 Task: Look for space in Dêqên, China from 15th June, 2023 to 21st June, 2023 for 5 adults in price range Rs.14000 to Rs.25000. Place can be entire place with 3 bedrooms having 3 beds and 3 bathrooms. Property type can be house, flat, guest house. Amenities needed are: washing machine. Booking option can be shelf check-in. Required host language is Chinese (Simplified).
Action: Mouse moved to (289, 161)
Screenshot: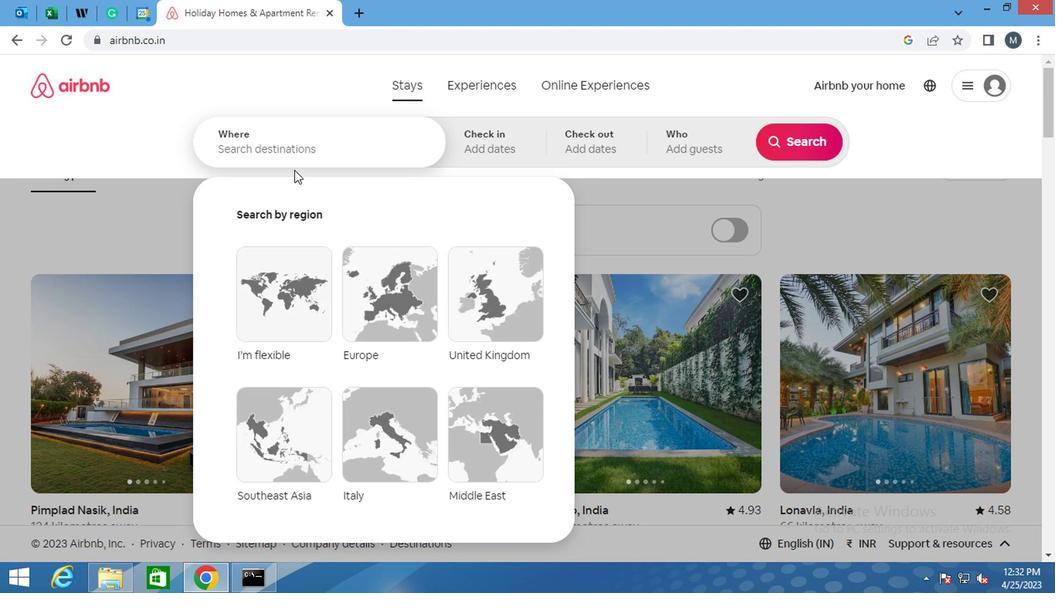 
Action: Mouse pressed left at (289, 161)
Screenshot: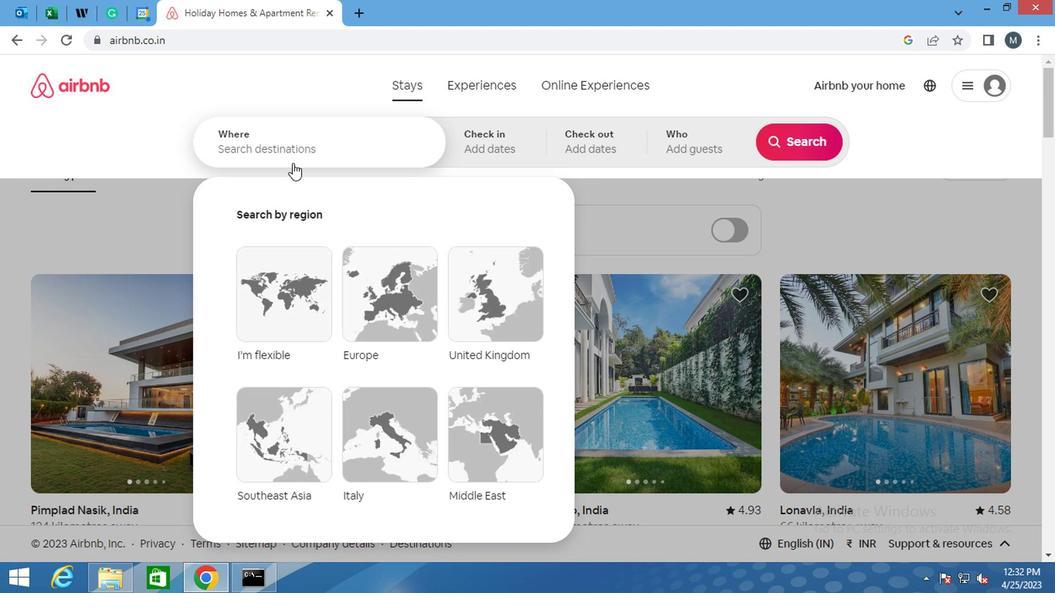 
Action: Mouse moved to (289, 164)
Screenshot: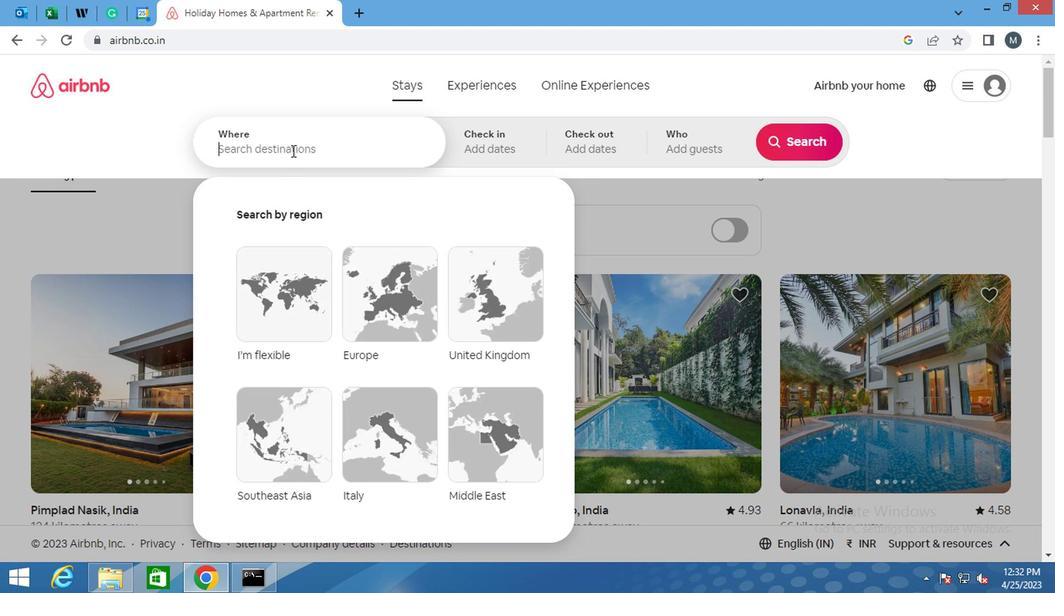 
Action: Key pressed <Key.shift>DEQEN,<Key.shift>CHIUN<Key.backspace><Key.backspace>N
Screenshot: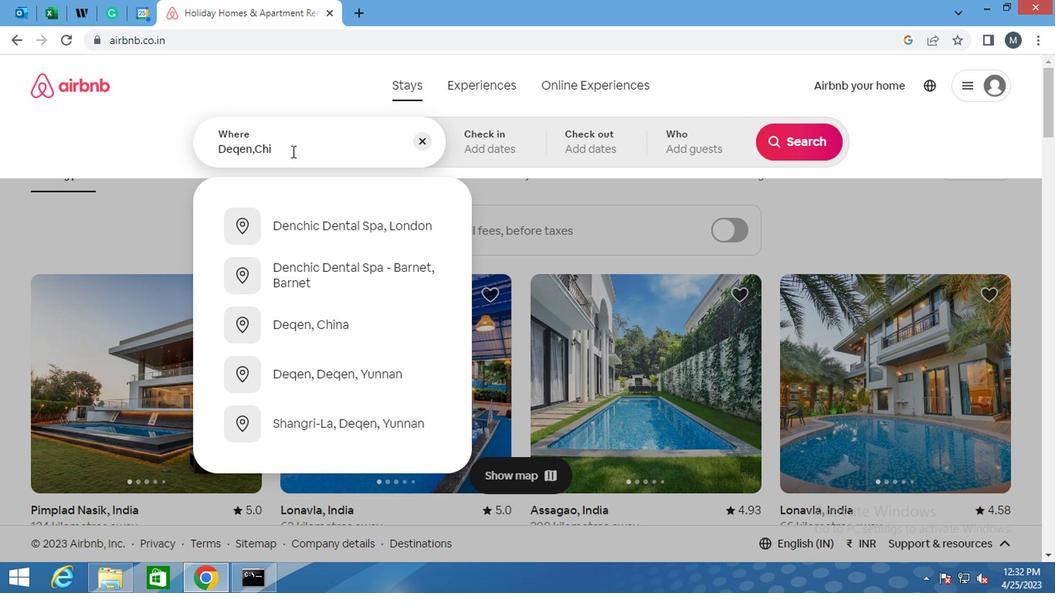 
Action: Mouse moved to (317, 230)
Screenshot: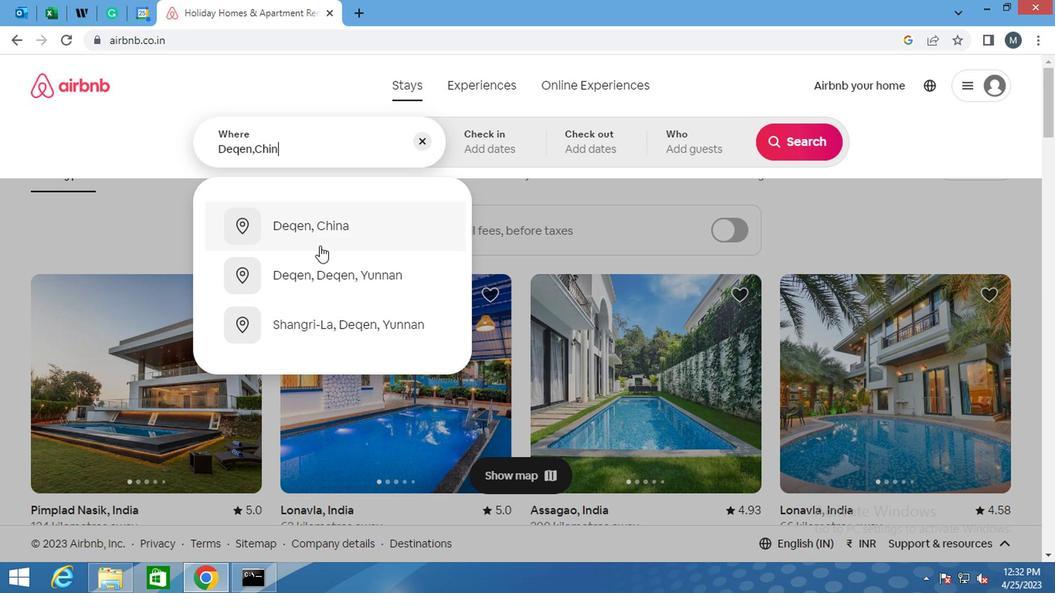 
Action: Mouse pressed left at (317, 230)
Screenshot: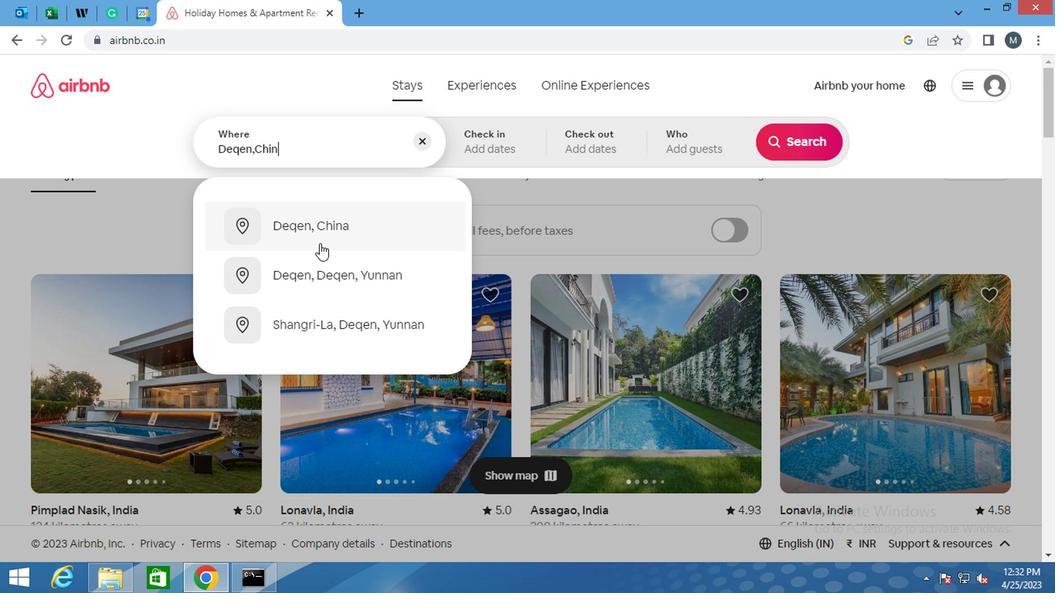 
Action: Mouse moved to (477, 152)
Screenshot: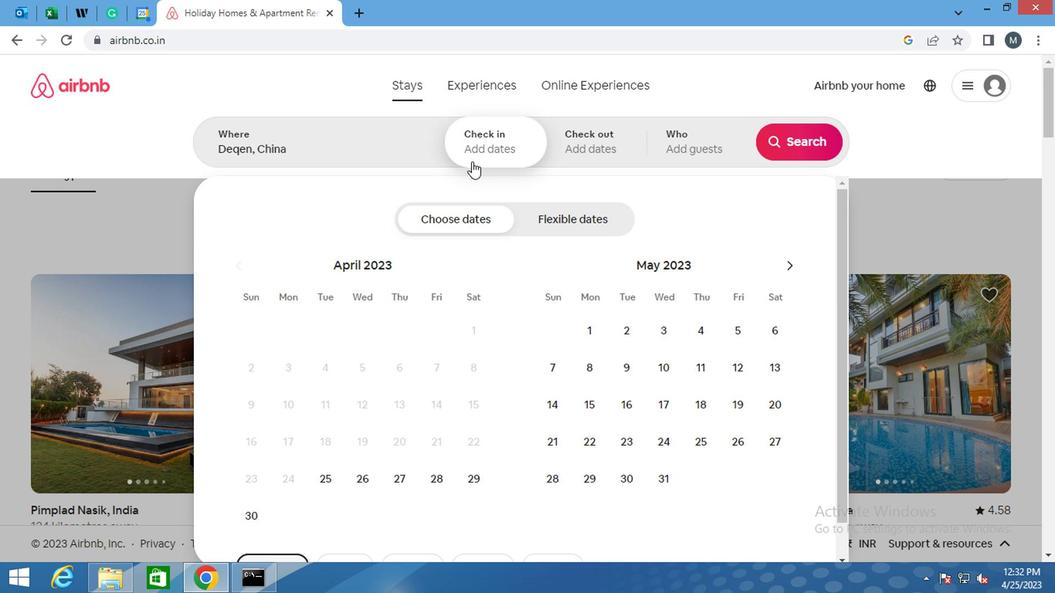 
Action: Mouse pressed left at (477, 152)
Screenshot: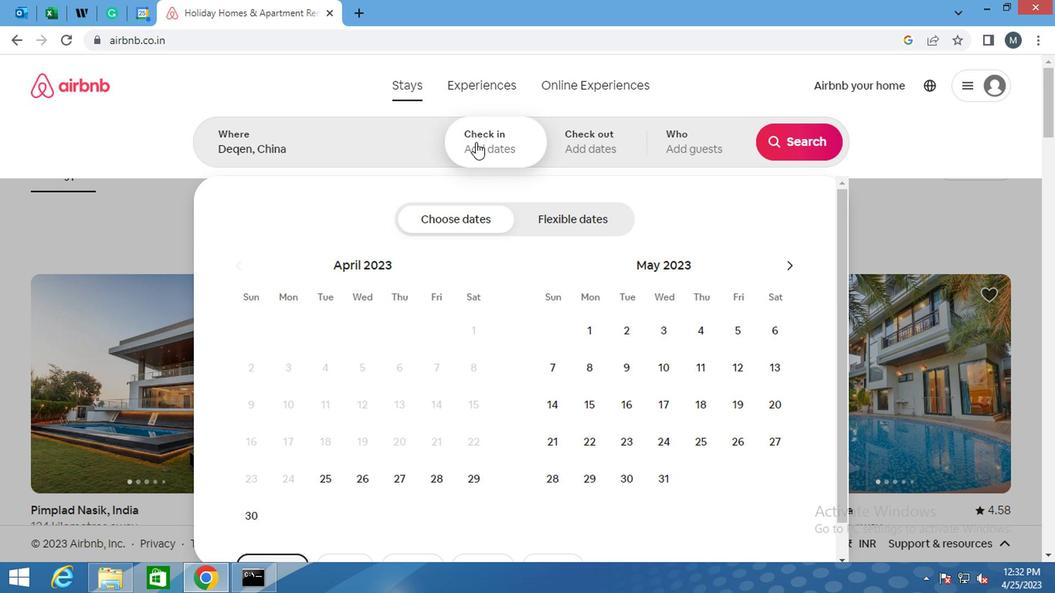 
Action: Mouse moved to (494, 163)
Screenshot: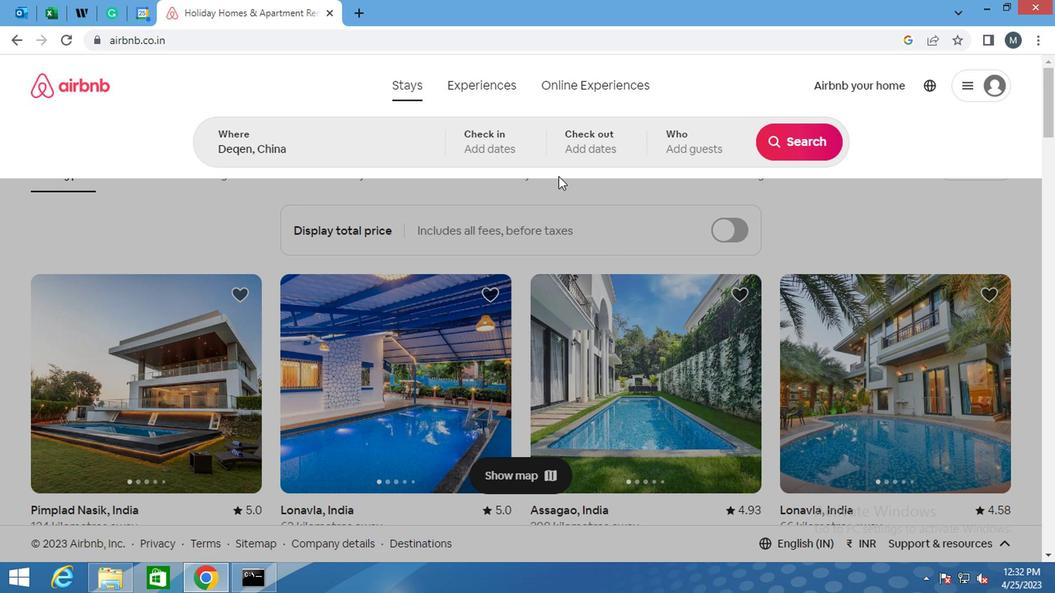
Action: Mouse pressed left at (494, 163)
Screenshot: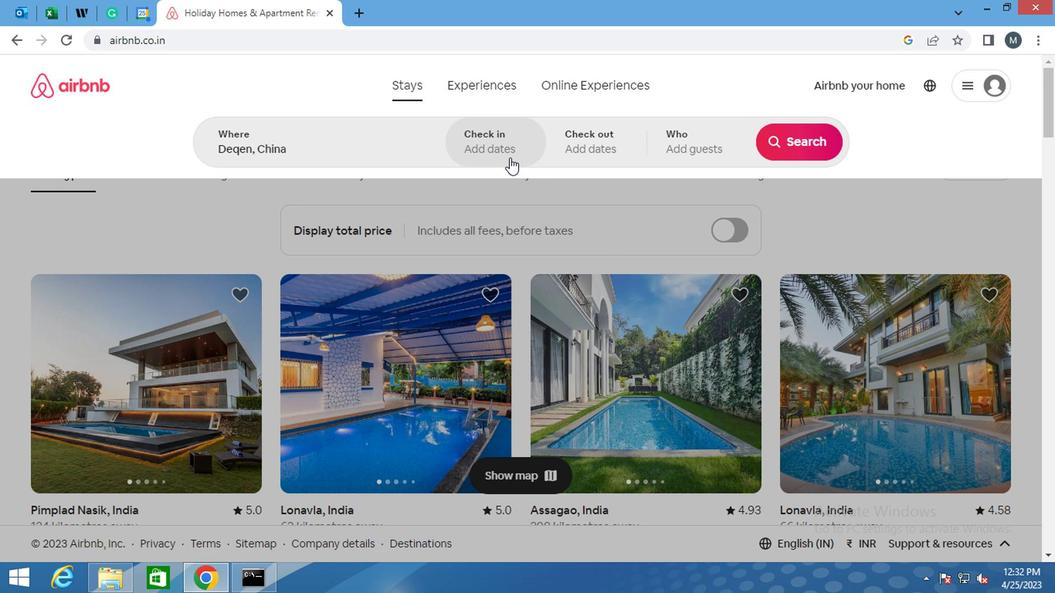 
Action: Mouse moved to (778, 257)
Screenshot: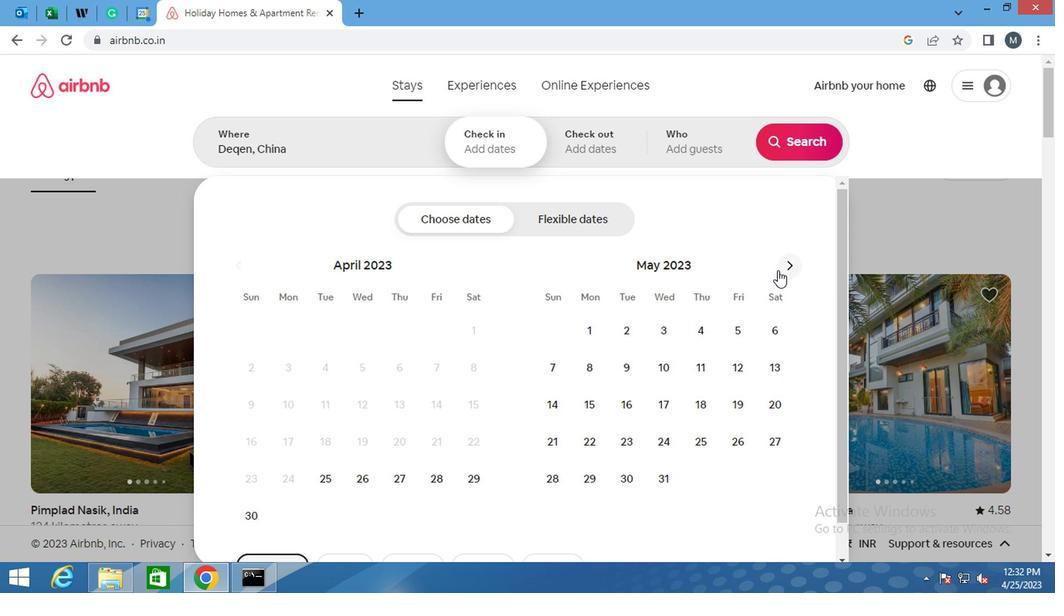 
Action: Mouse pressed left at (778, 257)
Screenshot: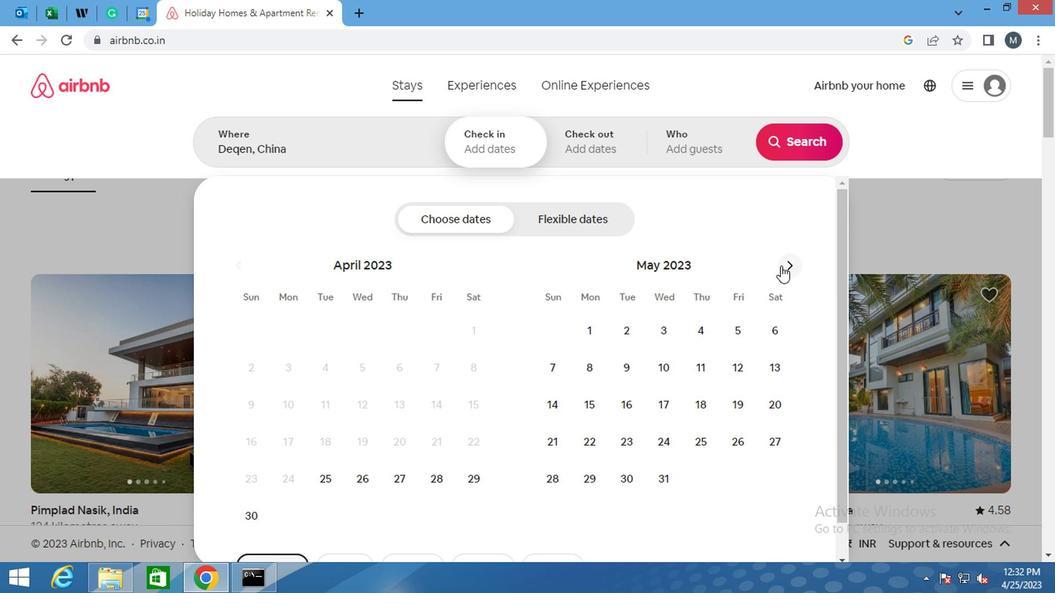 
Action: Mouse moved to (781, 256)
Screenshot: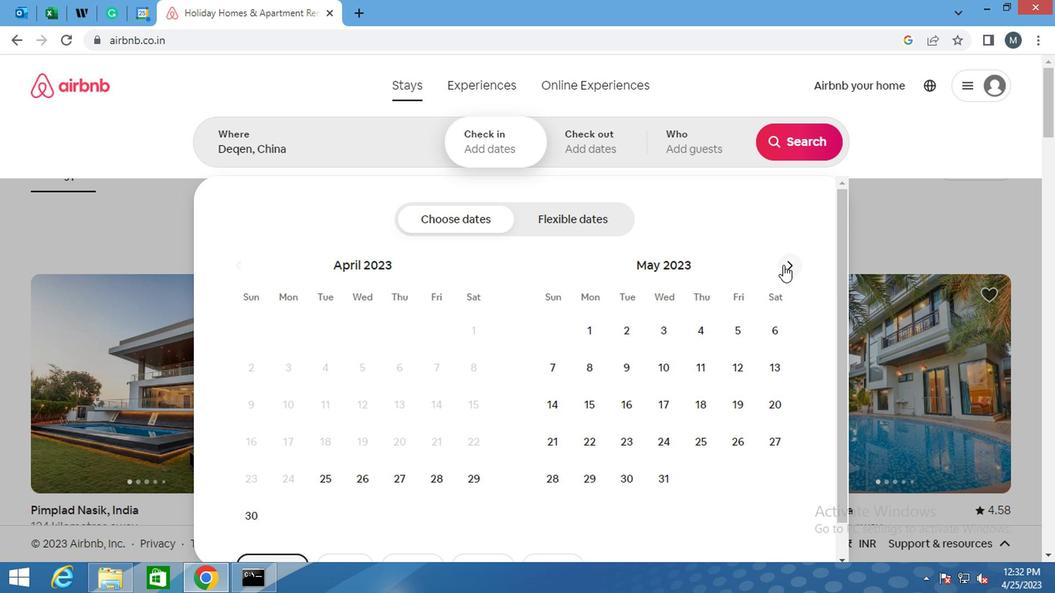 
Action: Mouse pressed left at (781, 256)
Screenshot: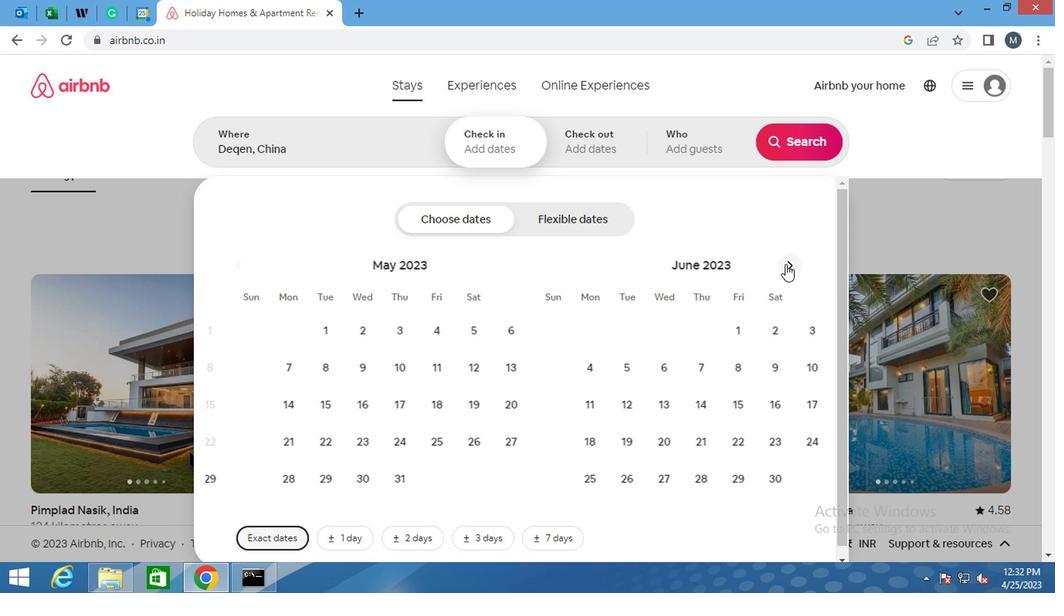 
Action: Mouse moved to (388, 367)
Screenshot: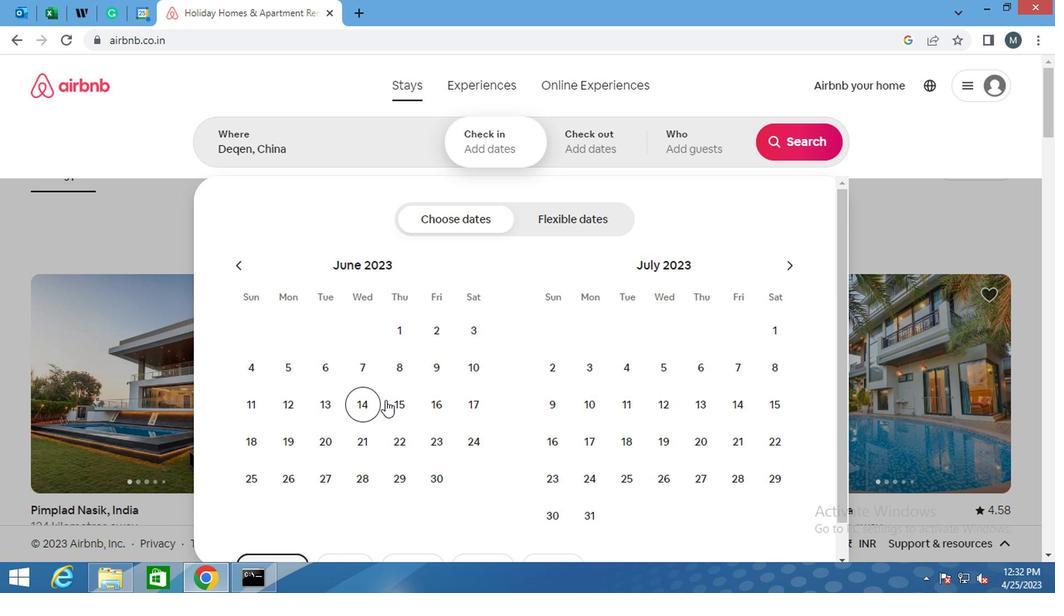 
Action: Mouse pressed left at (388, 367)
Screenshot: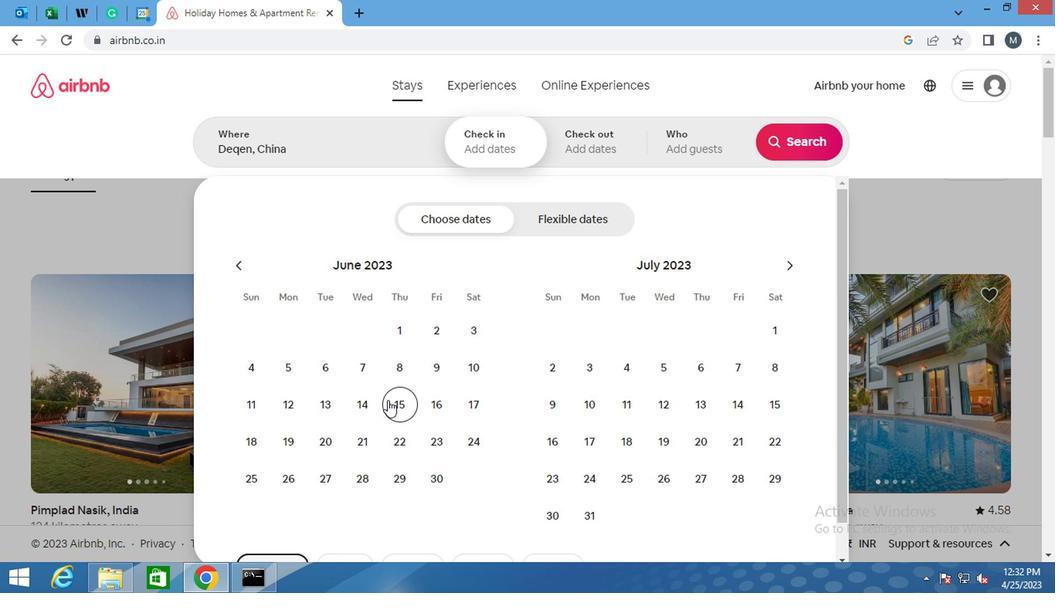 
Action: Mouse moved to (353, 400)
Screenshot: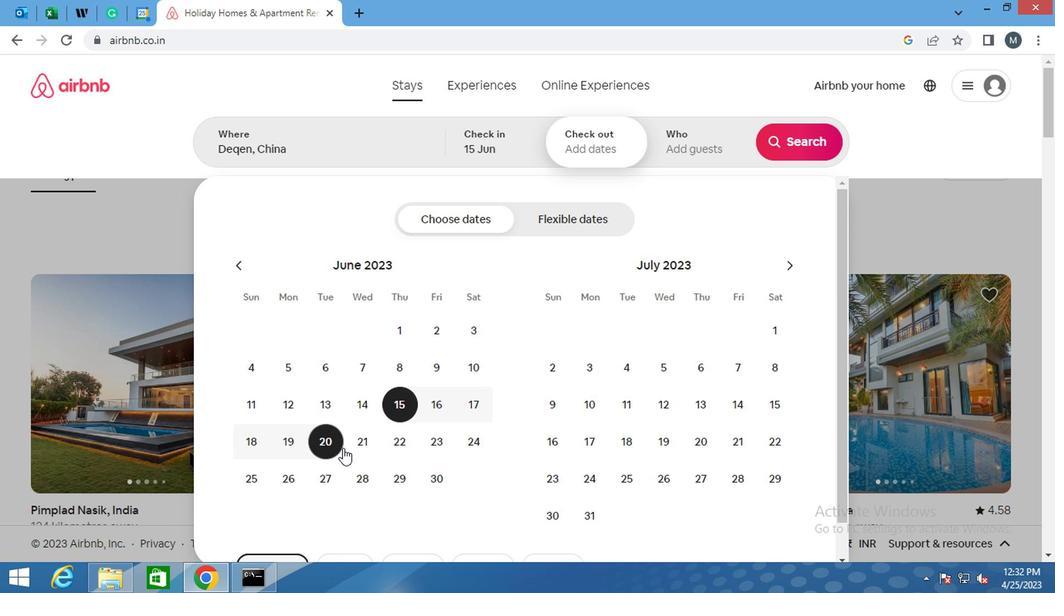 
Action: Mouse pressed left at (353, 400)
Screenshot: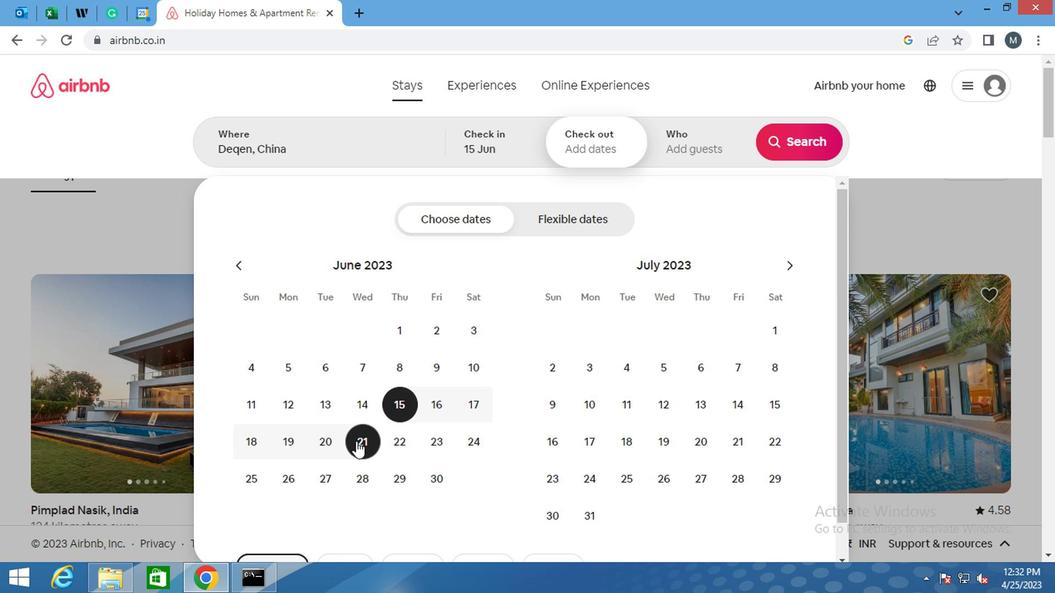 
Action: Mouse moved to (679, 155)
Screenshot: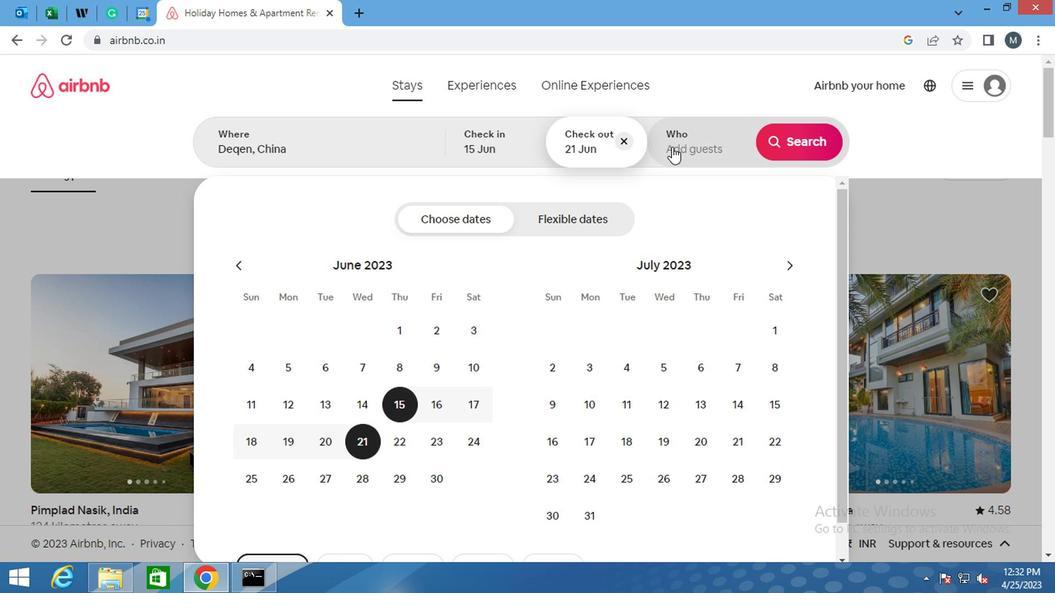 
Action: Mouse pressed left at (679, 155)
Screenshot: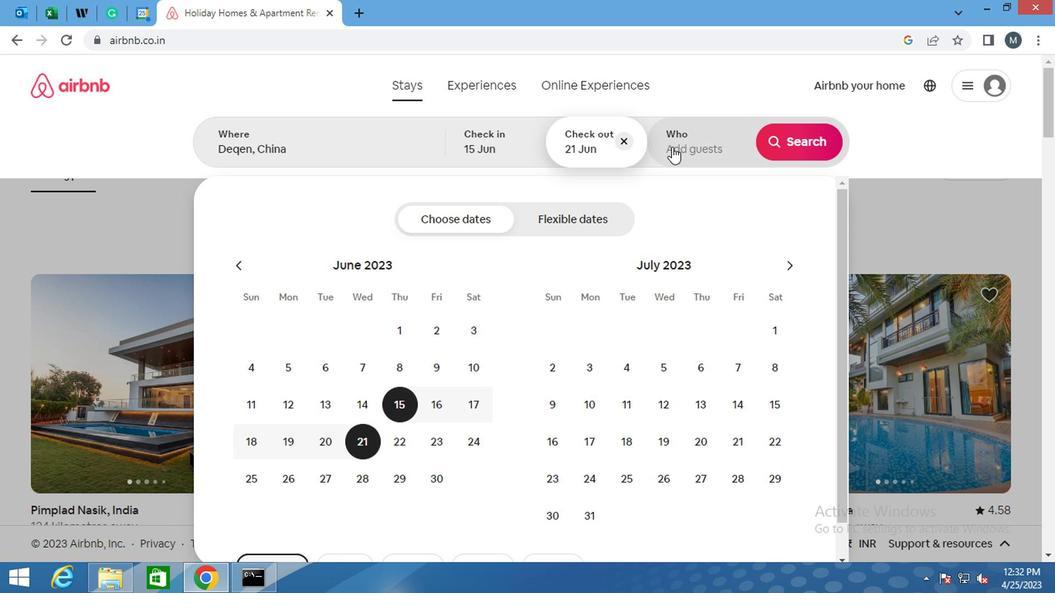 
Action: Mouse moved to (795, 219)
Screenshot: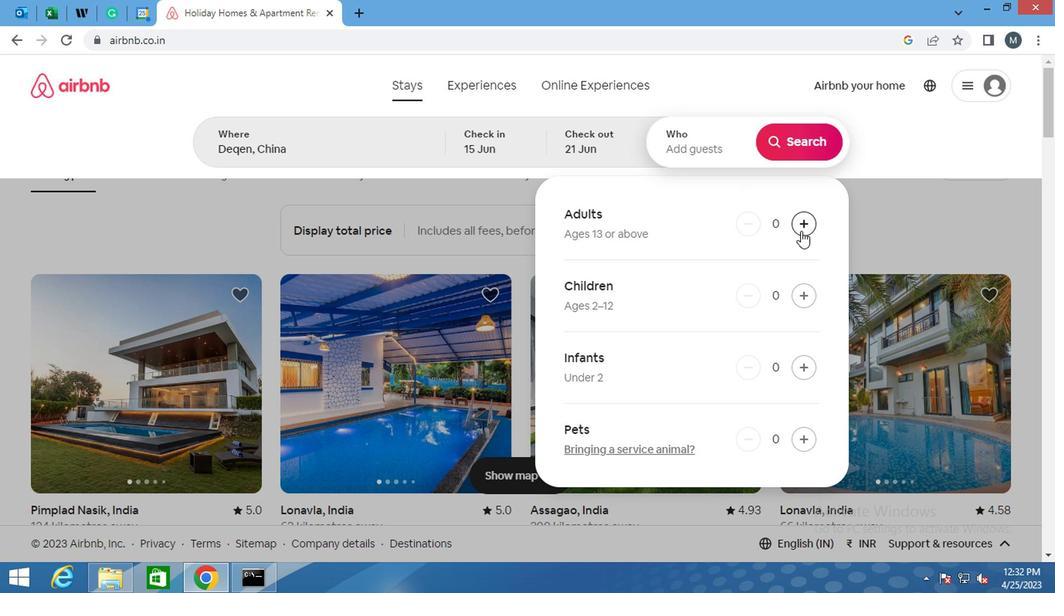 
Action: Mouse pressed left at (795, 219)
Screenshot: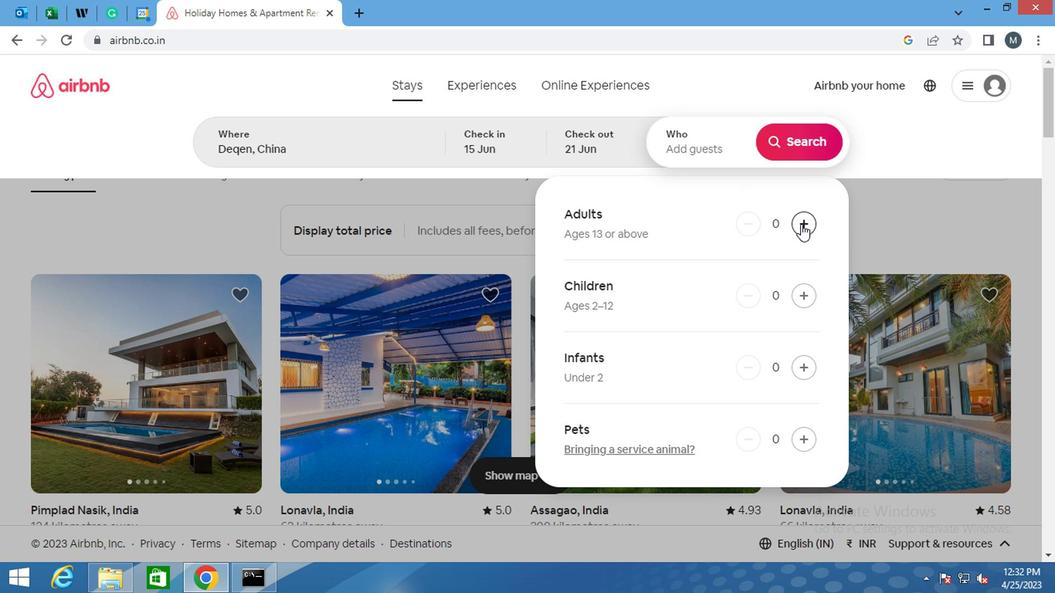 
Action: Mouse moved to (795, 219)
Screenshot: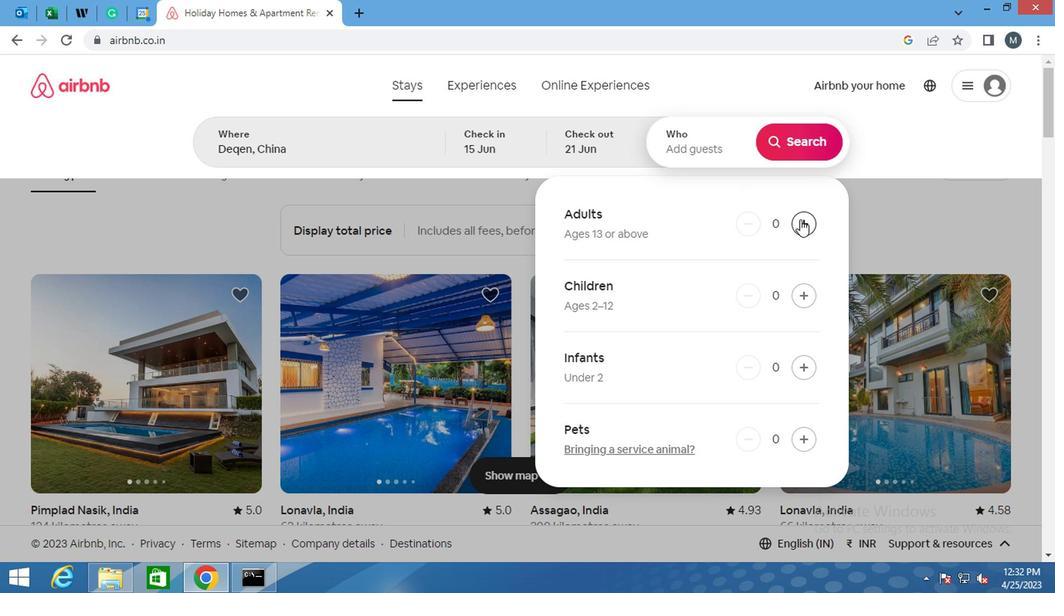 
Action: Mouse pressed left at (795, 219)
Screenshot: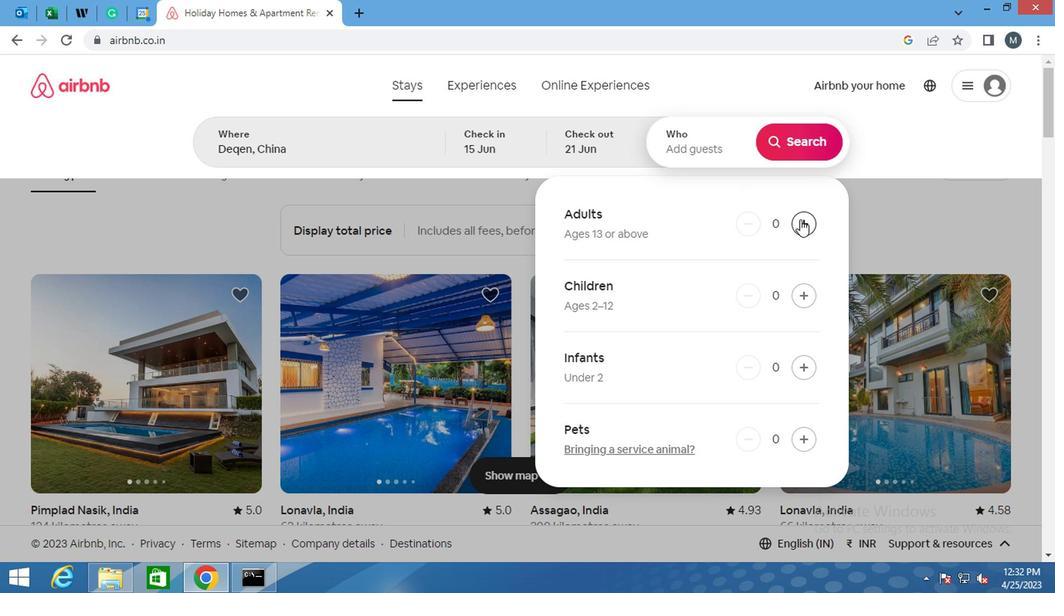 
Action: Mouse moved to (800, 219)
Screenshot: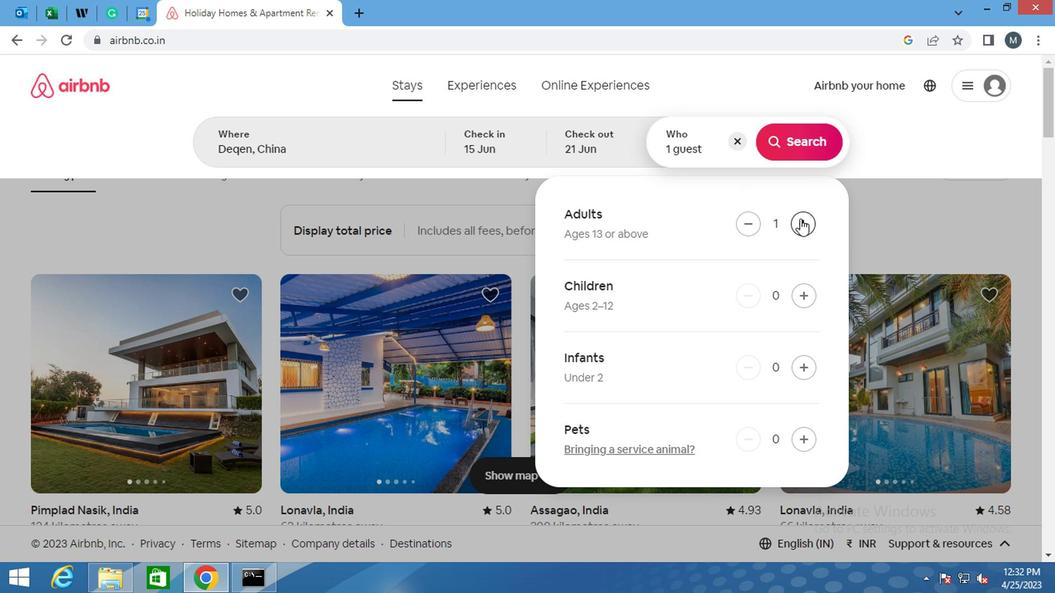 
Action: Mouse pressed left at (800, 219)
Screenshot: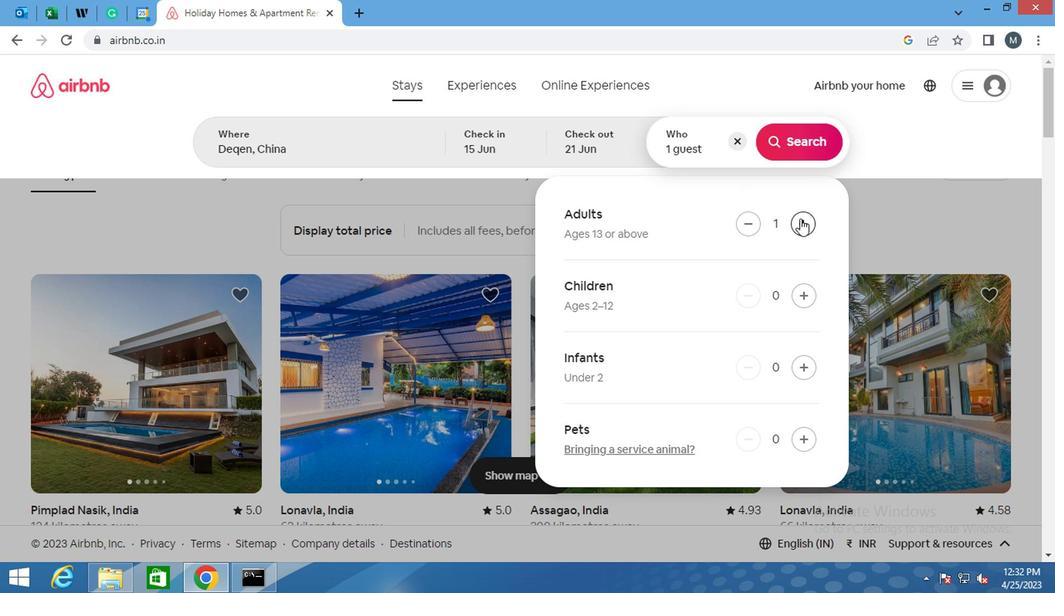 
Action: Mouse moved to (801, 219)
Screenshot: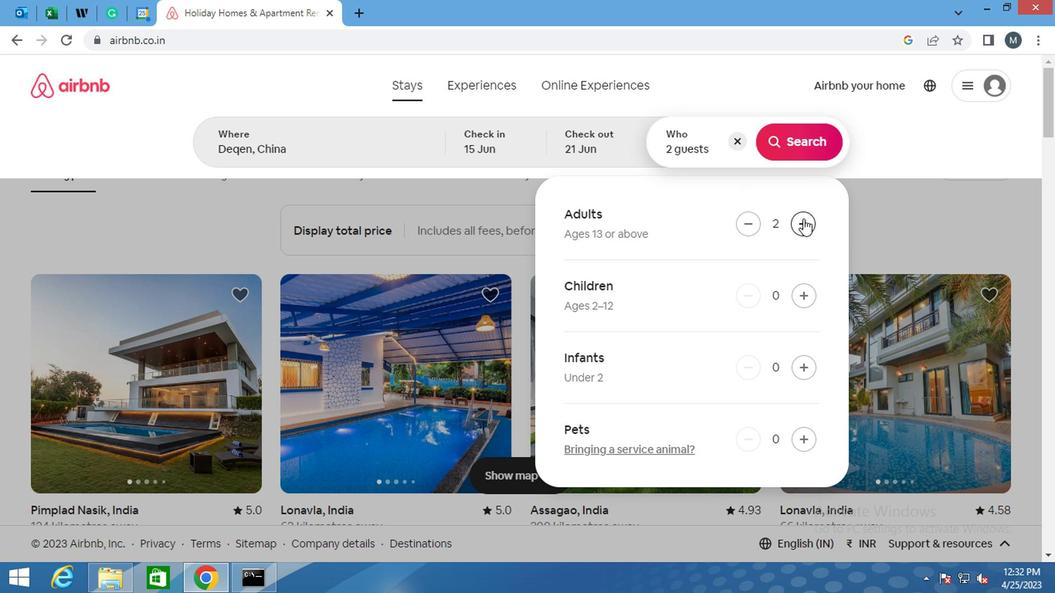 
Action: Mouse pressed left at (801, 219)
Screenshot: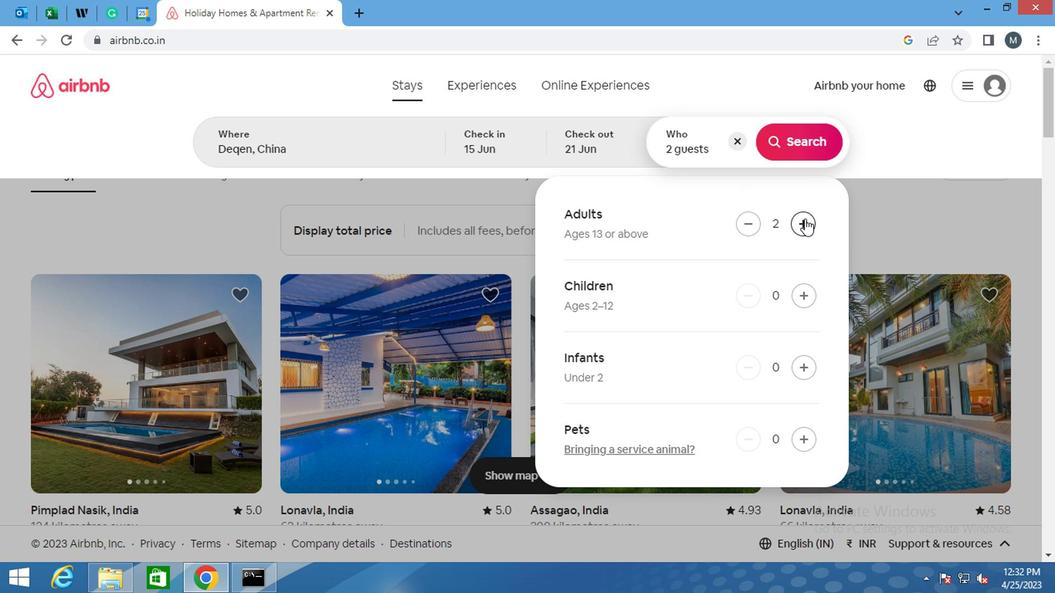 
Action: Mouse moved to (801, 219)
Screenshot: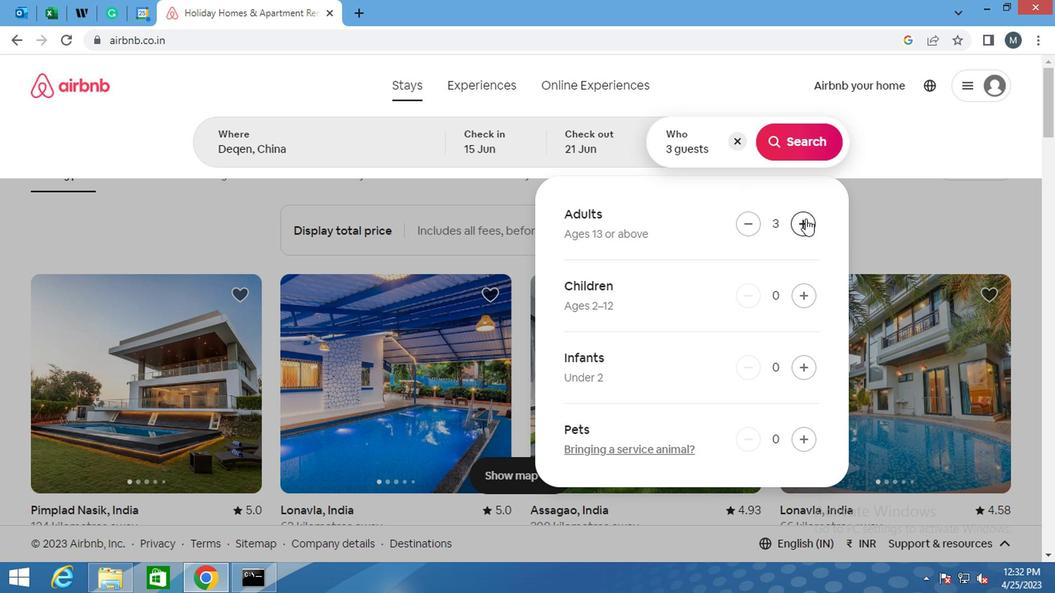 
Action: Mouse pressed left at (801, 219)
Screenshot: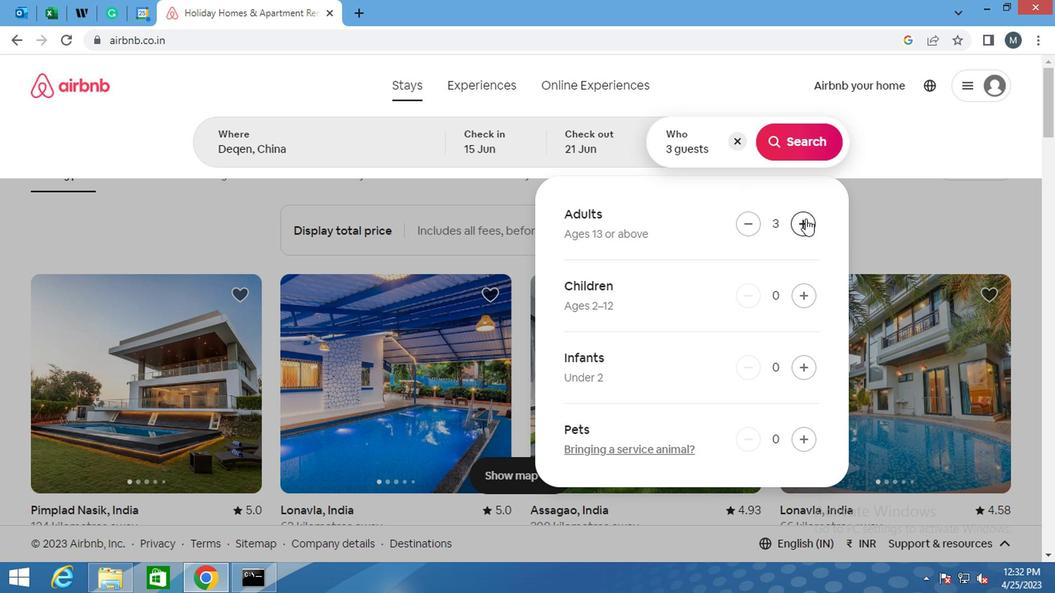 
Action: Mouse moved to (787, 157)
Screenshot: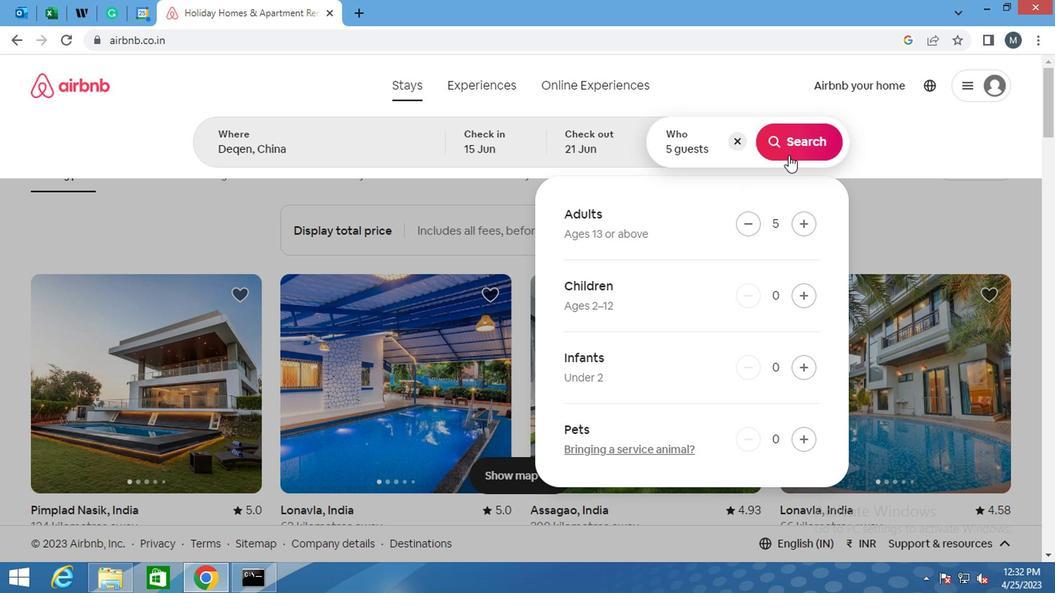 
Action: Mouse pressed left at (787, 157)
Screenshot: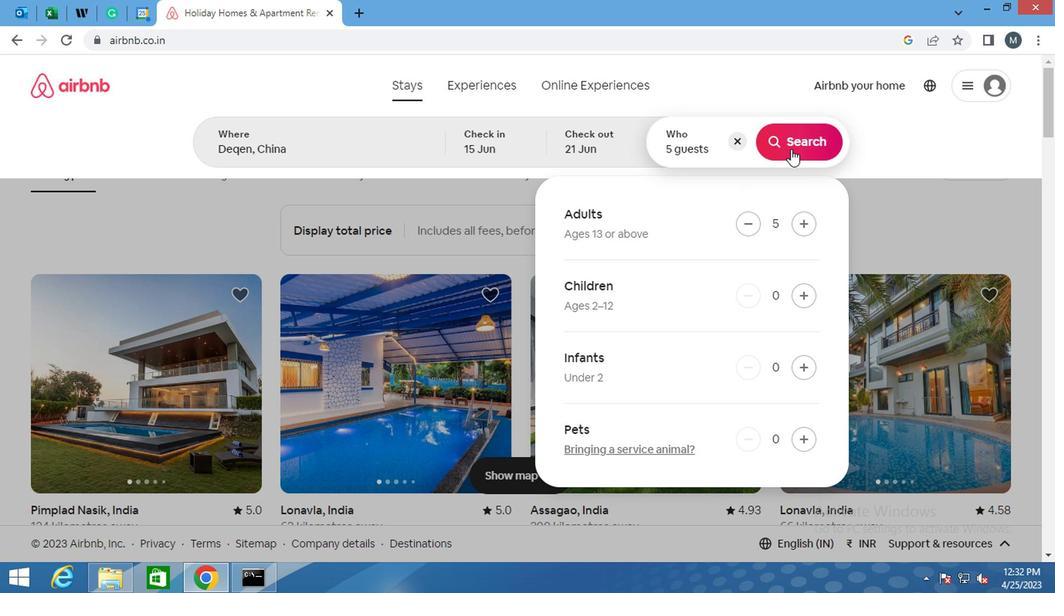 
Action: Mouse moved to (990, 168)
Screenshot: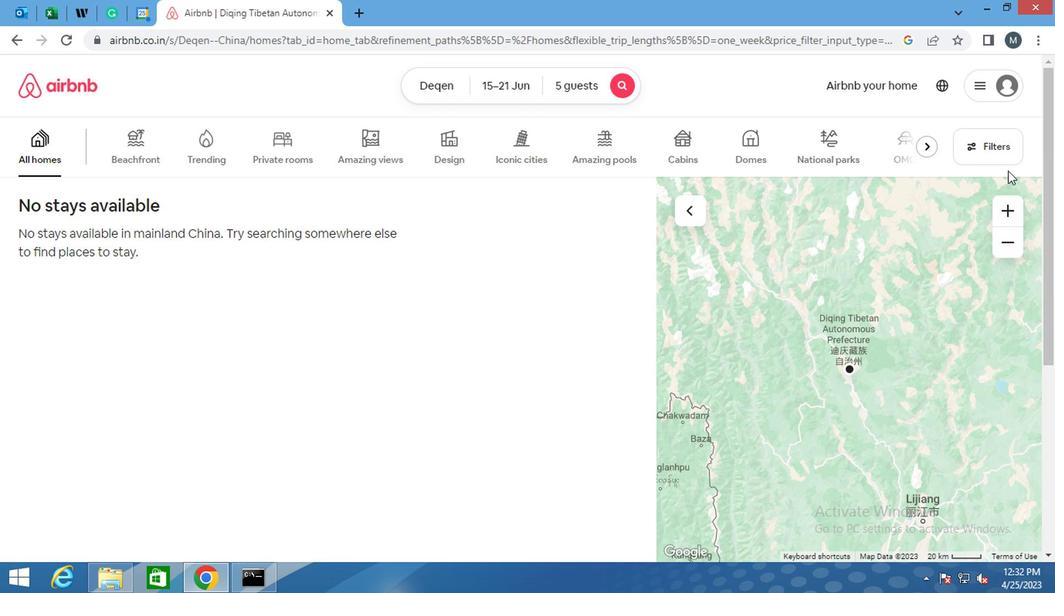 
Action: Mouse pressed left at (990, 168)
Screenshot: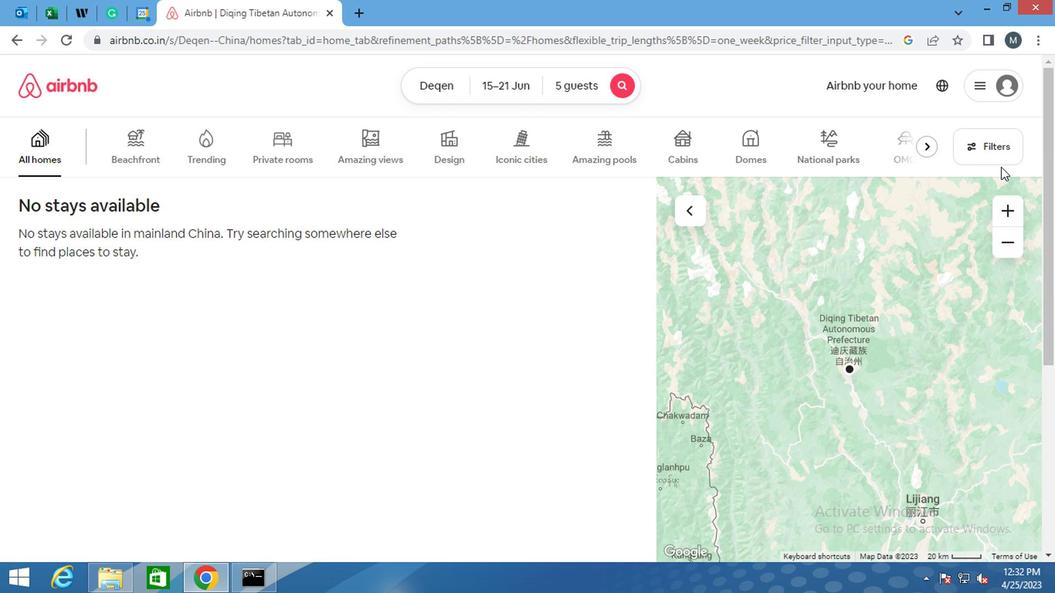 
Action: Mouse moved to (357, 245)
Screenshot: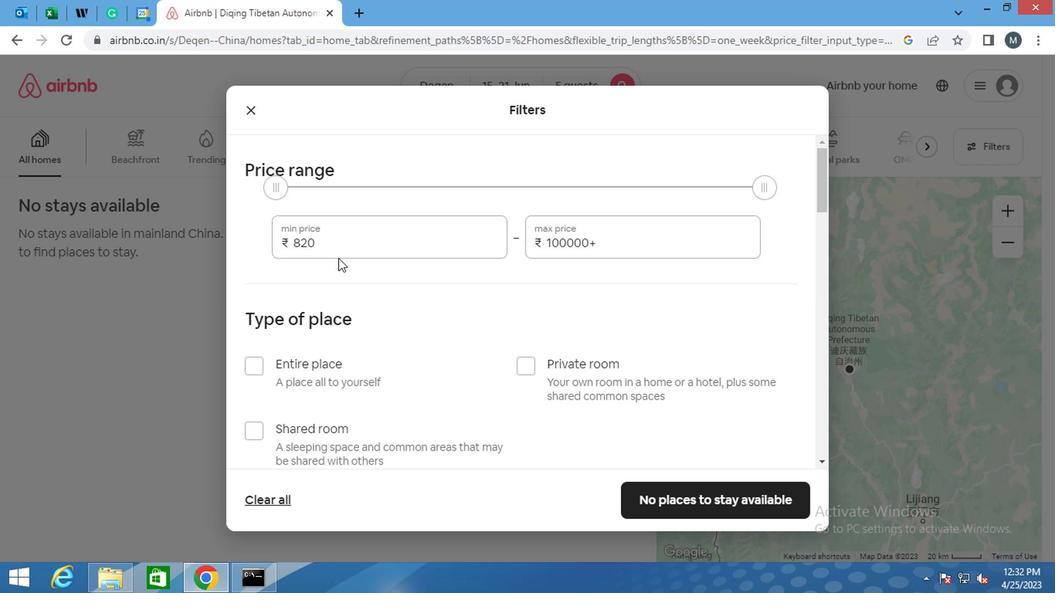 
Action: Mouse pressed left at (357, 245)
Screenshot: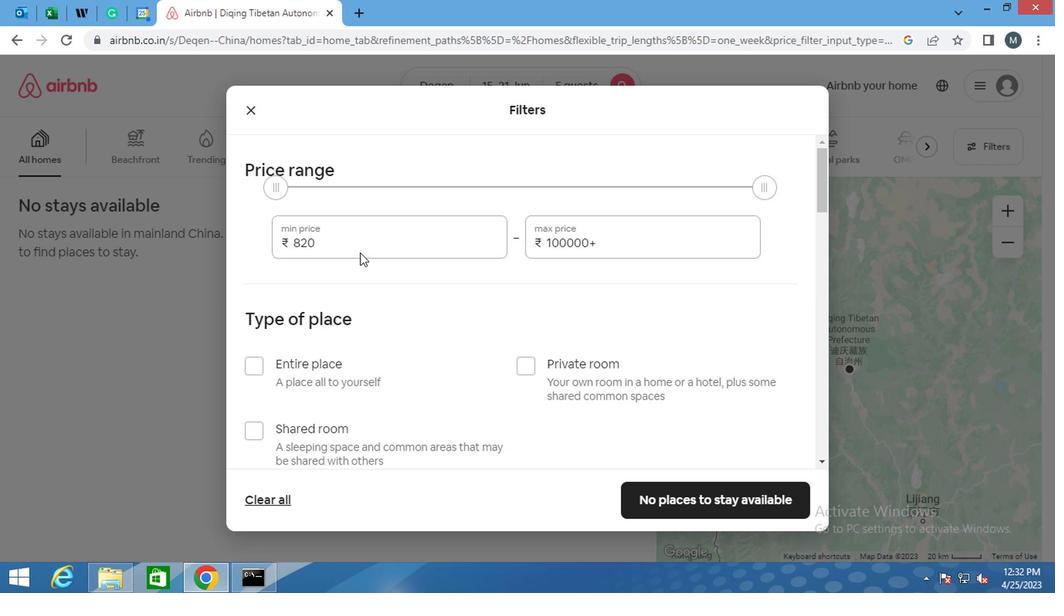 
Action: Mouse pressed left at (357, 245)
Screenshot: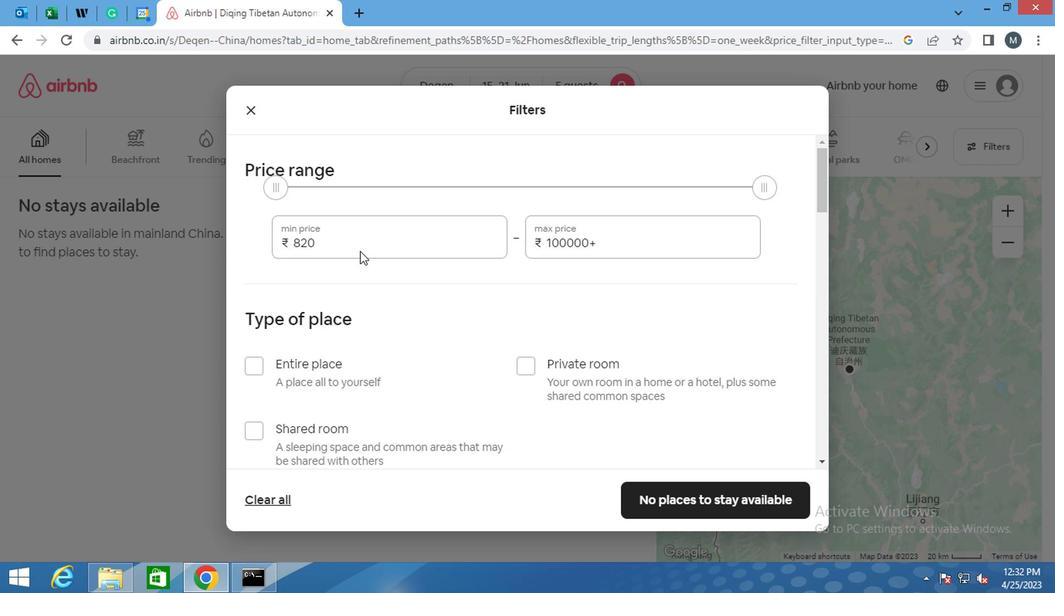 
Action: Mouse pressed left at (357, 245)
Screenshot: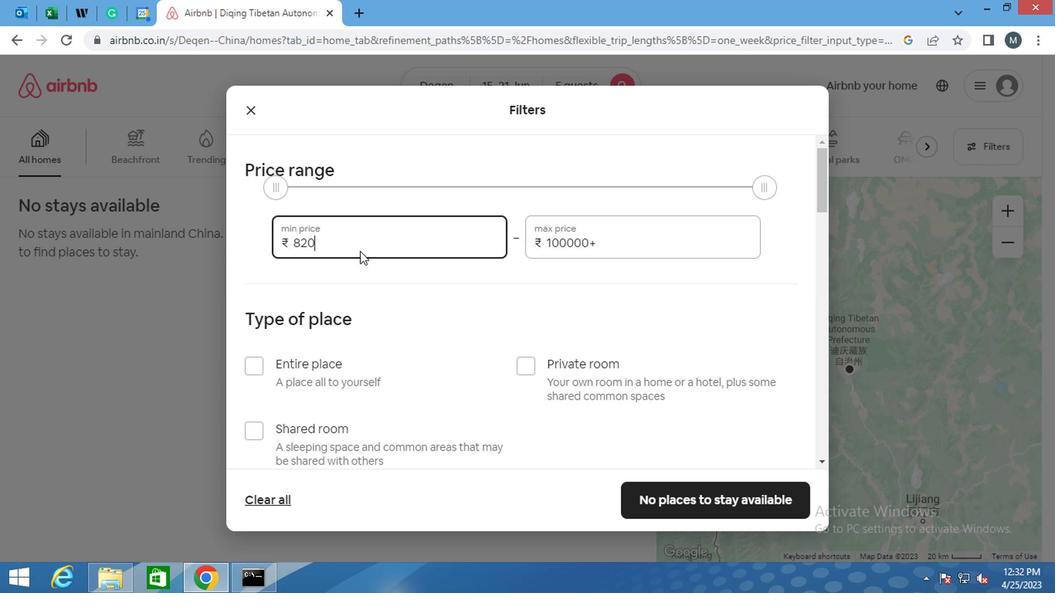 
Action: Mouse moved to (349, 236)
Screenshot: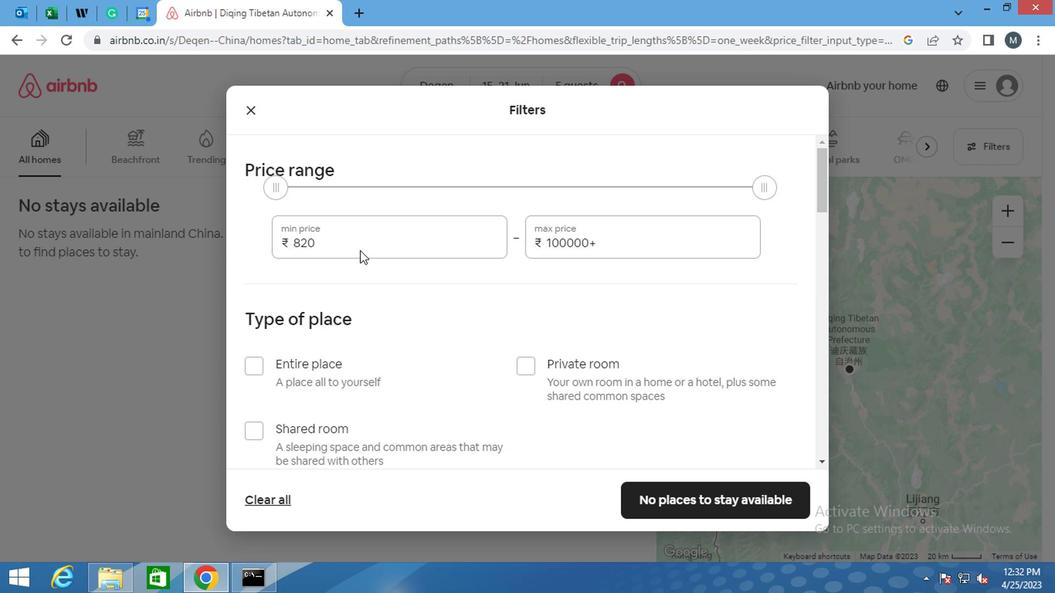 
Action: Mouse pressed left at (349, 236)
Screenshot: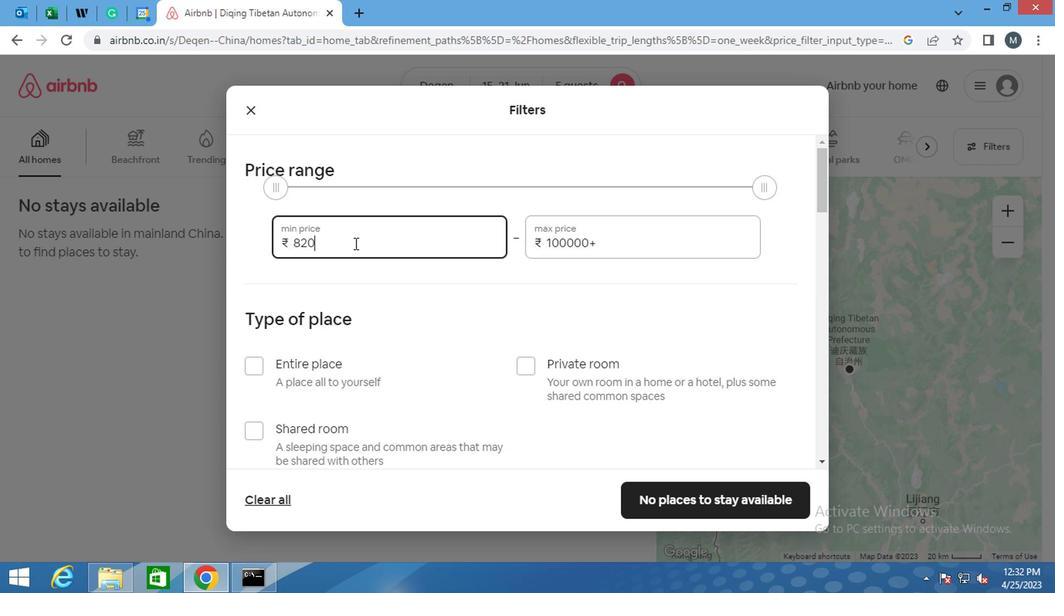 
Action: Mouse pressed left at (349, 236)
Screenshot: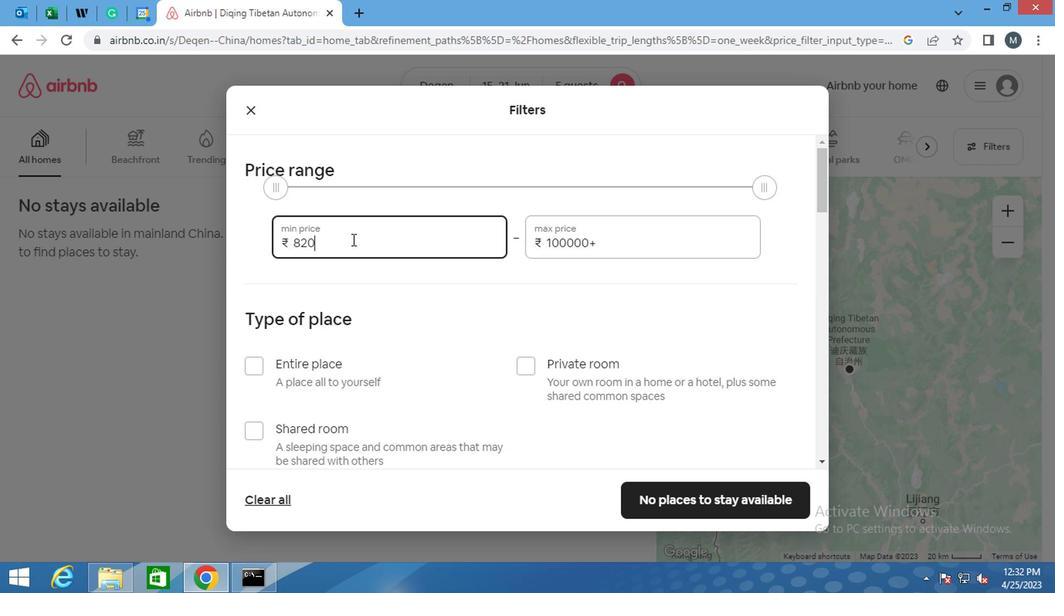 
Action: Mouse pressed left at (349, 236)
Screenshot: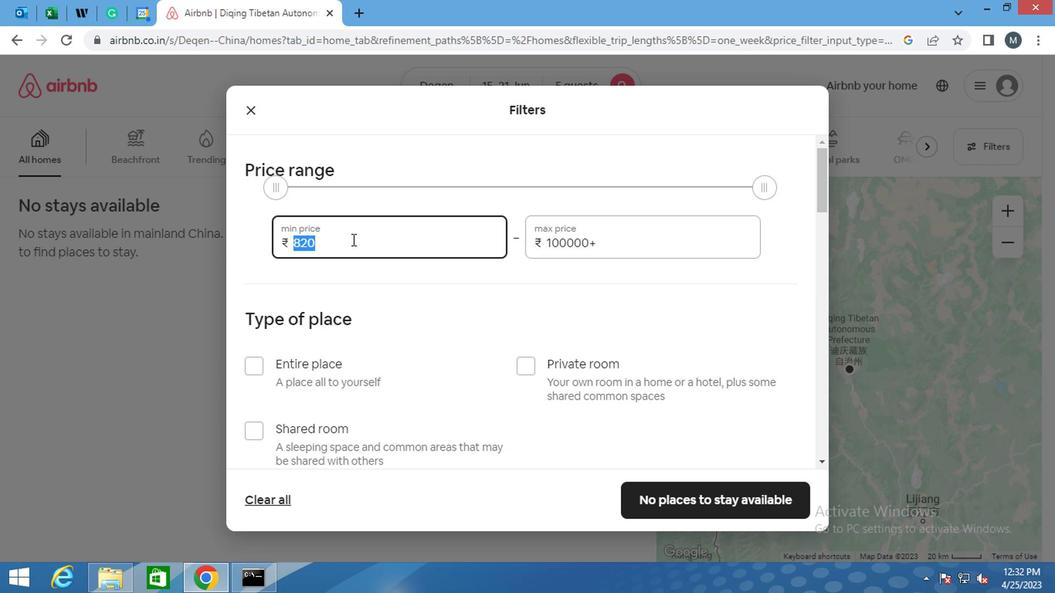 
Action: Mouse moved to (340, 240)
Screenshot: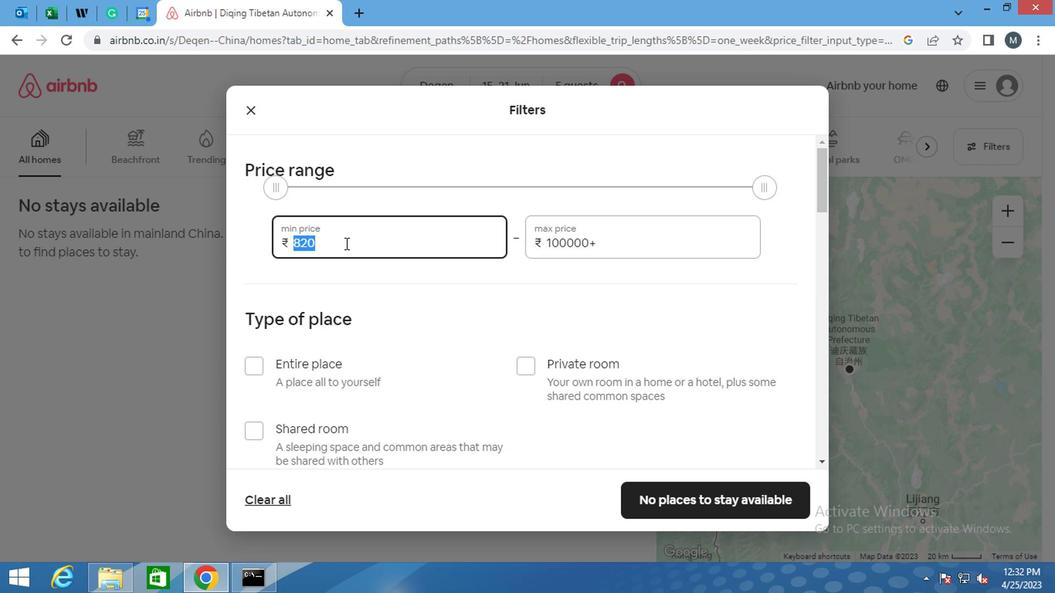 
Action: Key pressed 1
Screenshot: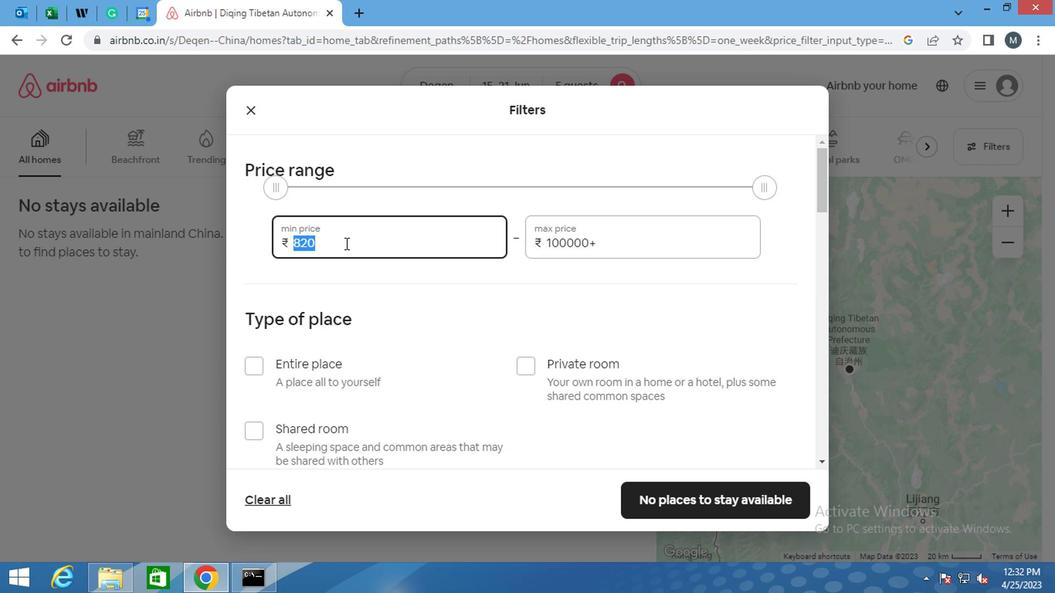 
Action: Mouse moved to (340, 240)
Screenshot: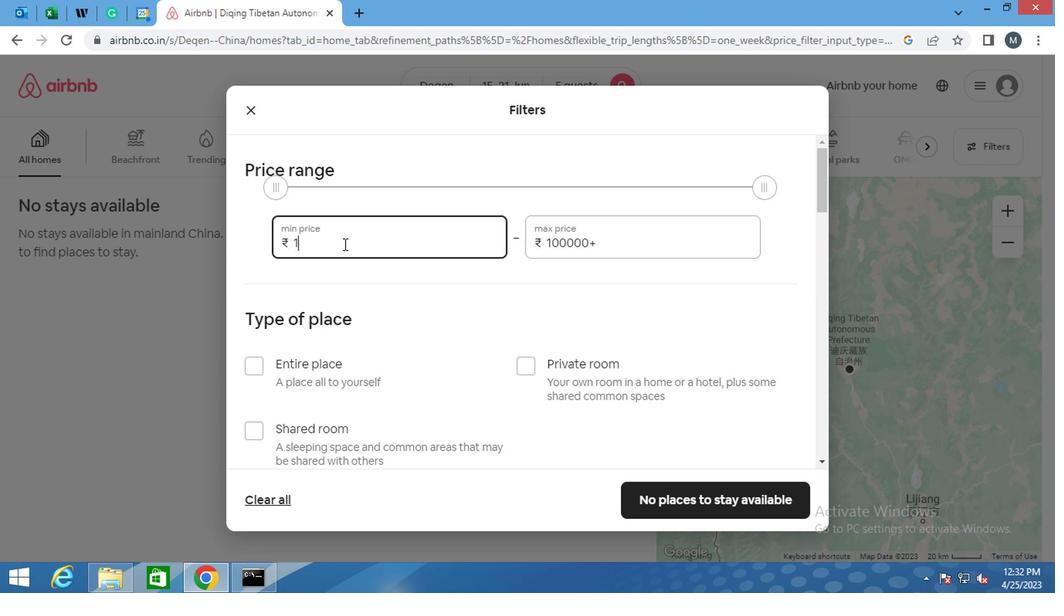 
Action: Key pressed 4
Screenshot: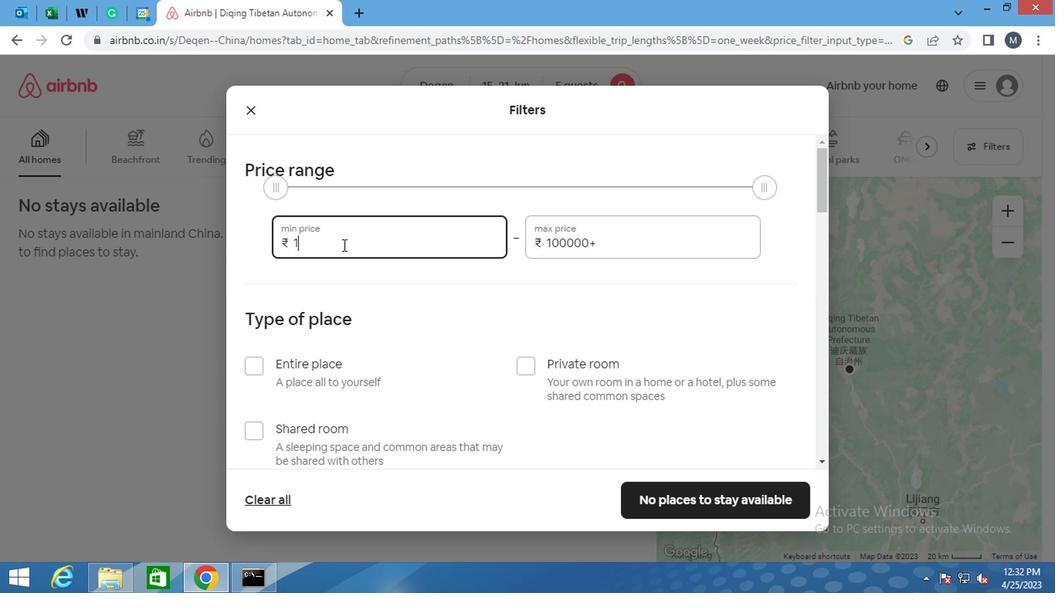 
Action: Mouse moved to (339, 242)
Screenshot: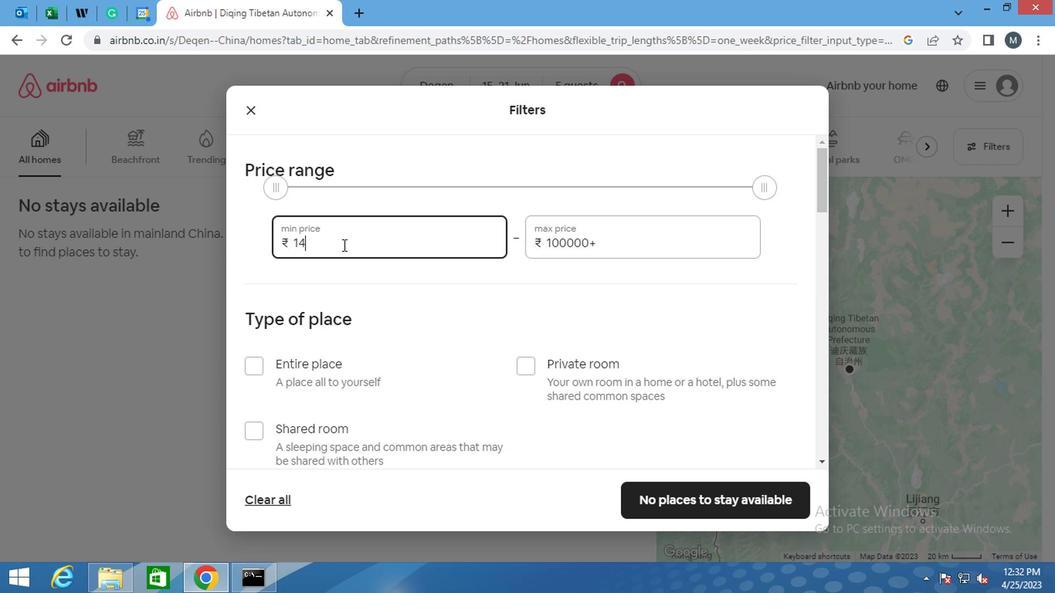 
Action: Key pressed 000
Screenshot: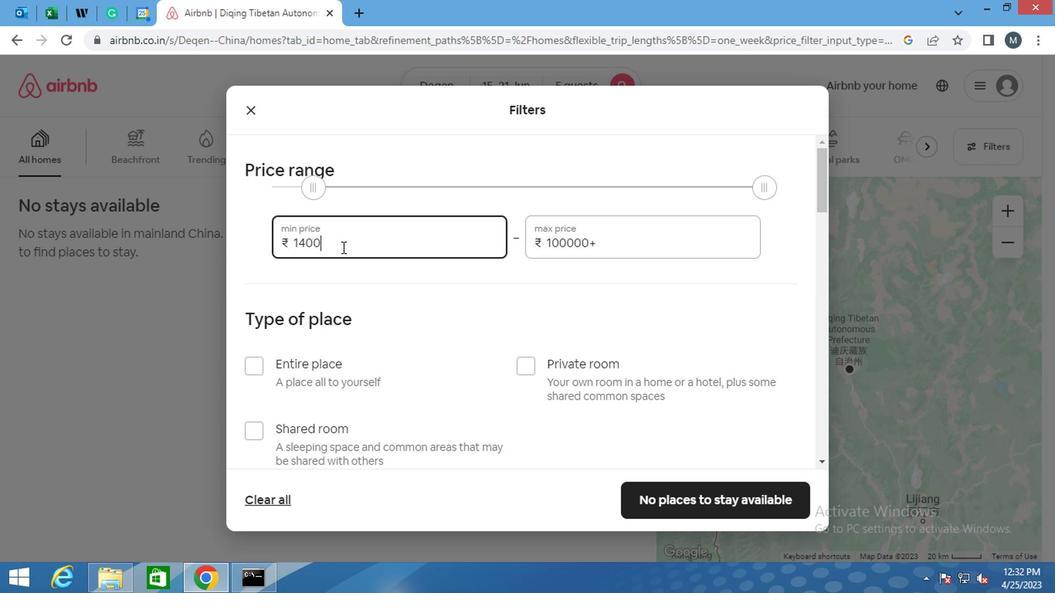 
Action: Mouse moved to (564, 240)
Screenshot: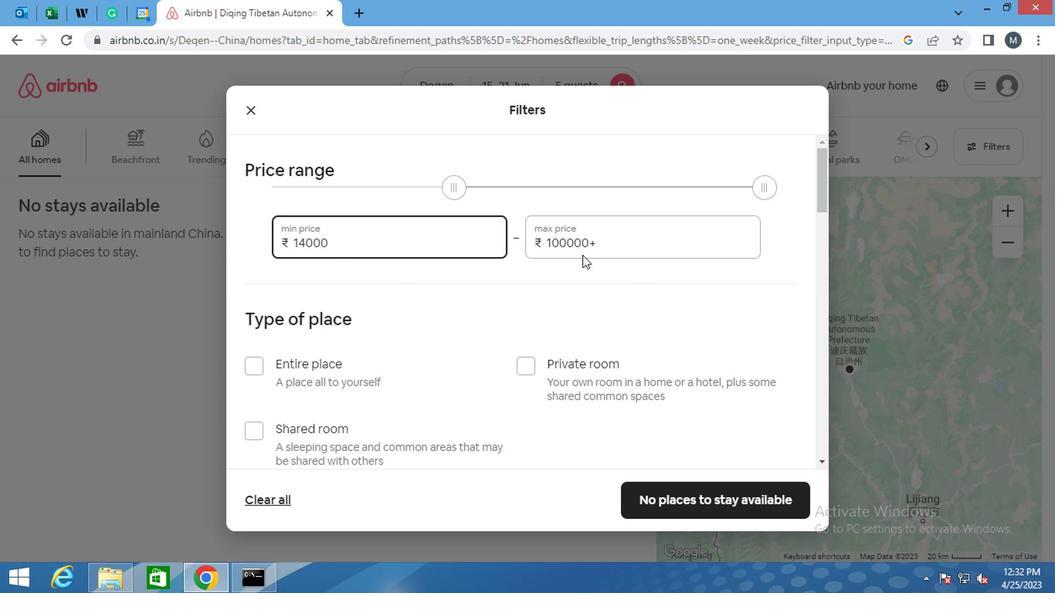 
Action: Mouse pressed left at (564, 240)
Screenshot: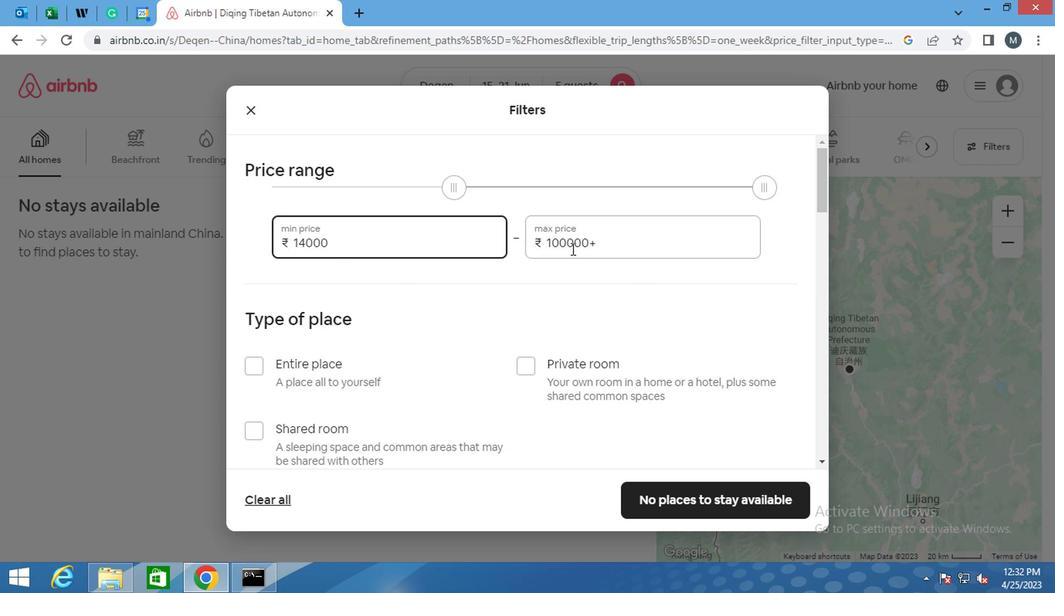
Action: Mouse pressed left at (564, 240)
Screenshot: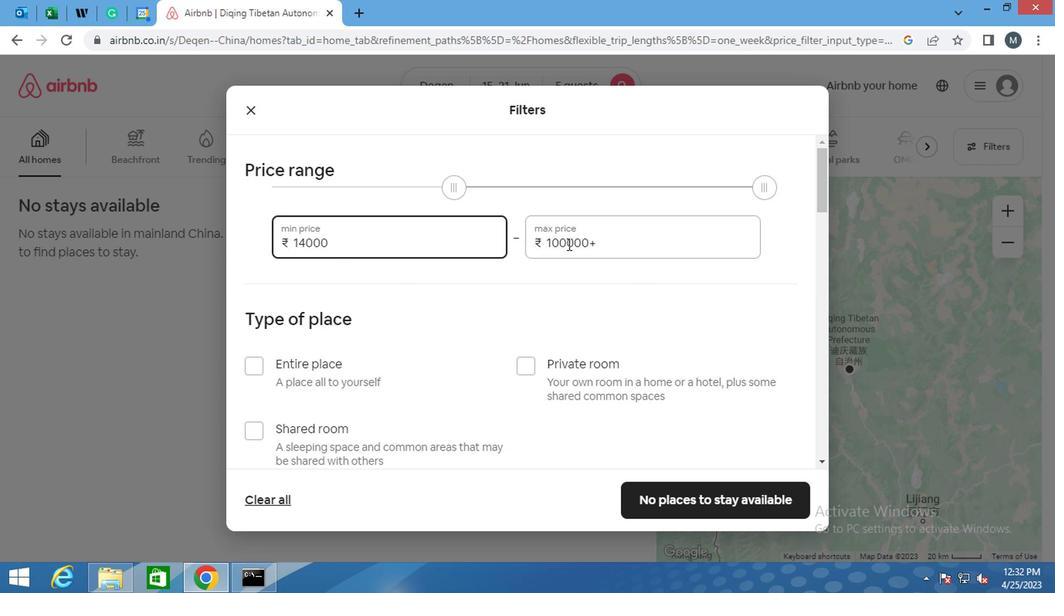 
Action: Mouse moved to (556, 243)
Screenshot: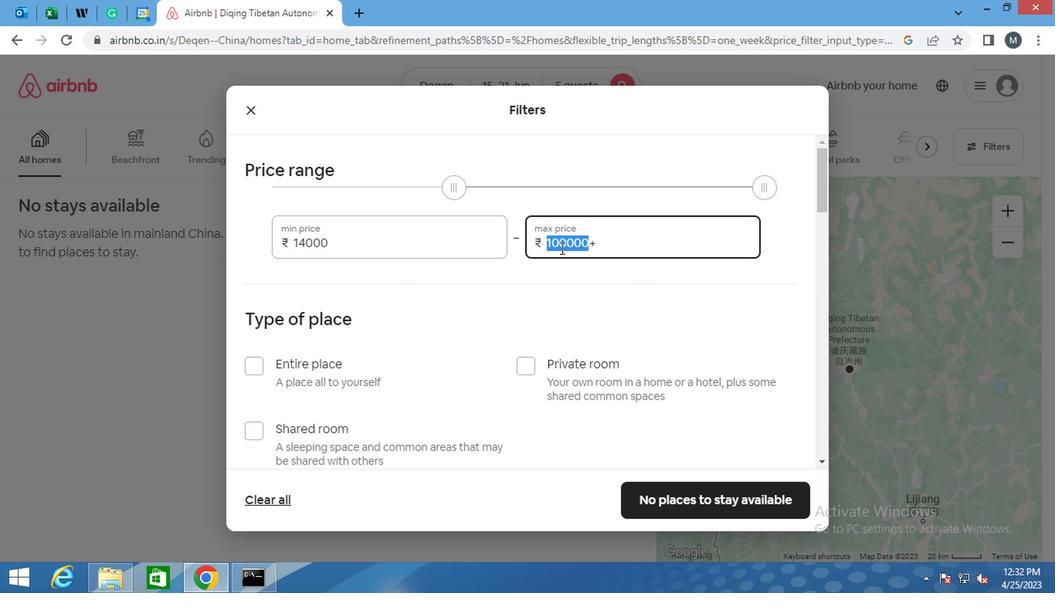 
Action: Key pressed <Key.delete>
Screenshot: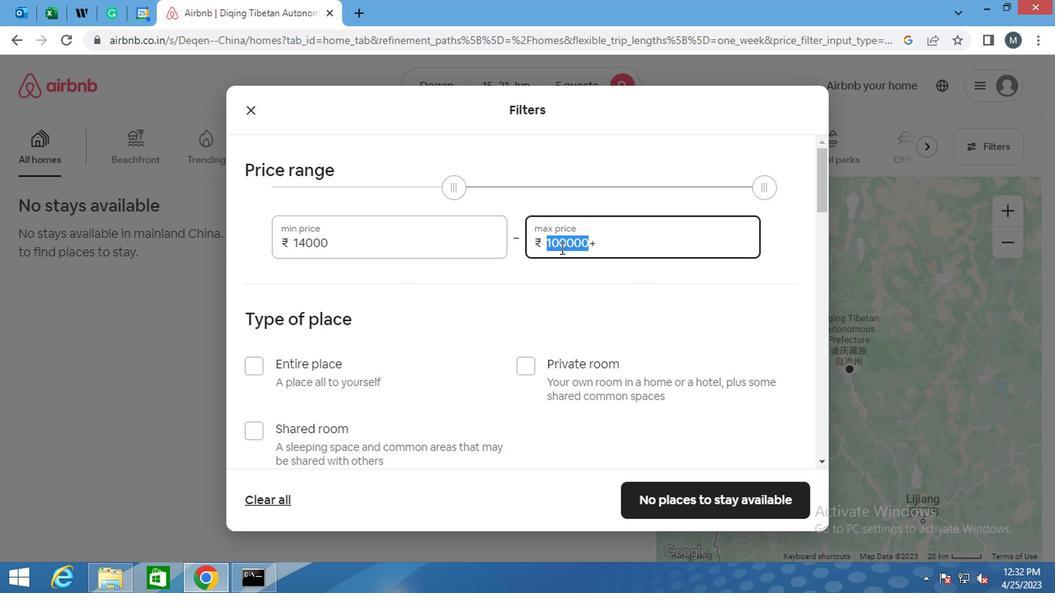 
Action: Mouse moved to (606, 241)
Screenshot: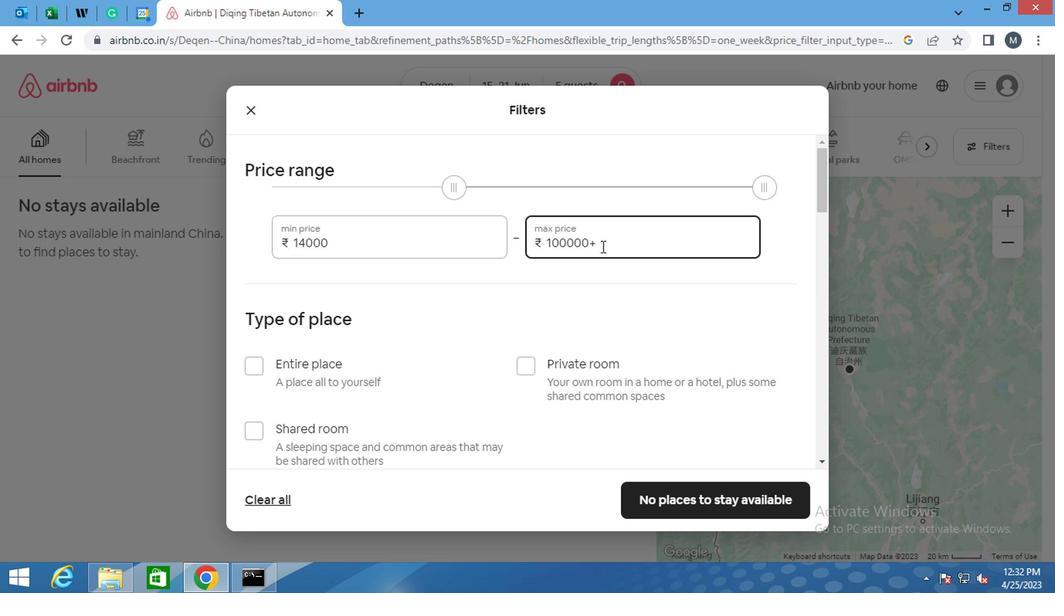 
Action: Mouse pressed left at (606, 241)
Screenshot: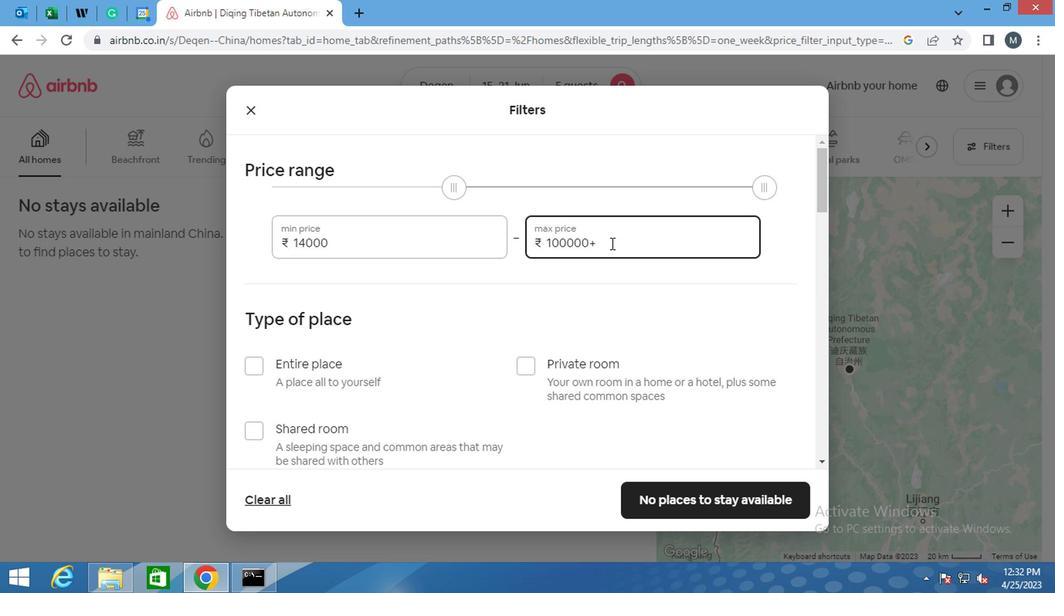 
Action: Mouse moved to (516, 241)
Screenshot: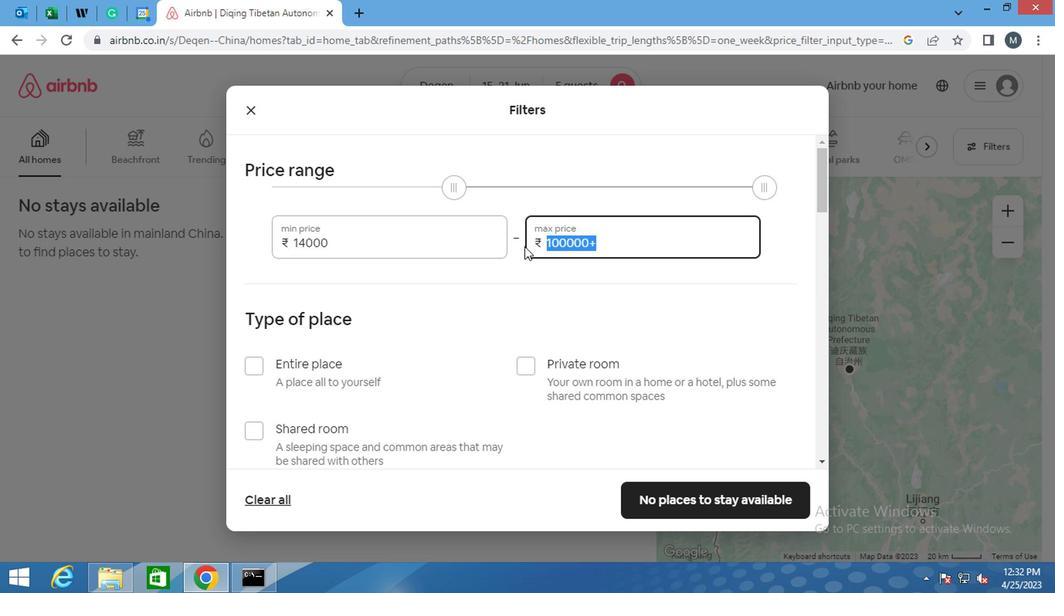 
Action: Key pressed <Key.delete>
Screenshot: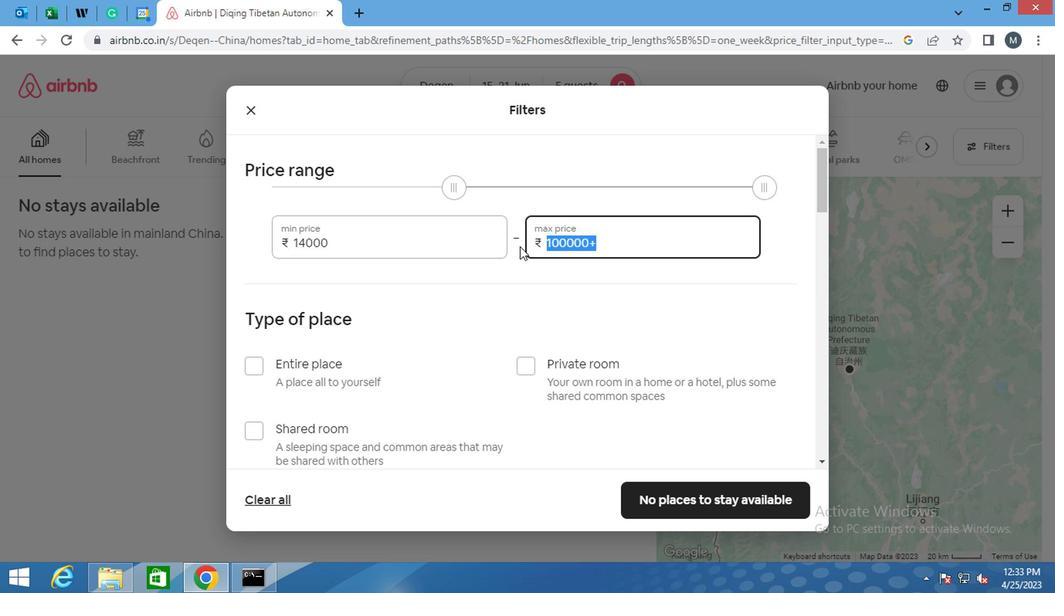 
Action: Mouse moved to (510, 242)
Screenshot: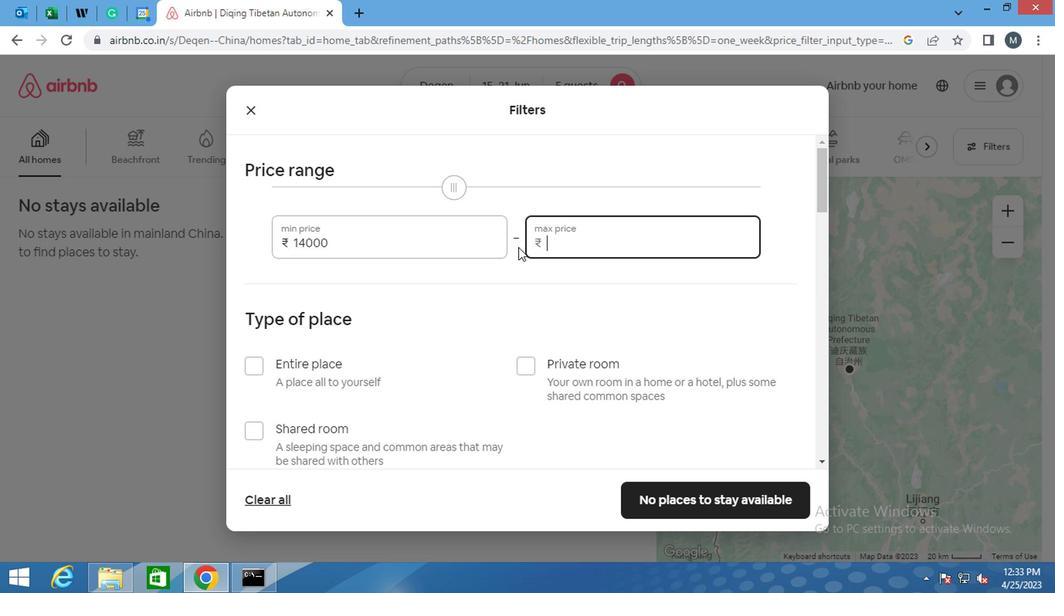 
Action: Key pressed 2
Screenshot: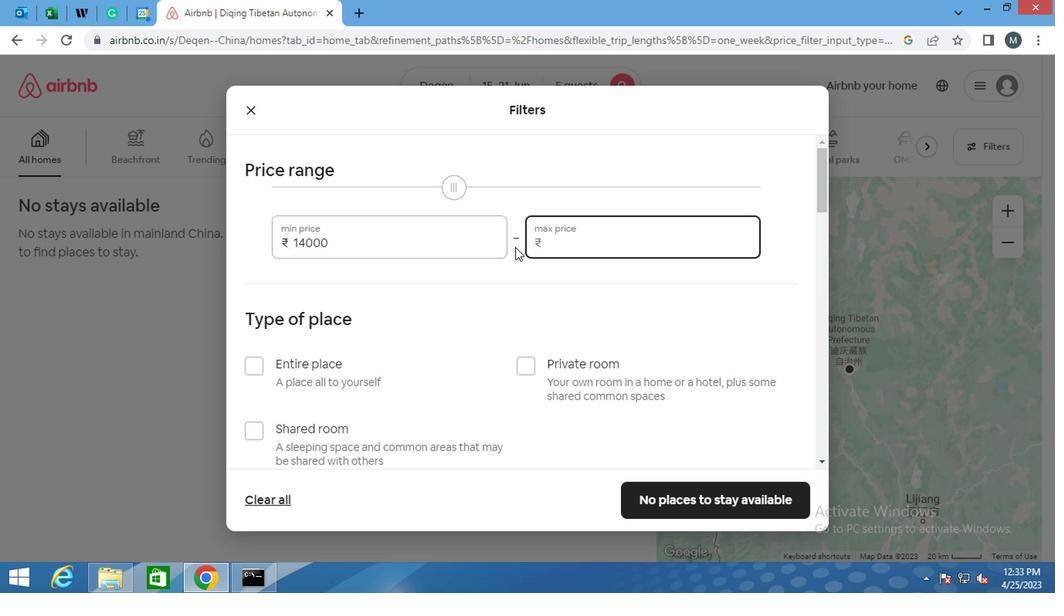 
Action: Mouse moved to (509, 242)
Screenshot: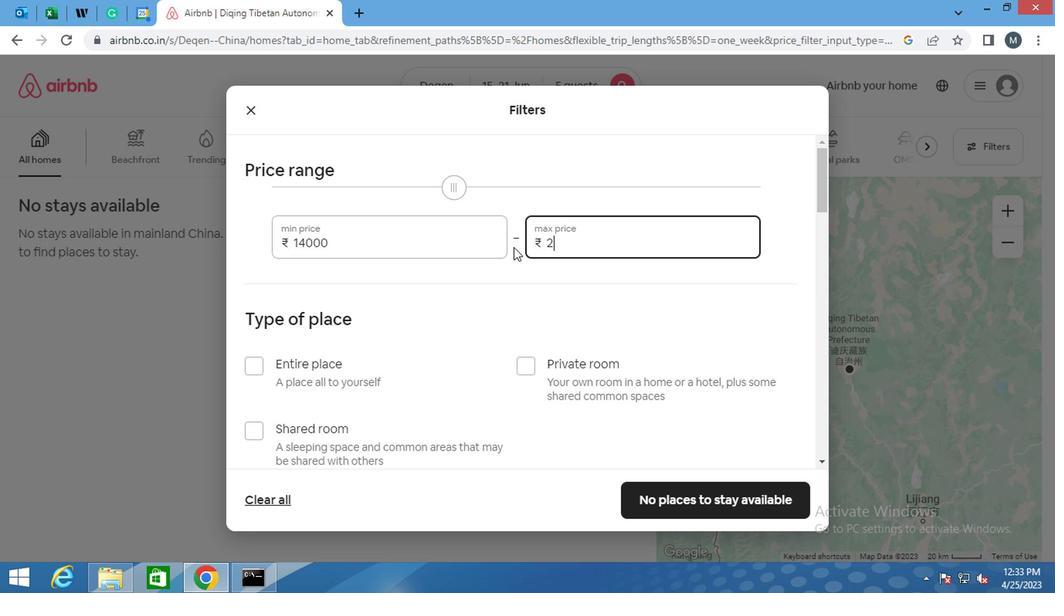 
Action: Key pressed 50
Screenshot: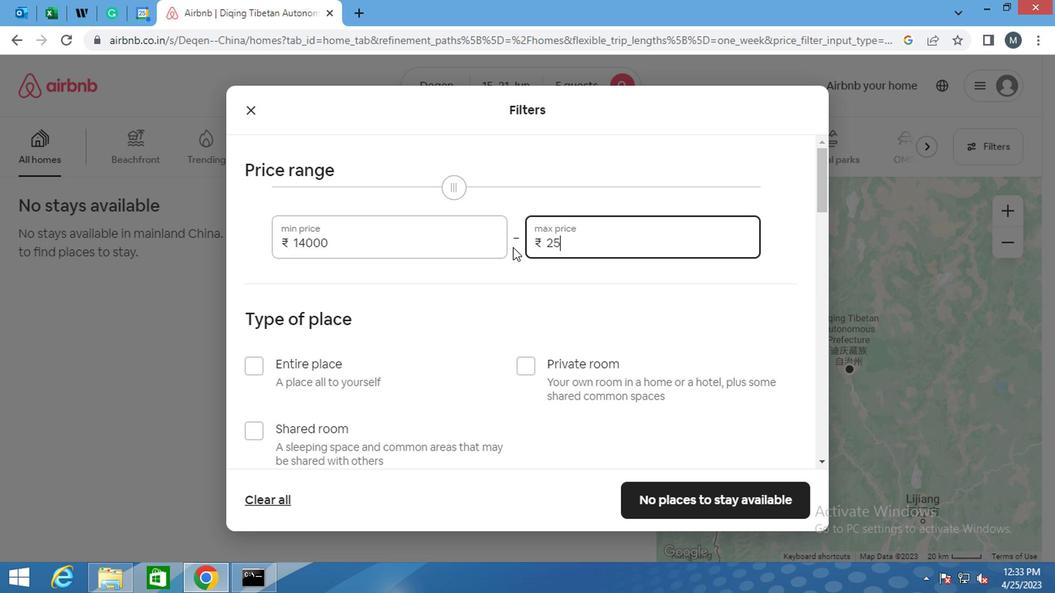 
Action: Mouse moved to (508, 242)
Screenshot: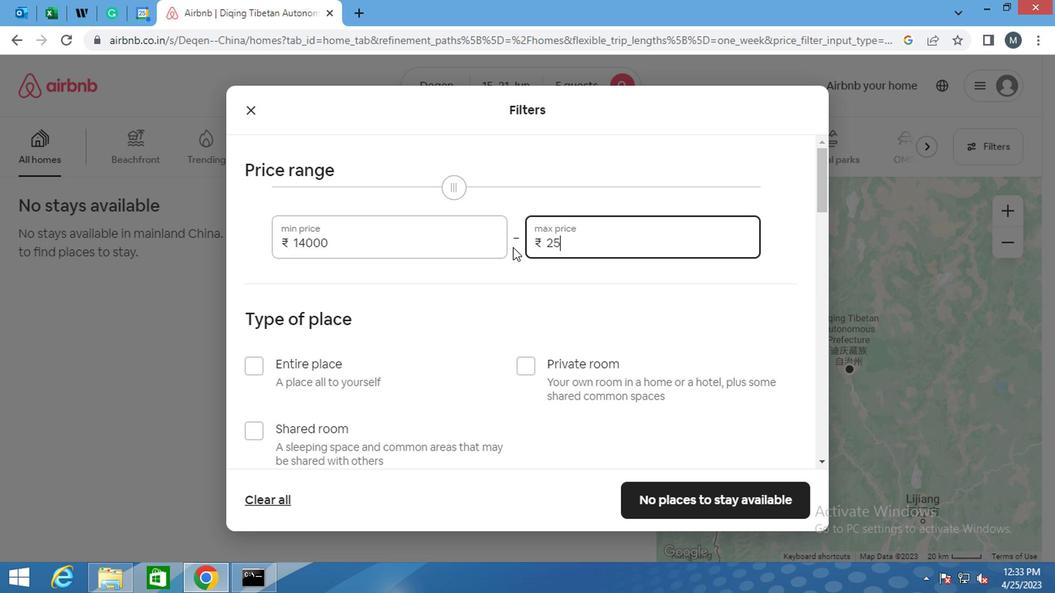 
Action: Key pressed 0
Screenshot: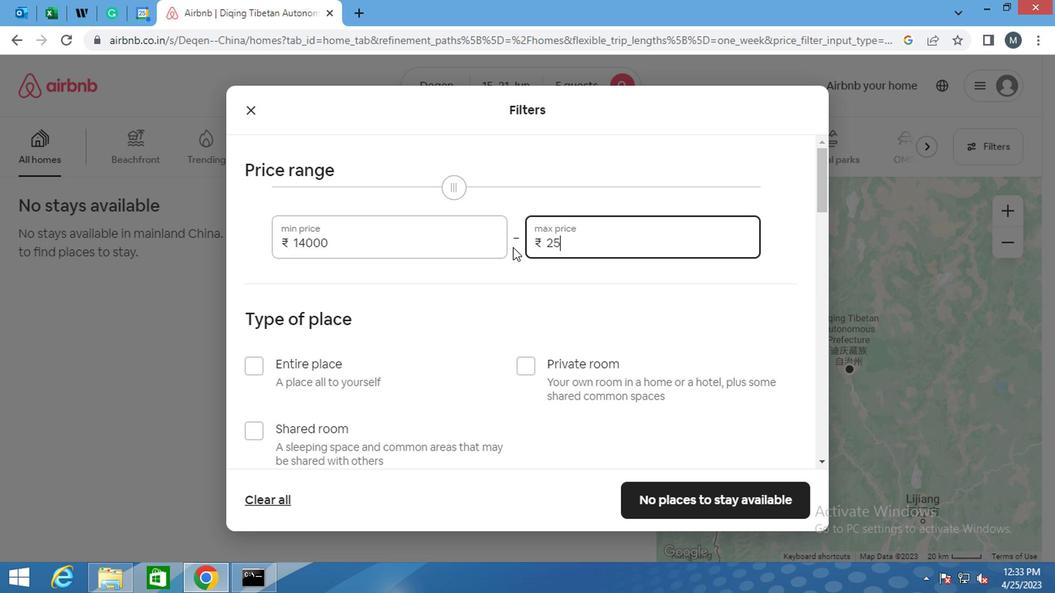
Action: Mouse moved to (508, 243)
Screenshot: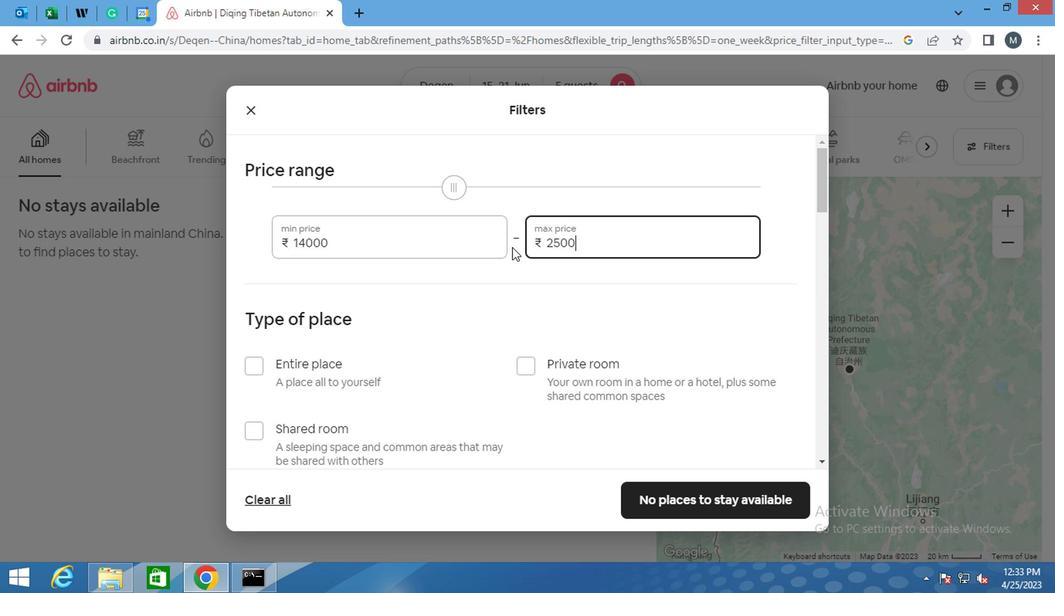 
Action: Key pressed 0
Screenshot: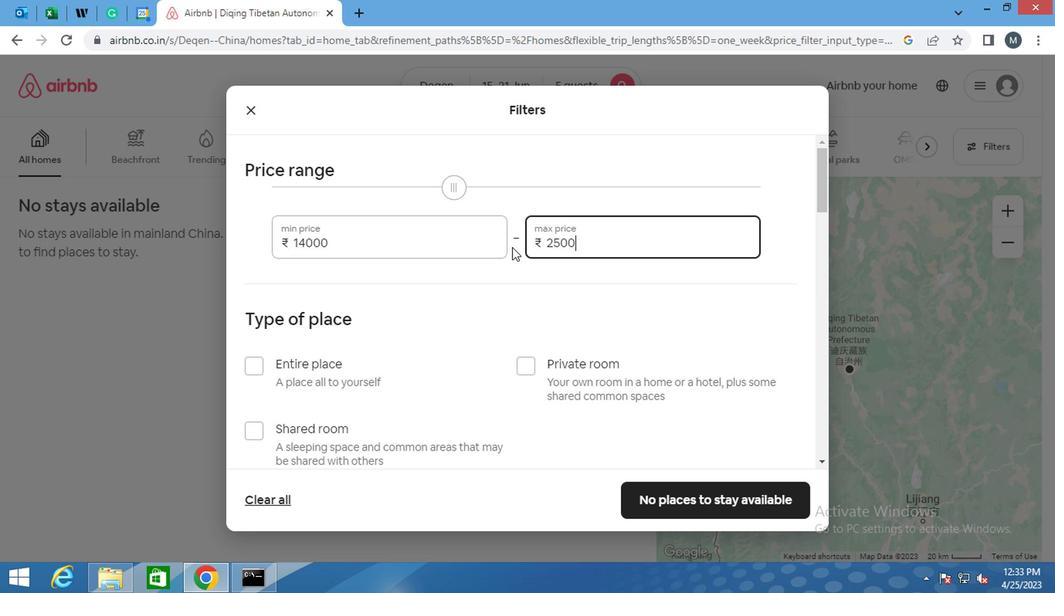 
Action: Mouse moved to (519, 250)
Screenshot: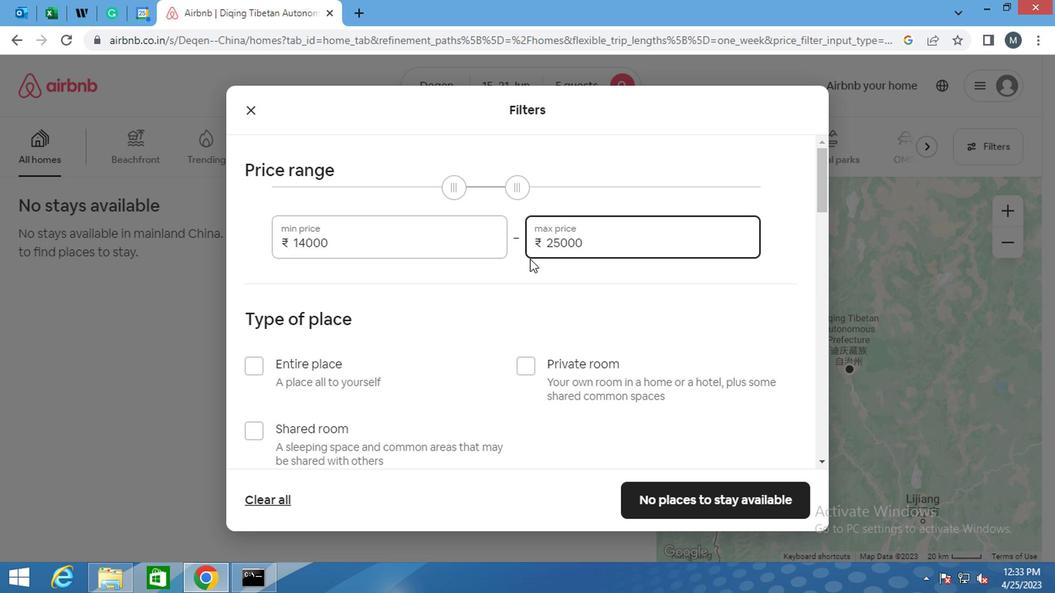 
Action: Mouse scrolled (519, 250) with delta (0, 0)
Screenshot: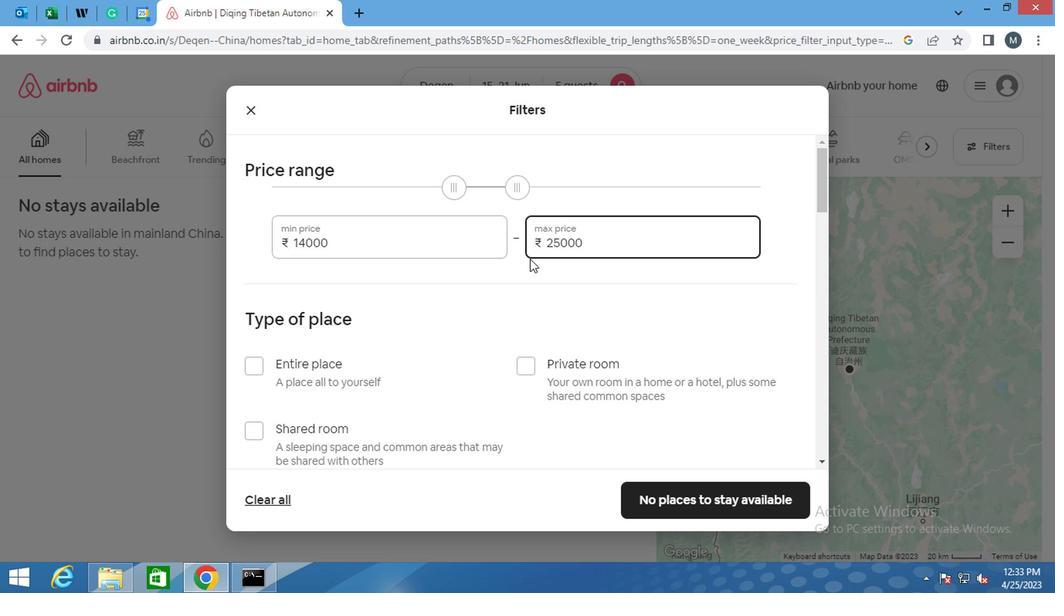 
Action: Mouse scrolled (519, 250) with delta (0, 0)
Screenshot: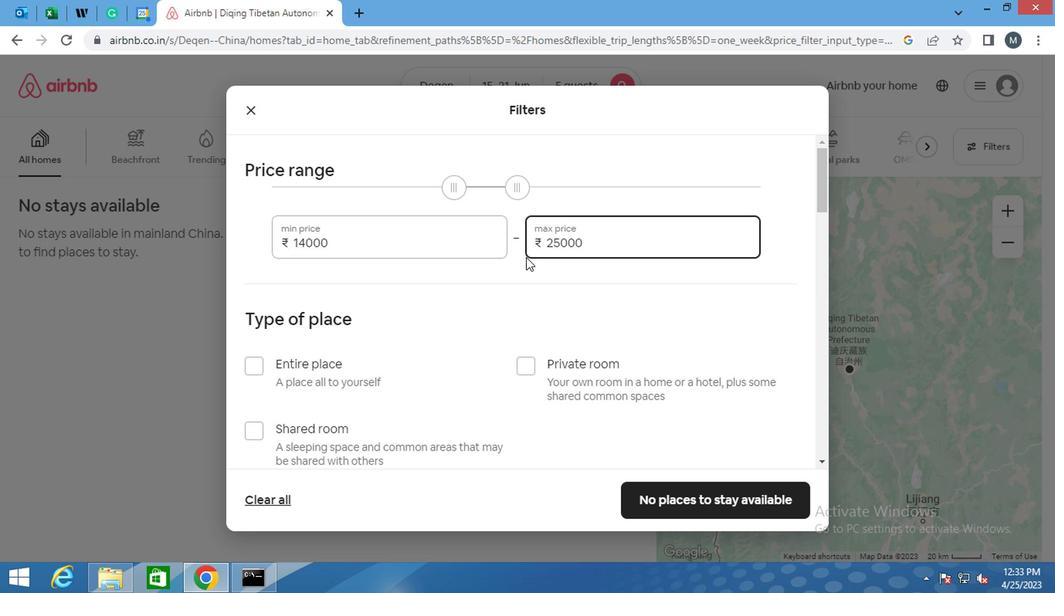 
Action: Mouse moved to (261, 212)
Screenshot: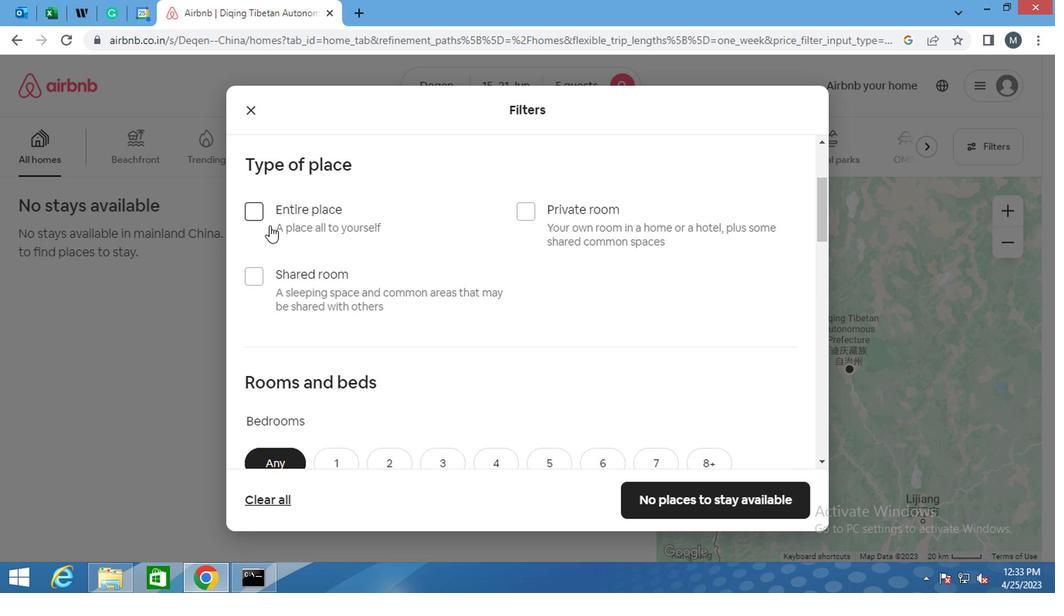 
Action: Mouse pressed left at (261, 212)
Screenshot: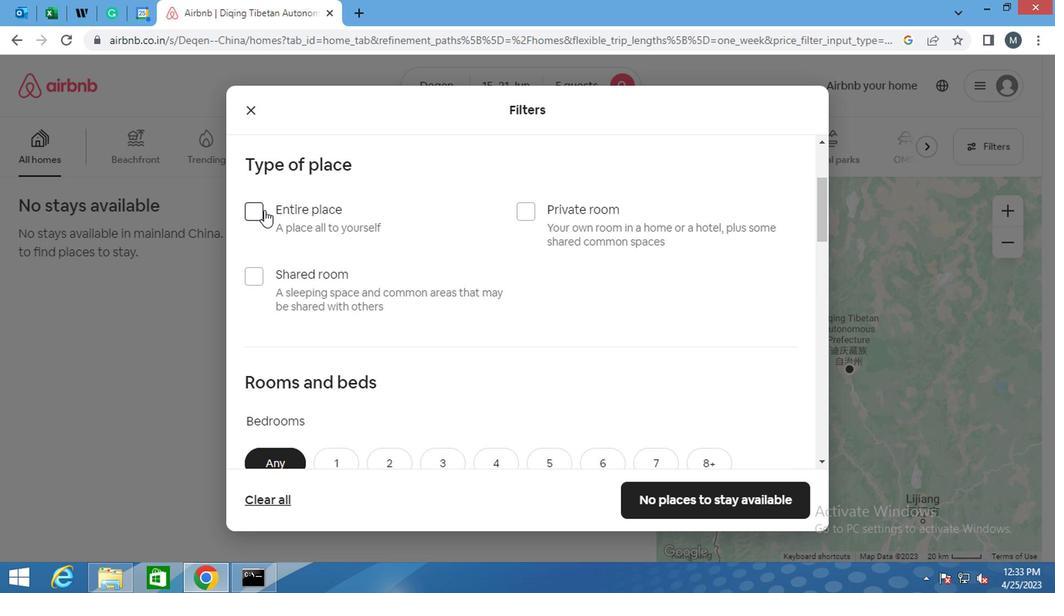
Action: Mouse moved to (388, 251)
Screenshot: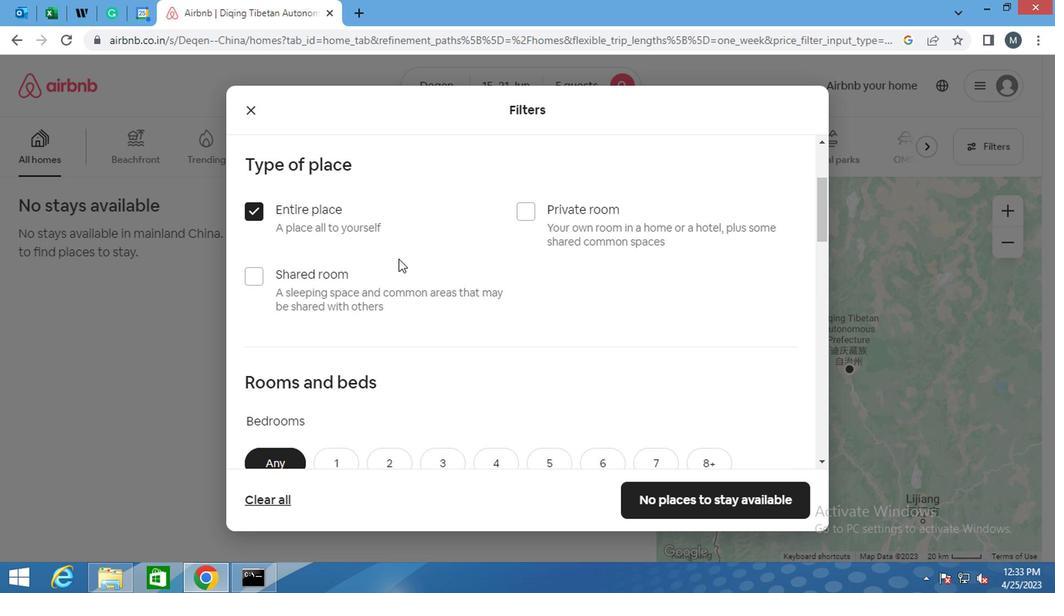 
Action: Mouse scrolled (388, 251) with delta (0, 0)
Screenshot: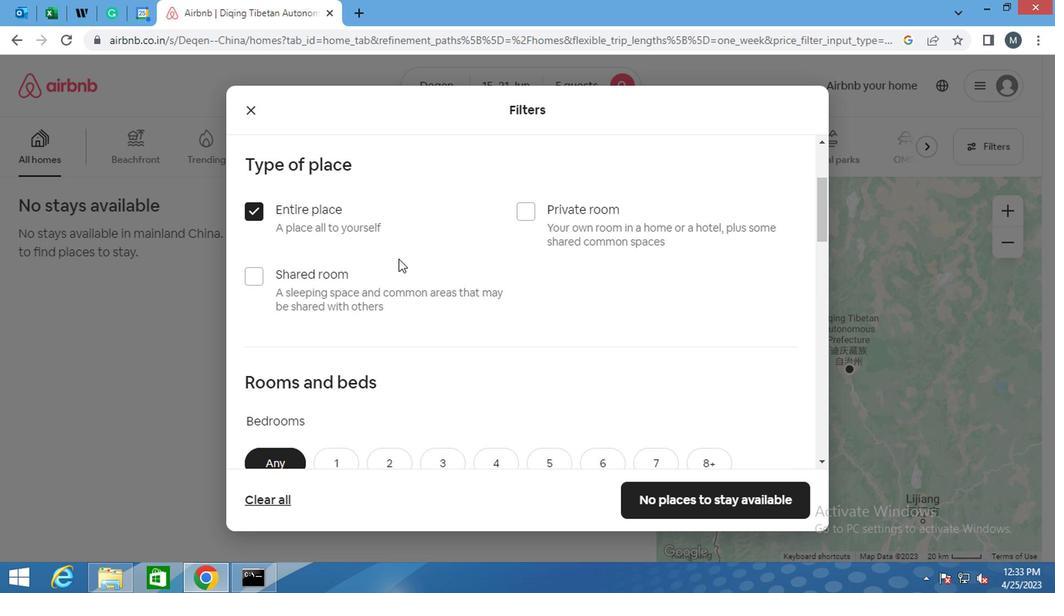 
Action: Mouse moved to (375, 255)
Screenshot: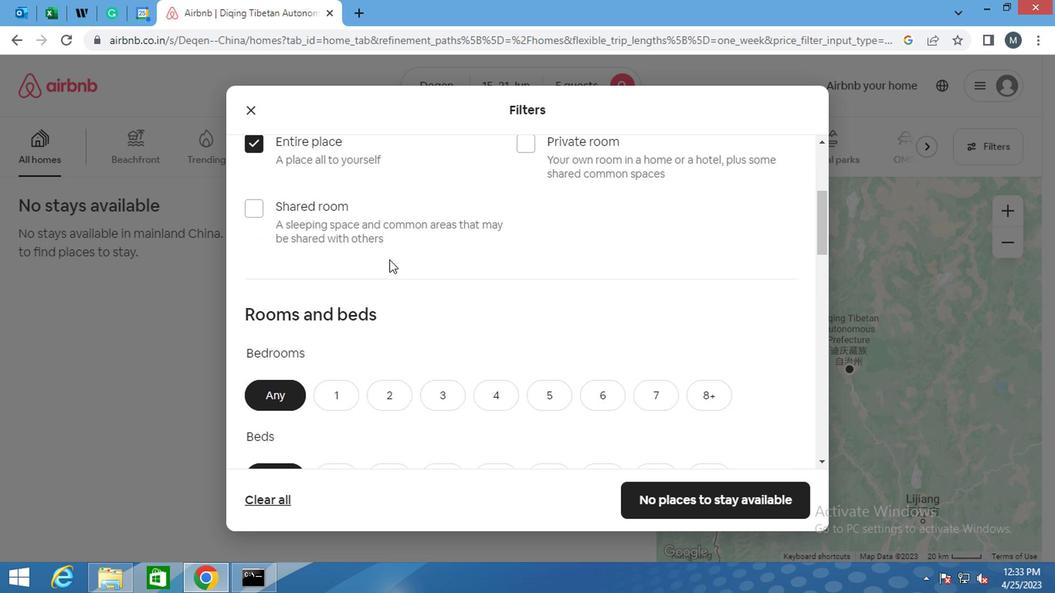 
Action: Mouse scrolled (375, 254) with delta (0, 0)
Screenshot: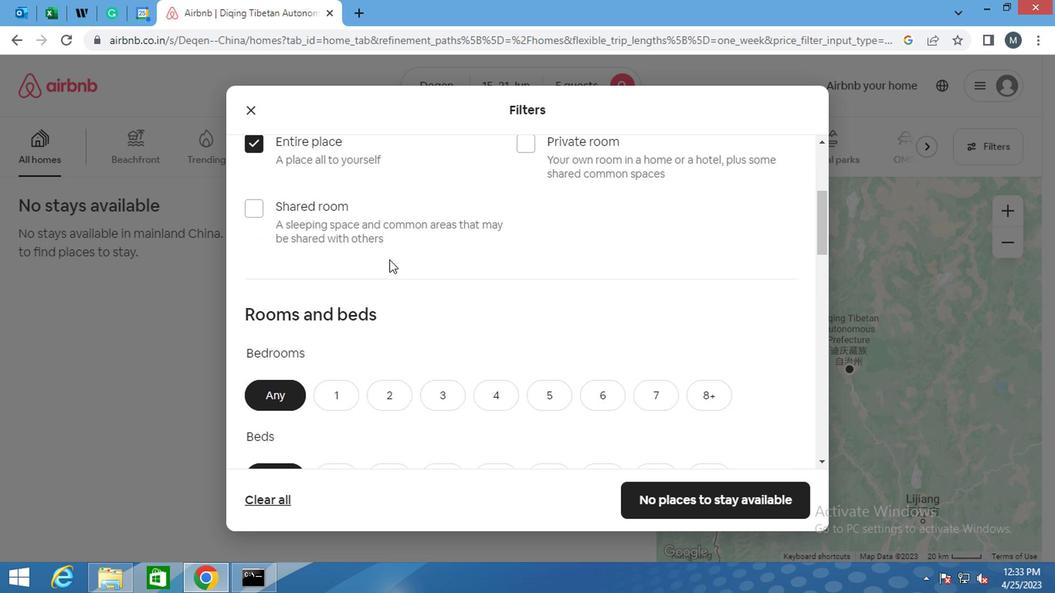 
Action: Mouse moved to (431, 298)
Screenshot: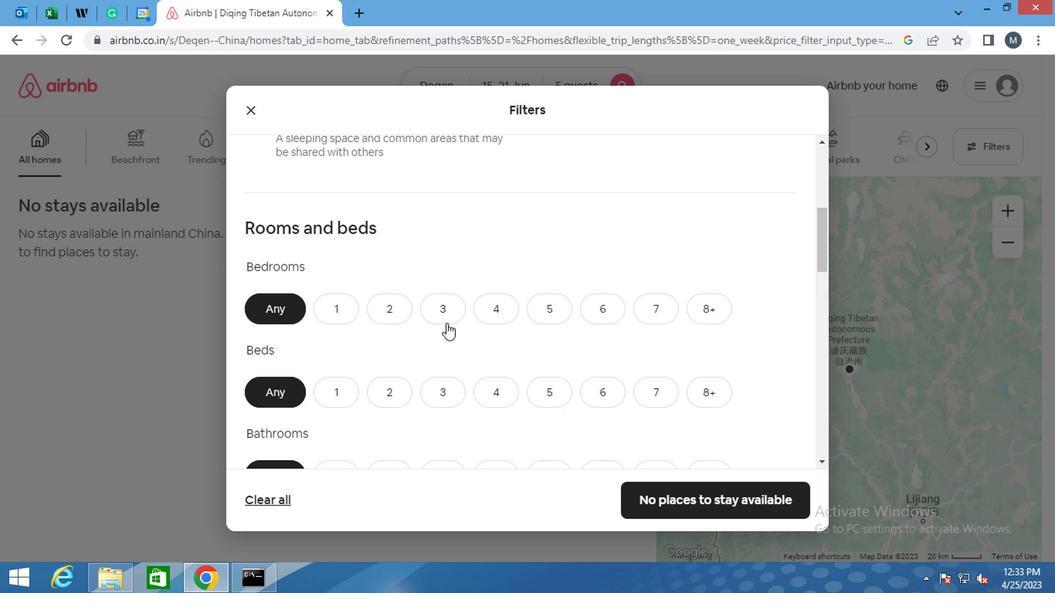 
Action: Mouse pressed left at (431, 298)
Screenshot: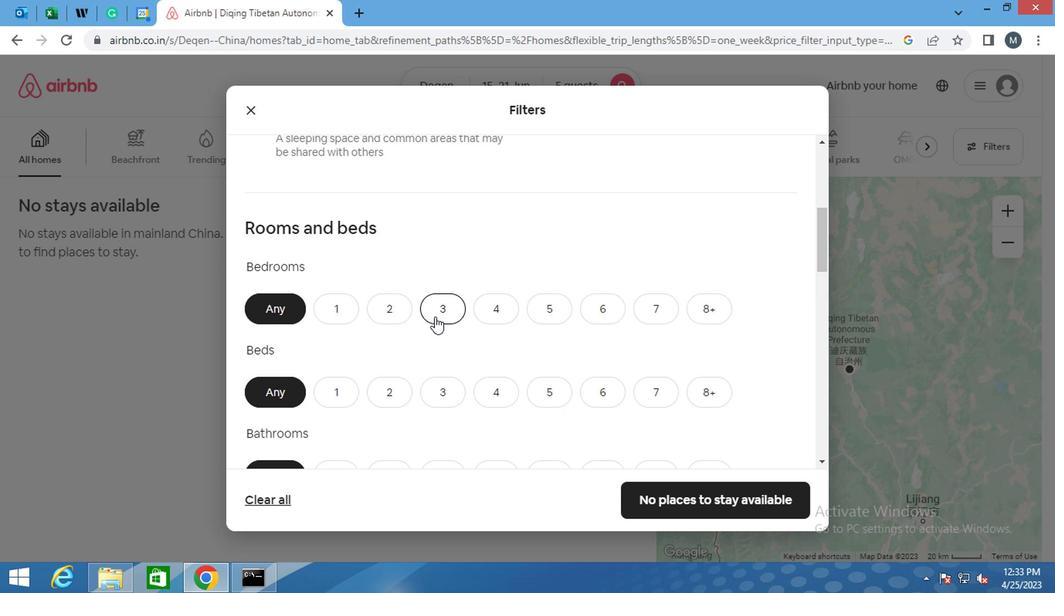 
Action: Mouse moved to (433, 357)
Screenshot: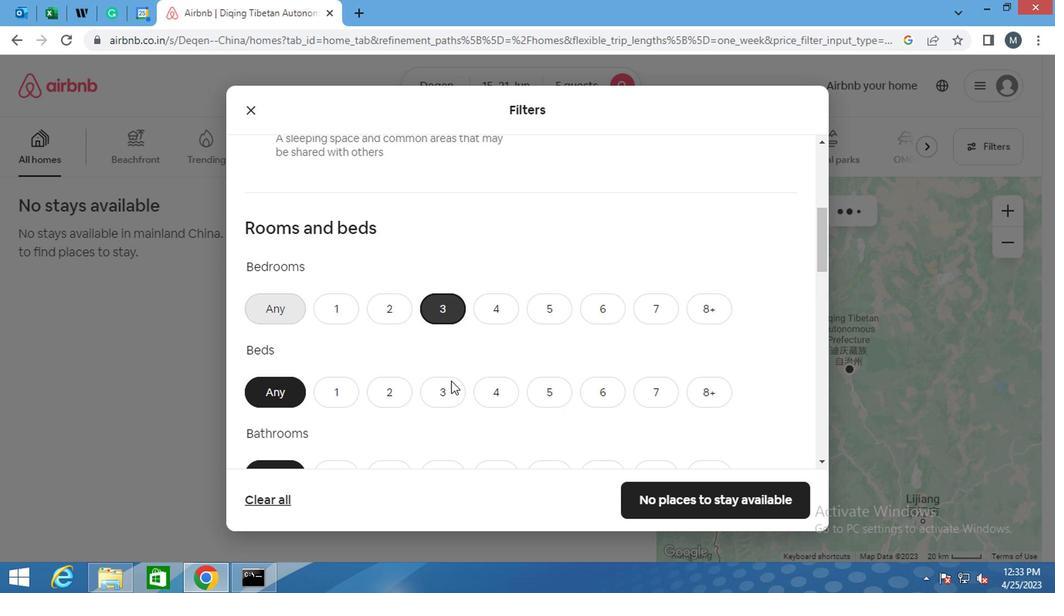 
Action: Mouse pressed left at (433, 357)
Screenshot: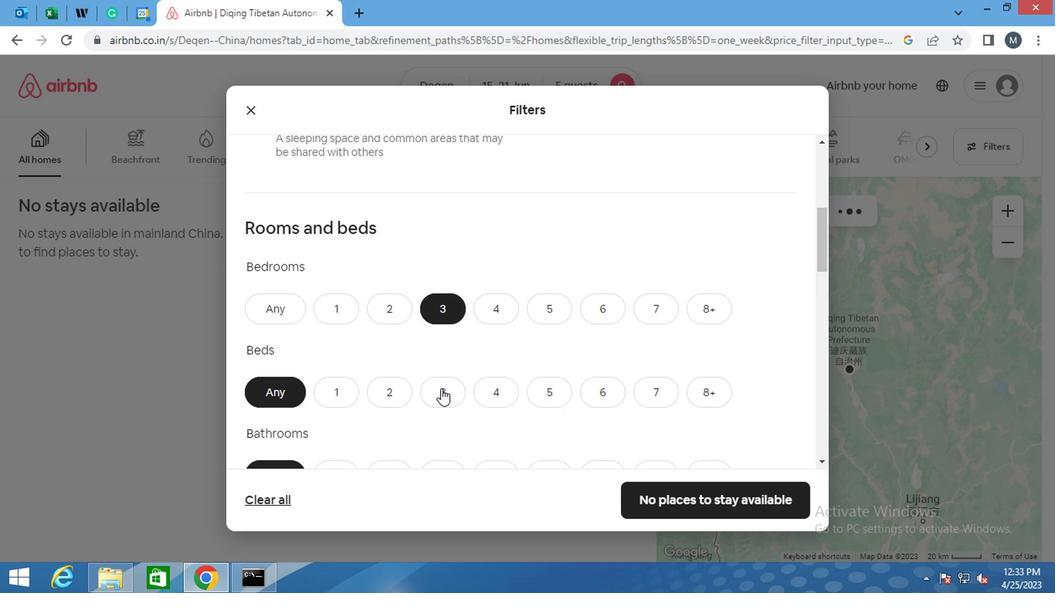 
Action: Mouse moved to (440, 330)
Screenshot: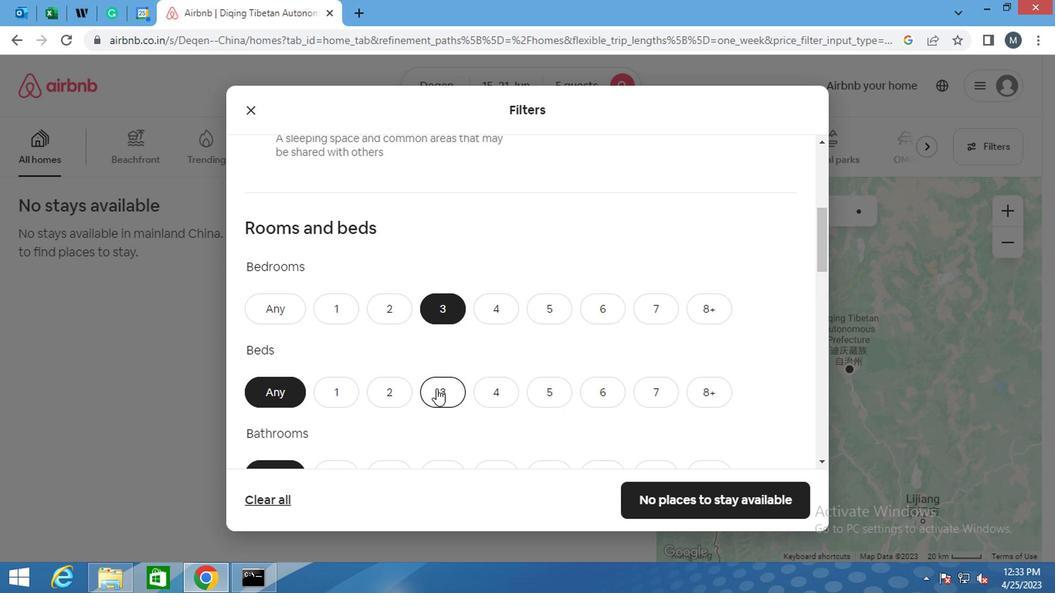 
Action: Mouse scrolled (440, 329) with delta (0, 0)
Screenshot: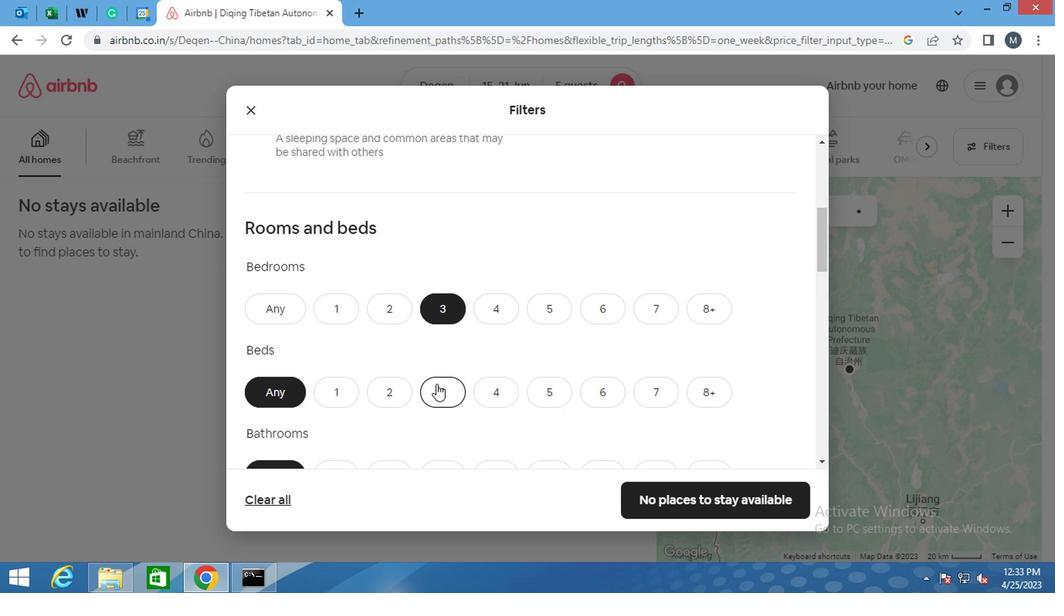 
Action: Mouse scrolled (440, 329) with delta (0, 0)
Screenshot: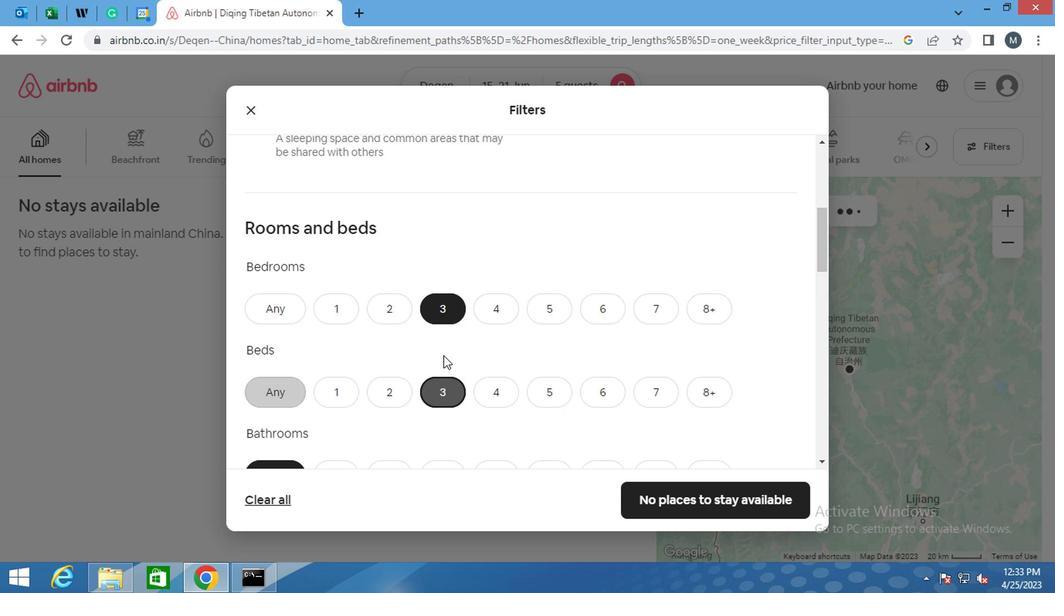 
Action: Mouse moved to (437, 297)
Screenshot: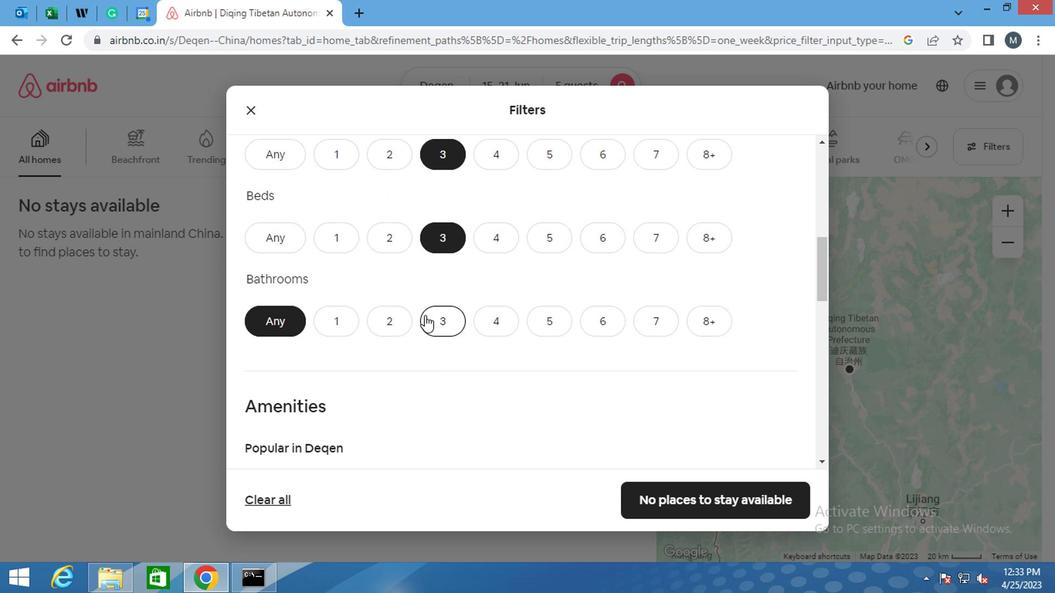 
Action: Mouse pressed left at (437, 297)
Screenshot: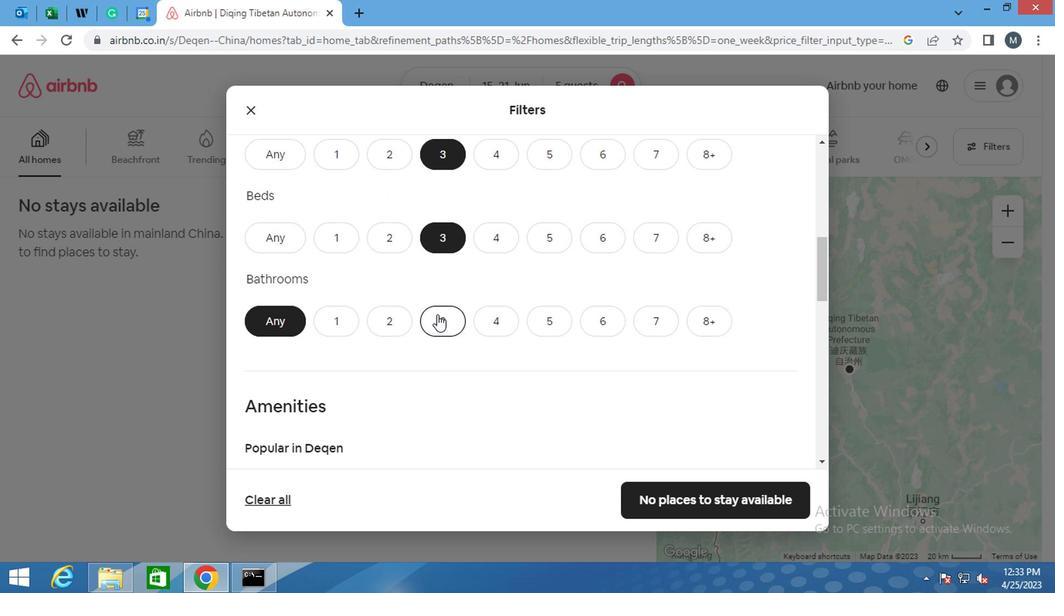 
Action: Mouse moved to (429, 298)
Screenshot: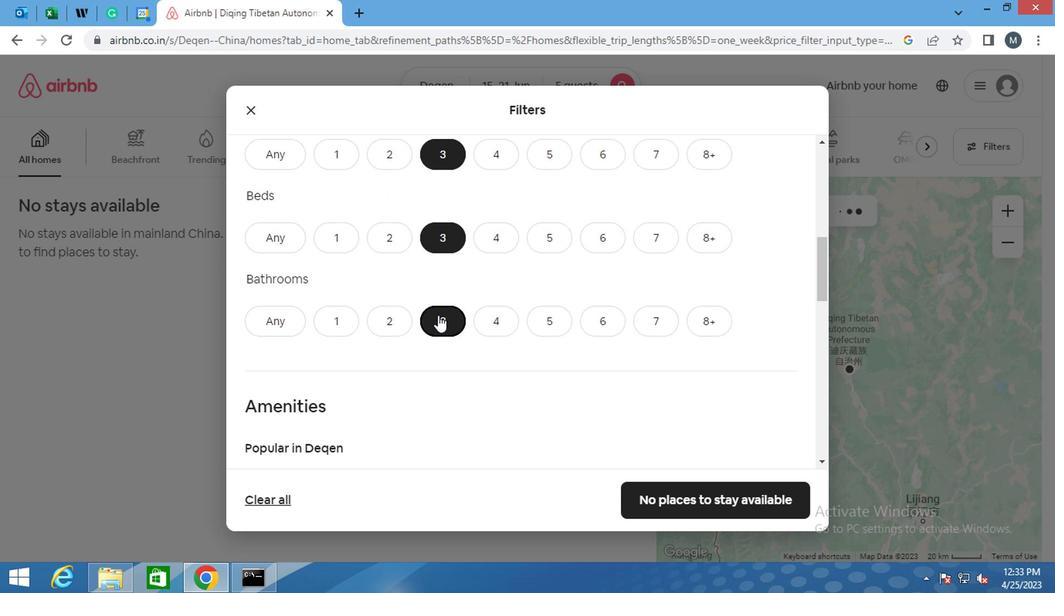 
Action: Mouse scrolled (429, 297) with delta (0, 0)
Screenshot: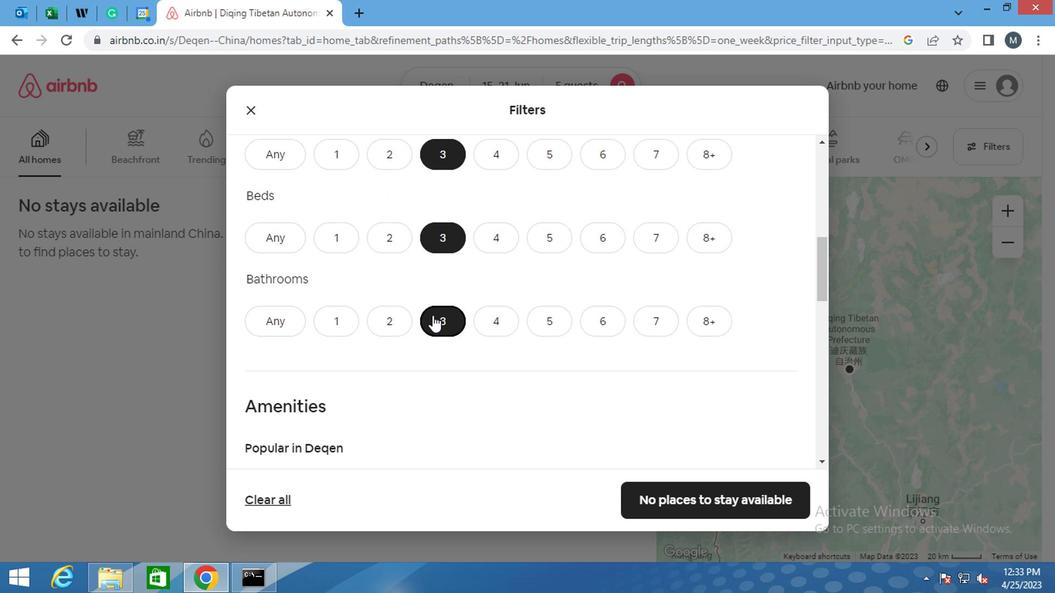 
Action: Mouse moved to (424, 298)
Screenshot: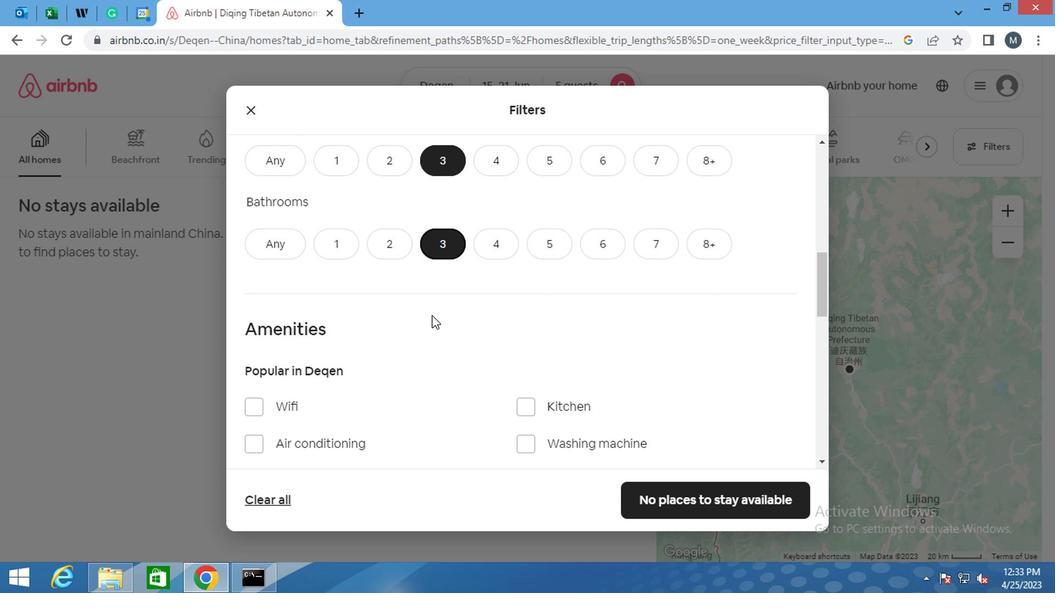 
Action: Mouse scrolled (424, 297) with delta (0, 0)
Screenshot: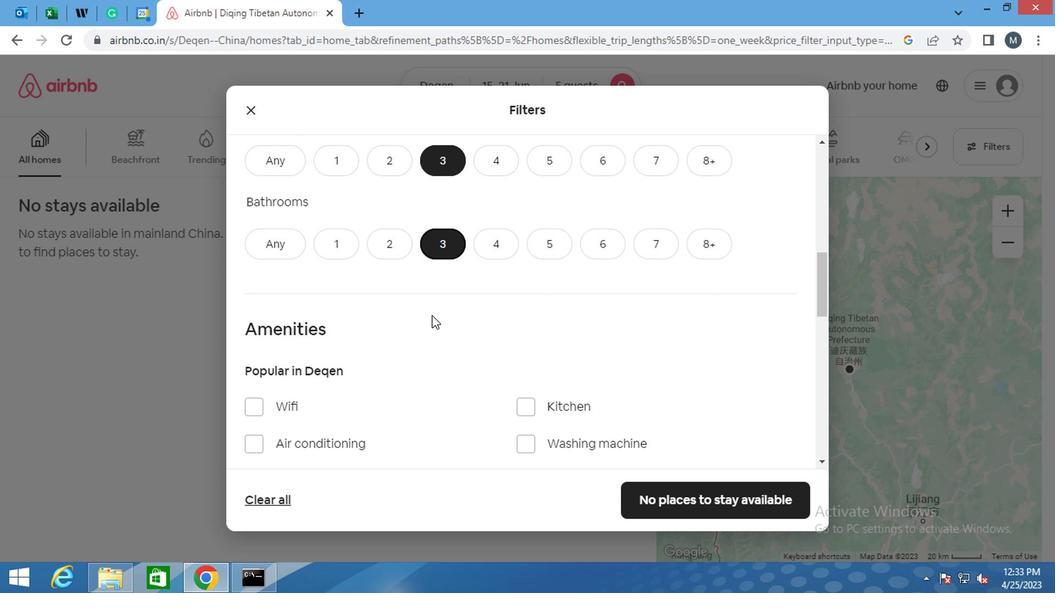 
Action: Mouse moved to (344, 296)
Screenshot: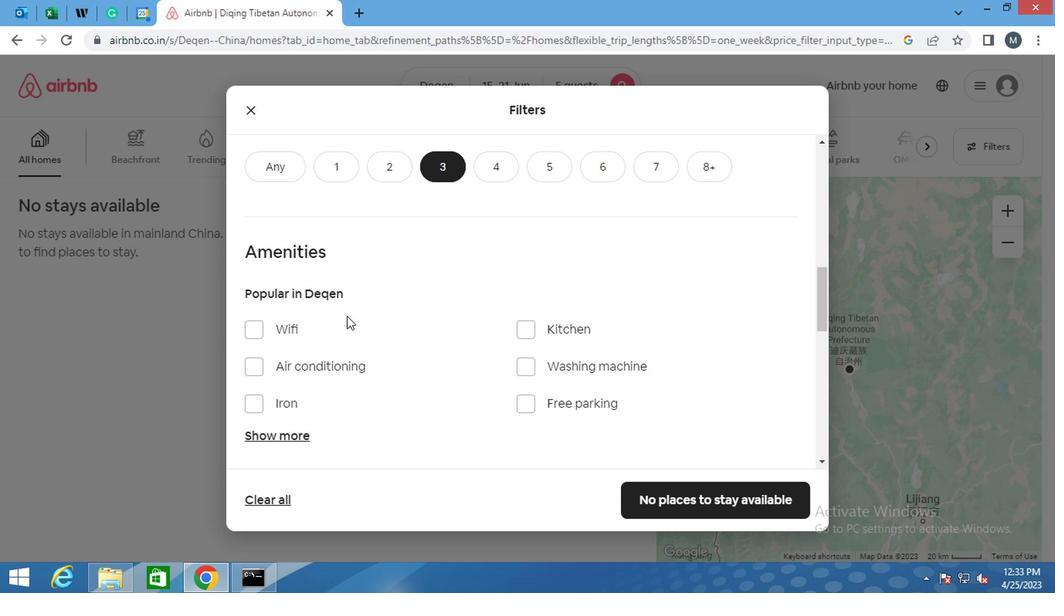 
Action: Mouse scrolled (344, 295) with delta (0, -1)
Screenshot: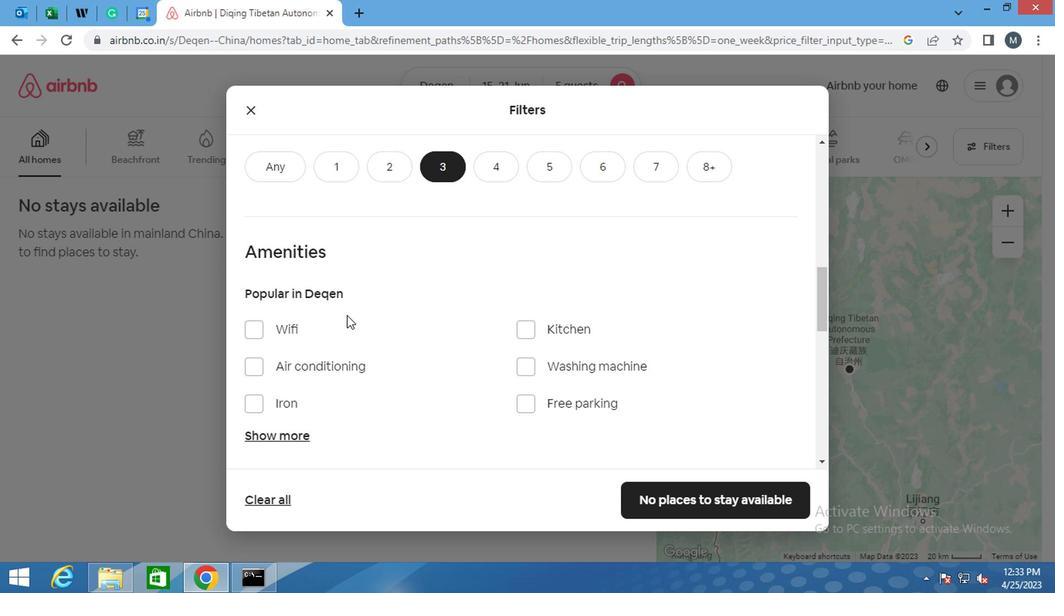 
Action: Mouse moved to (340, 295)
Screenshot: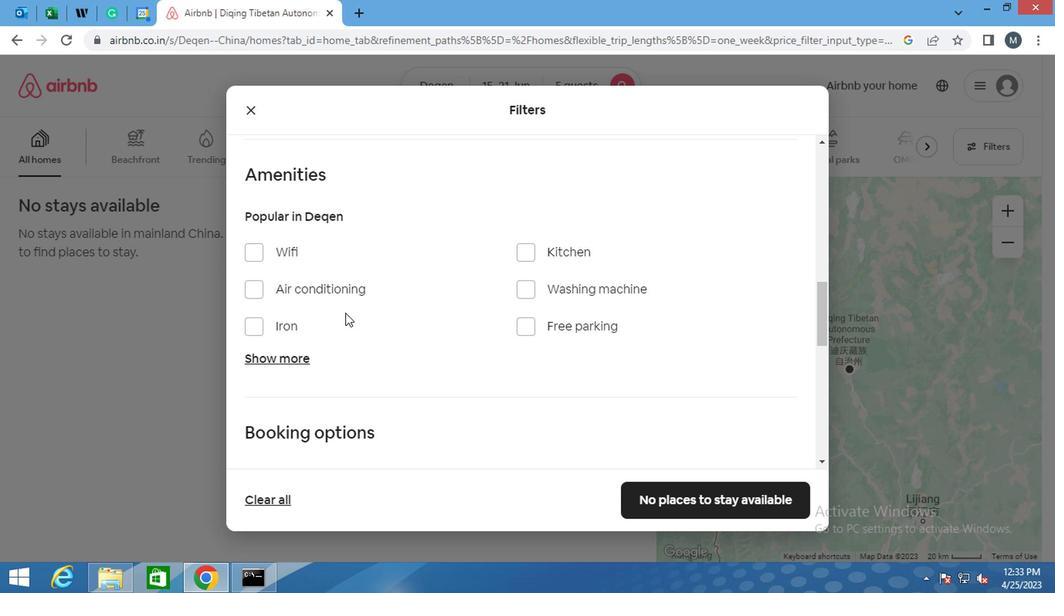 
Action: Mouse scrolled (340, 295) with delta (0, 0)
Screenshot: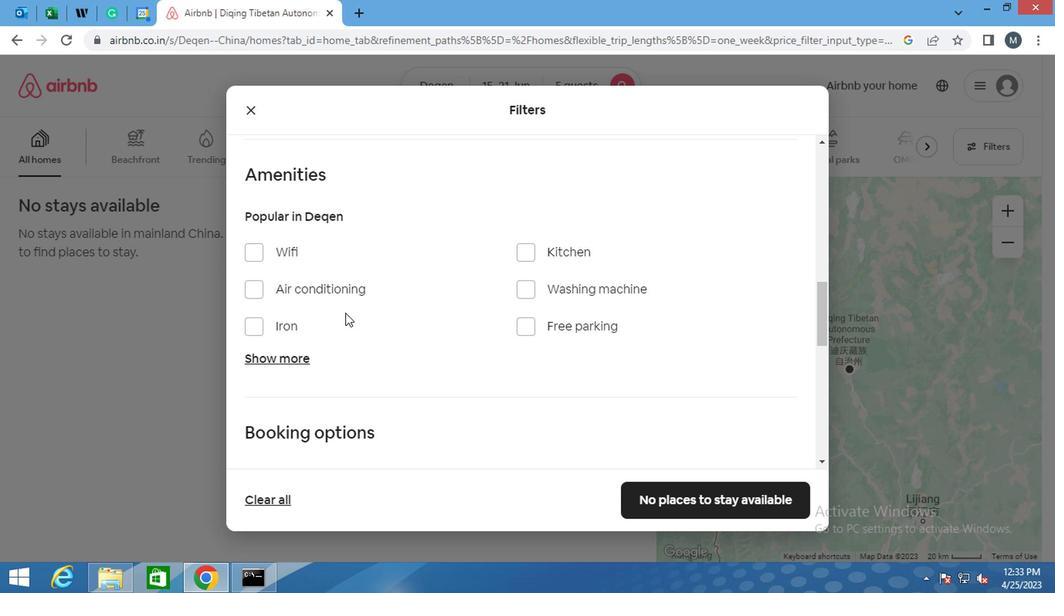 
Action: Mouse moved to (523, 212)
Screenshot: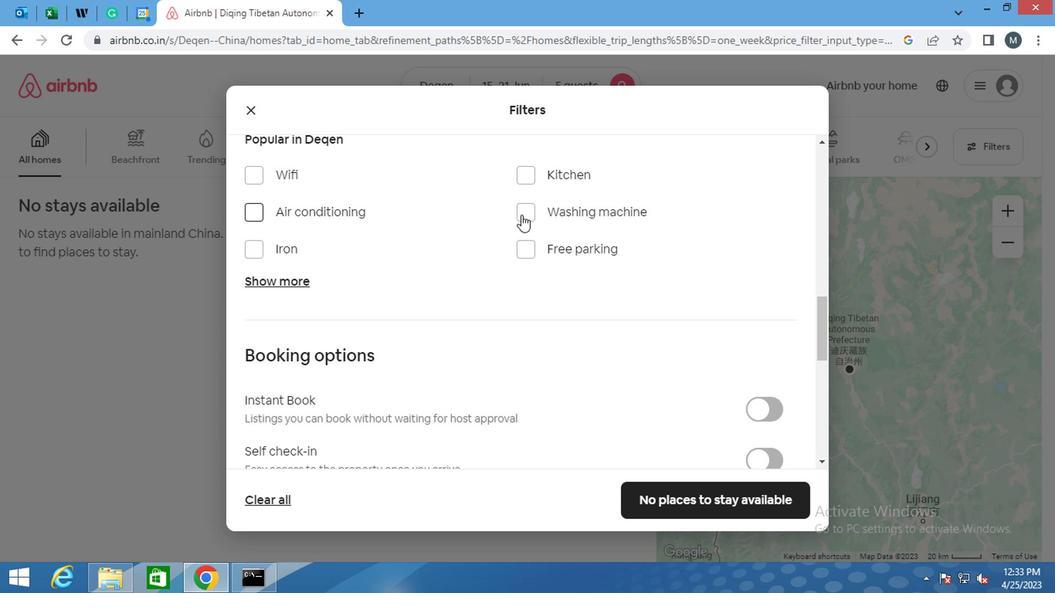 
Action: Mouse pressed left at (523, 212)
Screenshot: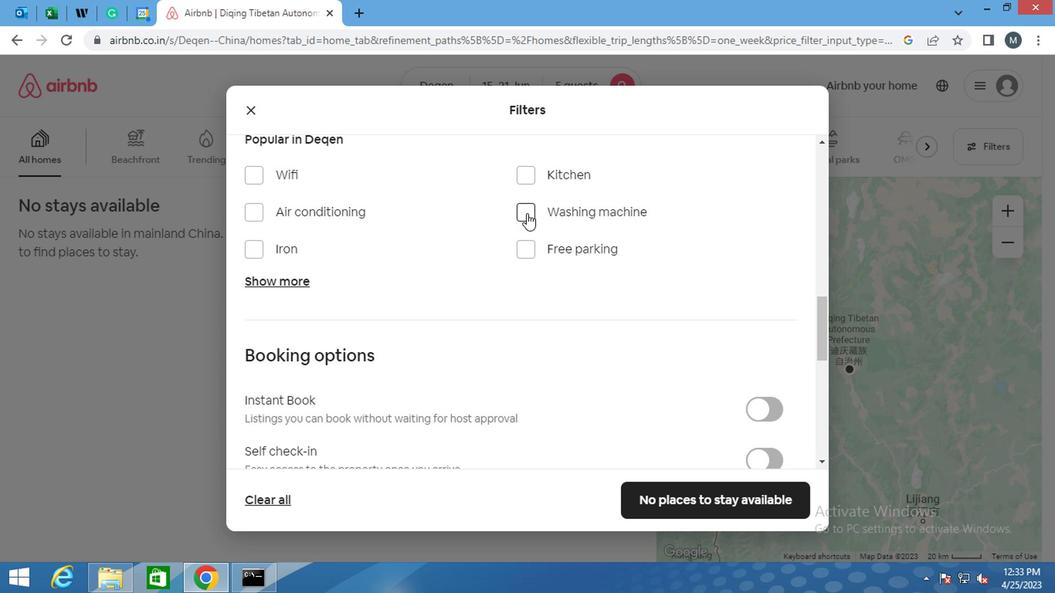 
Action: Mouse moved to (461, 232)
Screenshot: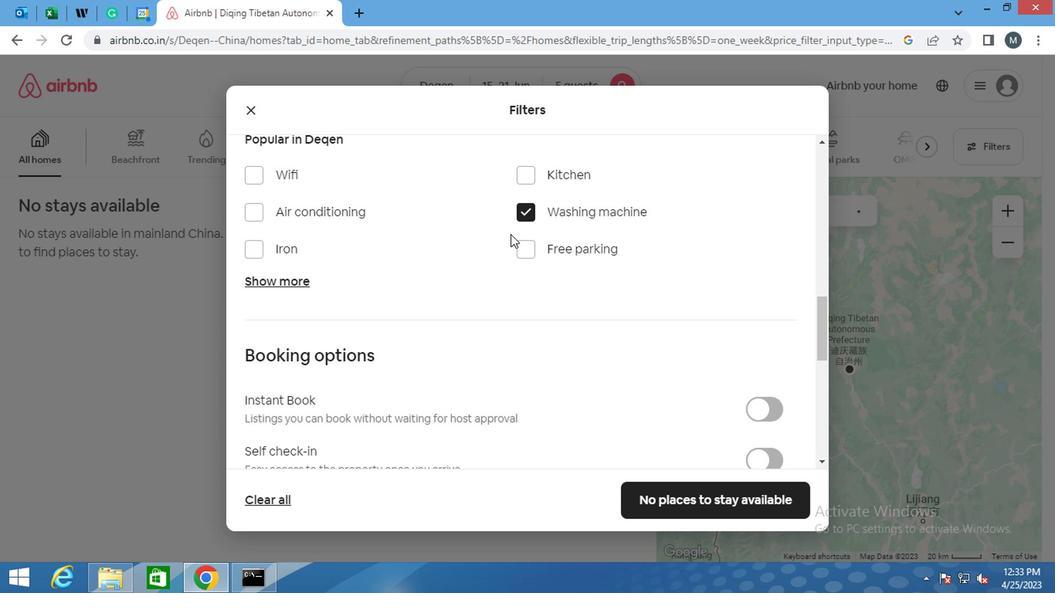 
Action: Mouse scrolled (461, 231) with delta (0, 0)
Screenshot: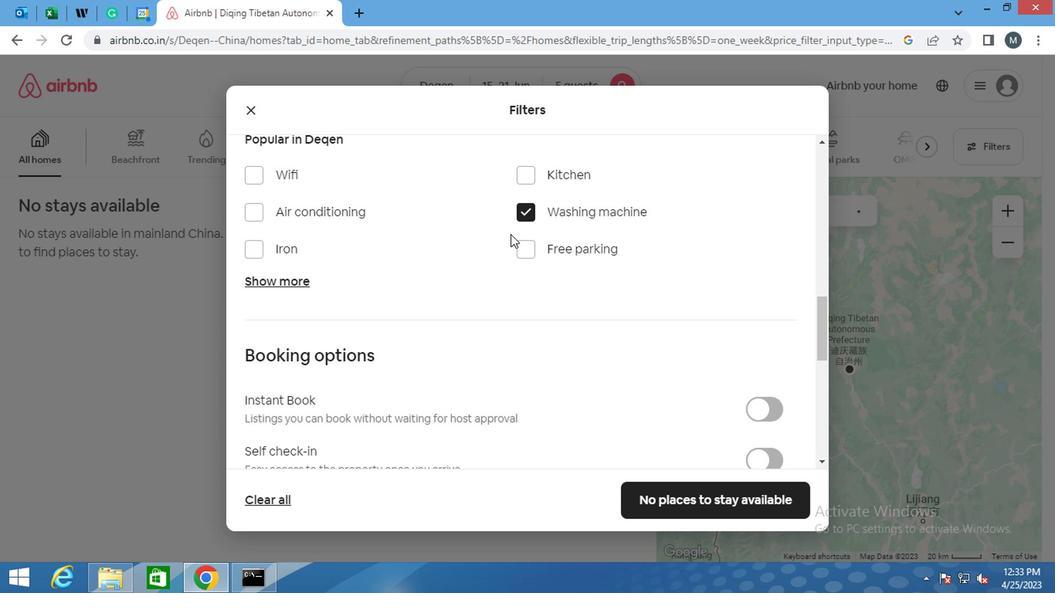 
Action: Mouse moved to (450, 232)
Screenshot: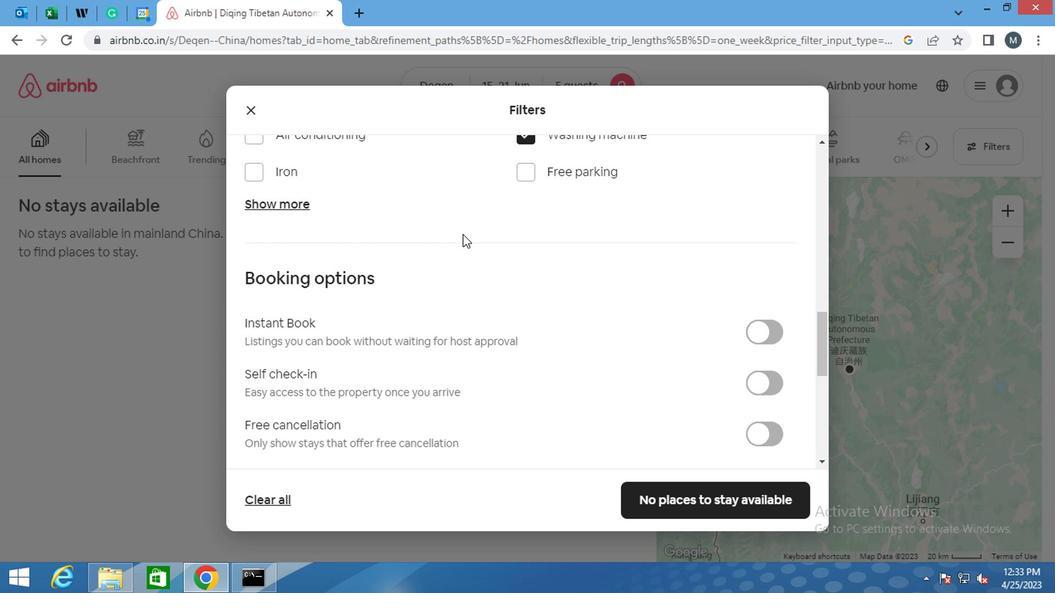 
Action: Mouse scrolled (450, 231) with delta (0, 0)
Screenshot: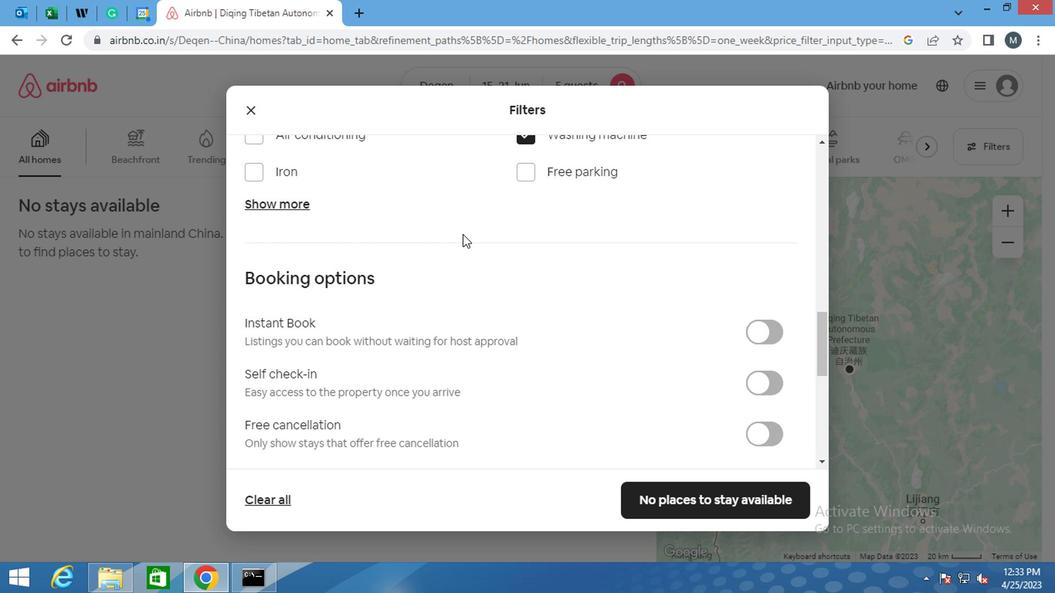 
Action: Mouse moved to (768, 290)
Screenshot: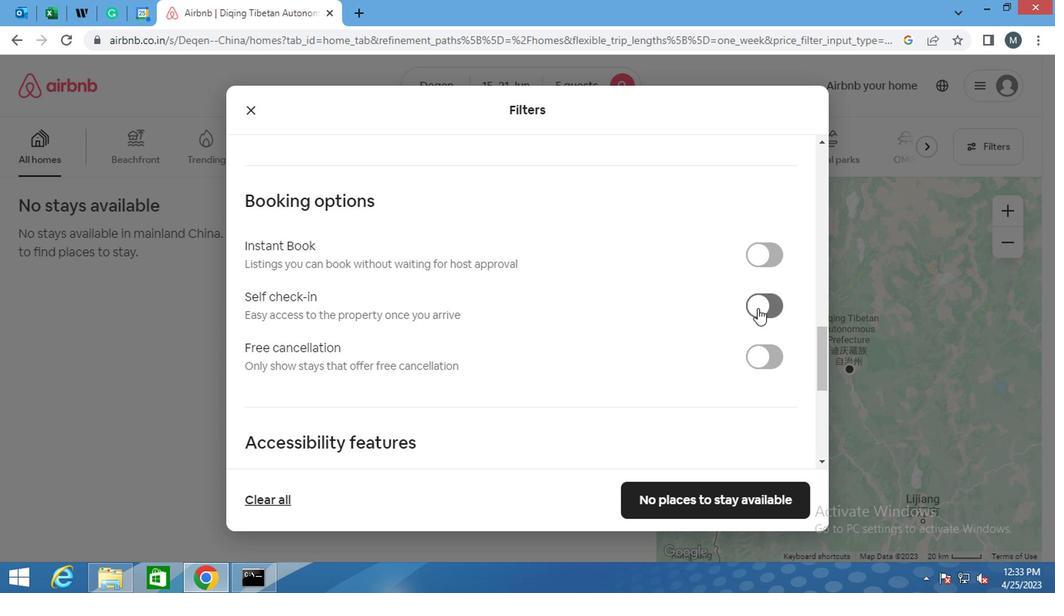 
Action: Mouse pressed left at (768, 290)
Screenshot: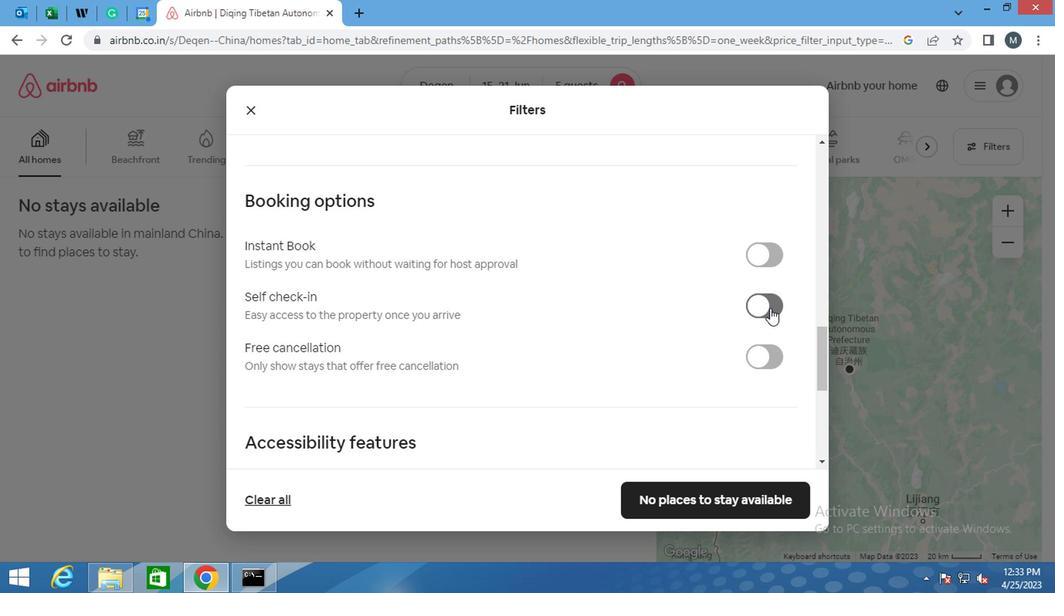 
Action: Mouse moved to (526, 296)
Screenshot: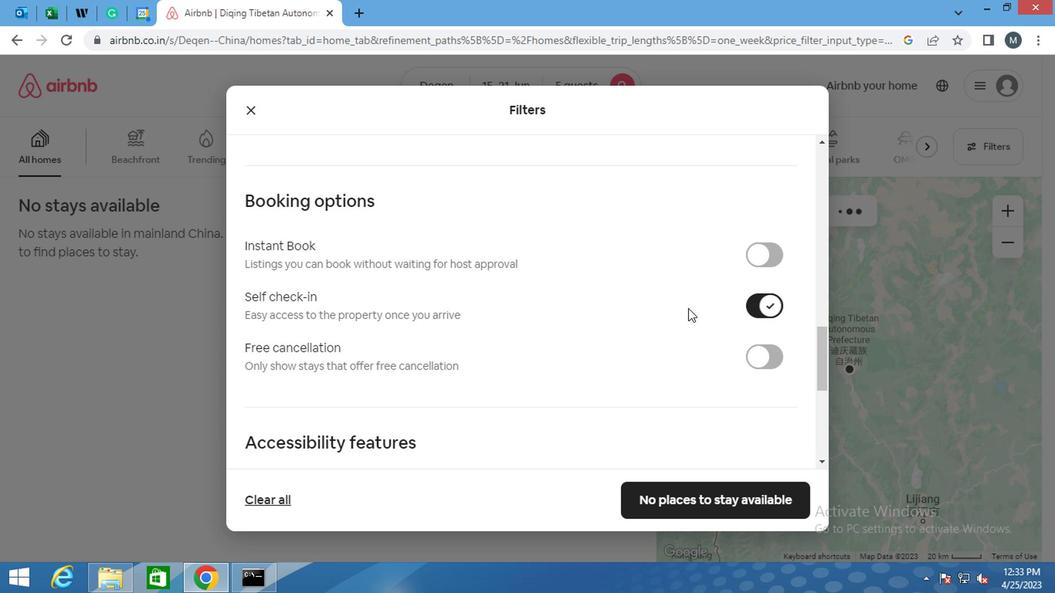 
Action: Mouse scrolled (526, 295) with delta (0, -1)
Screenshot: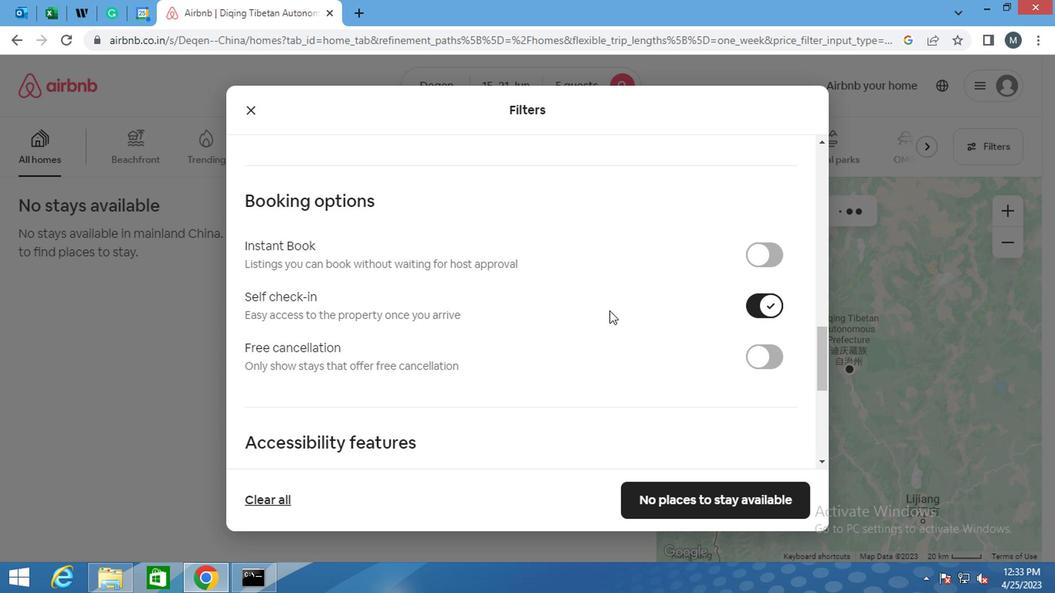 
Action: Mouse scrolled (526, 295) with delta (0, -1)
Screenshot: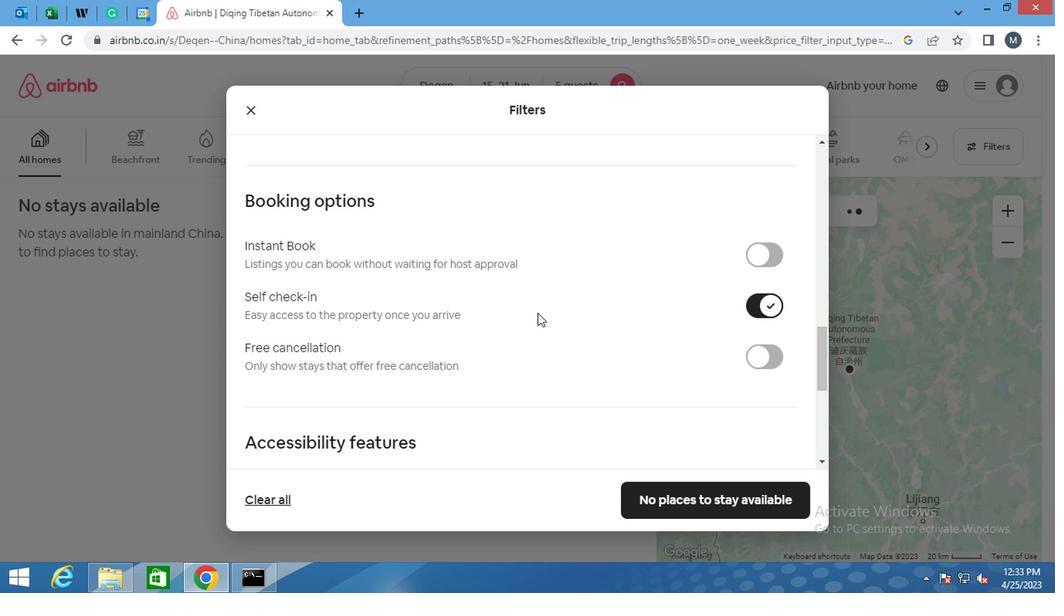 
Action: Mouse moved to (469, 298)
Screenshot: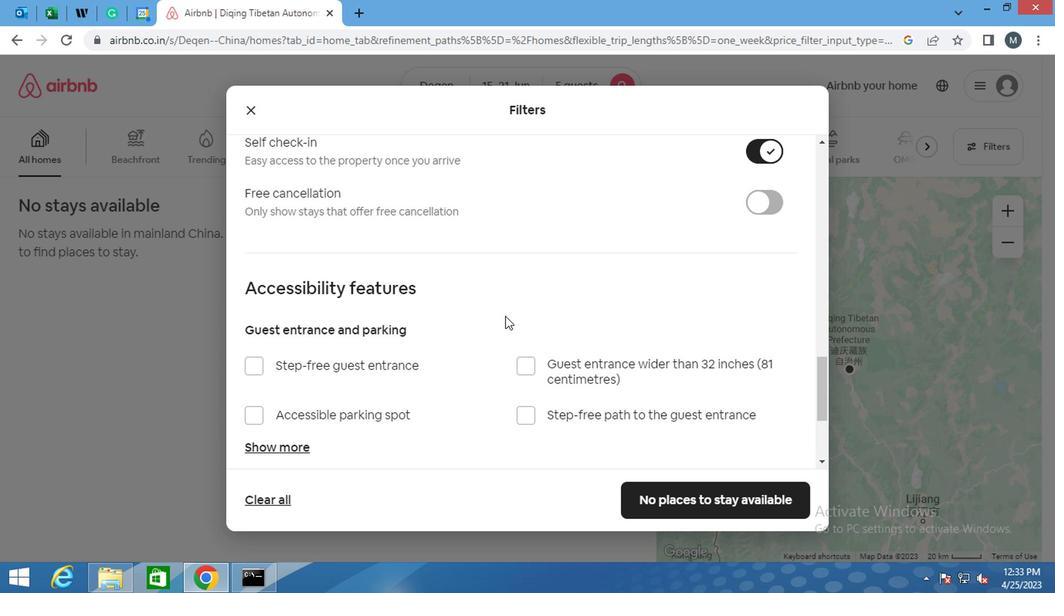 
Action: Mouse scrolled (469, 298) with delta (0, 0)
Screenshot: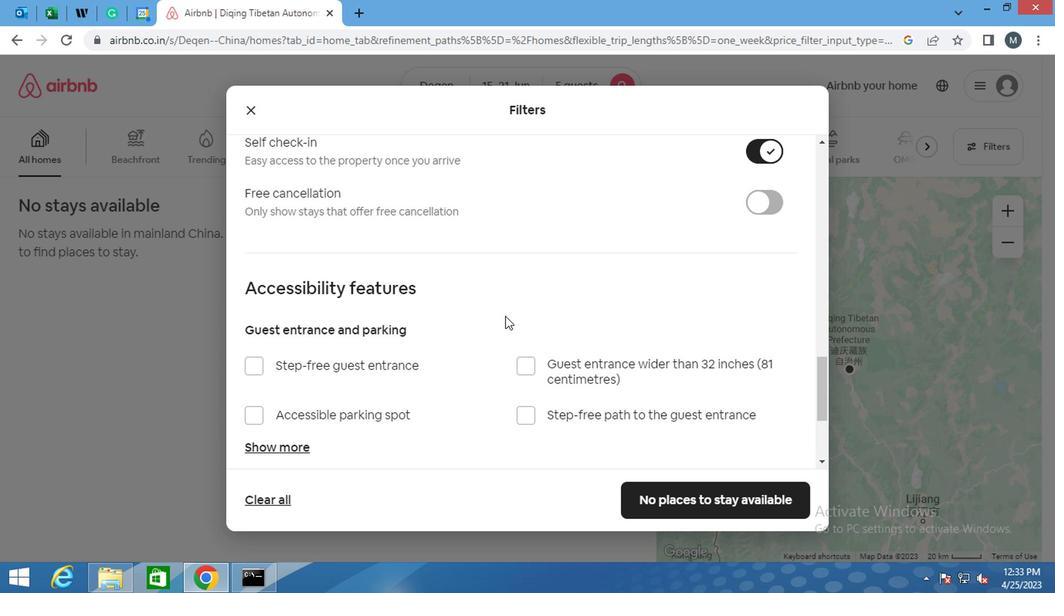
Action: Mouse moved to (422, 295)
Screenshot: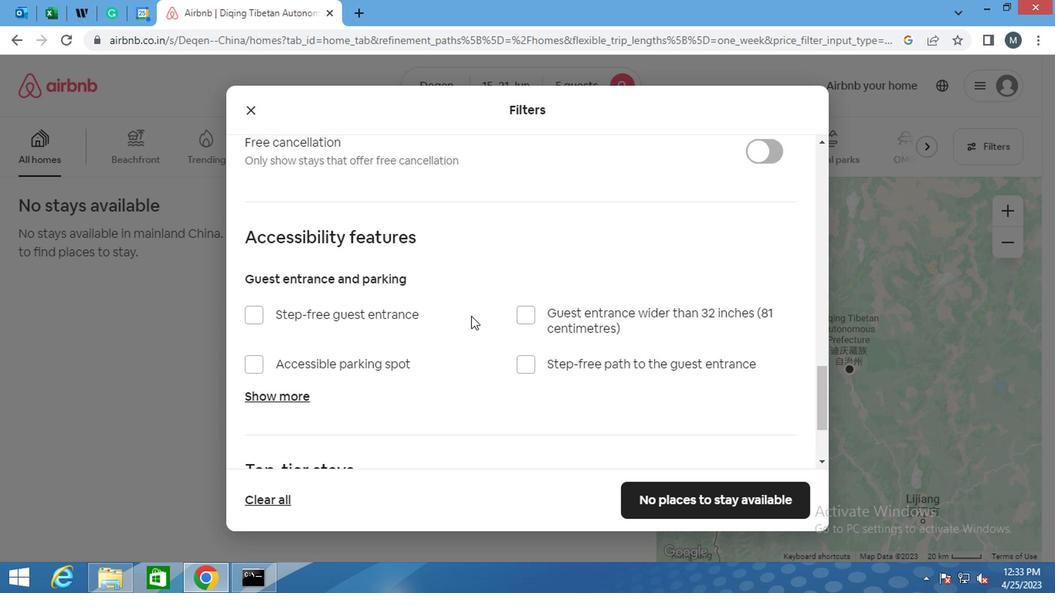 
Action: Mouse scrolled (422, 294) with delta (0, 0)
Screenshot: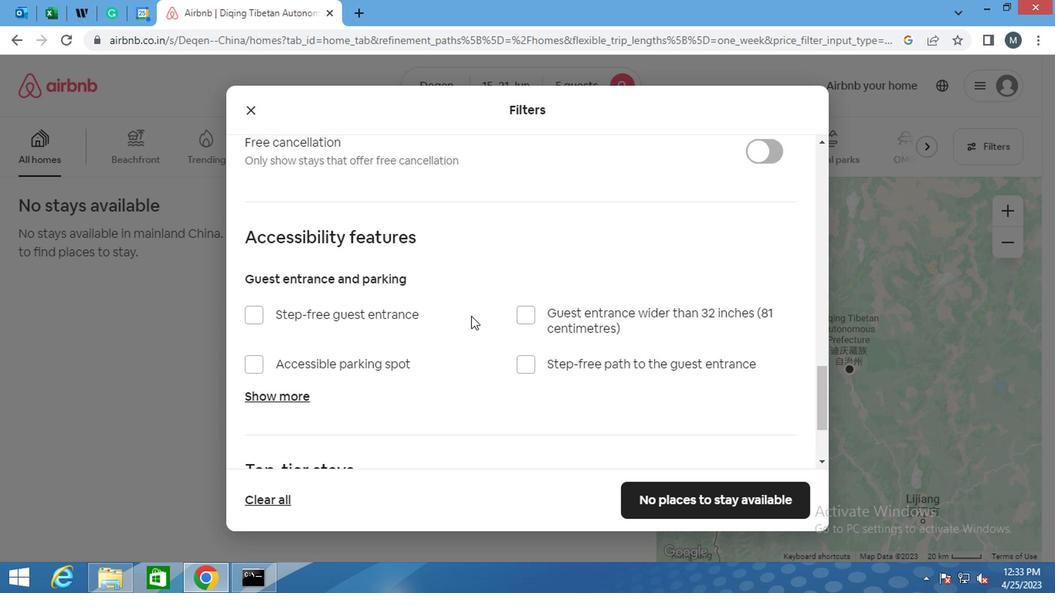 
Action: Mouse moved to (419, 295)
Screenshot: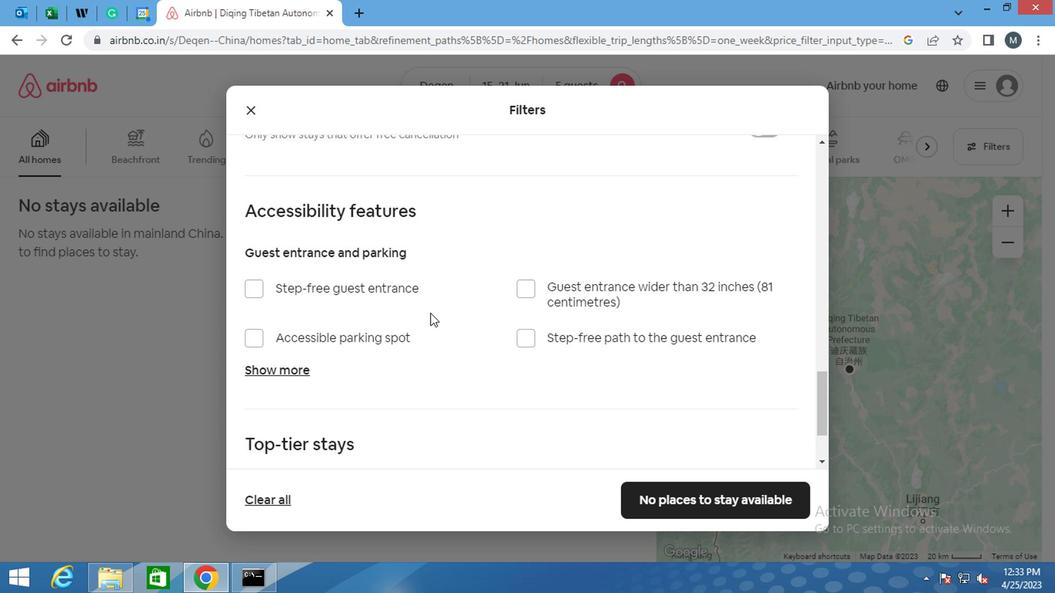 
Action: Mouse scrolled (419, 294) with delta (0, 0)
Screenshot: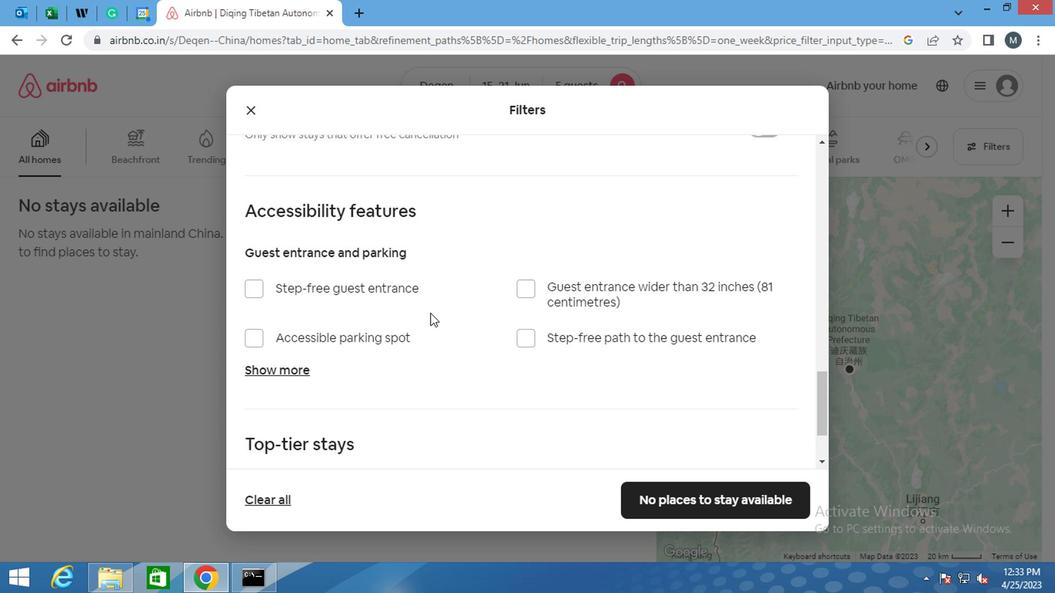 
Action: Mouse moved to (381, 306)
Screenshot: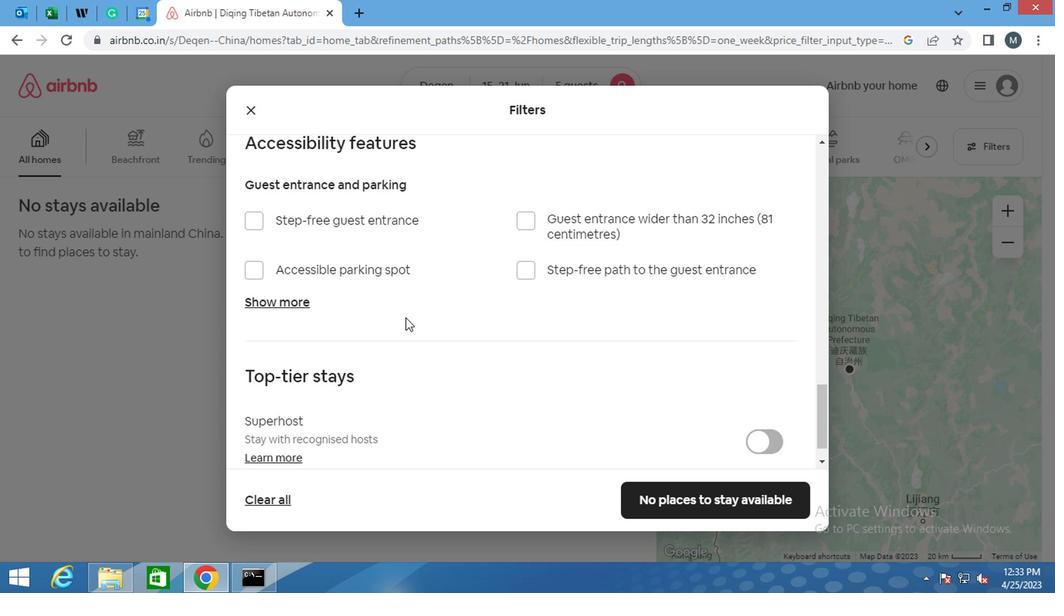 
Action: Mouse scrolled (381, 306) with delta (0, 0)
Screenshot: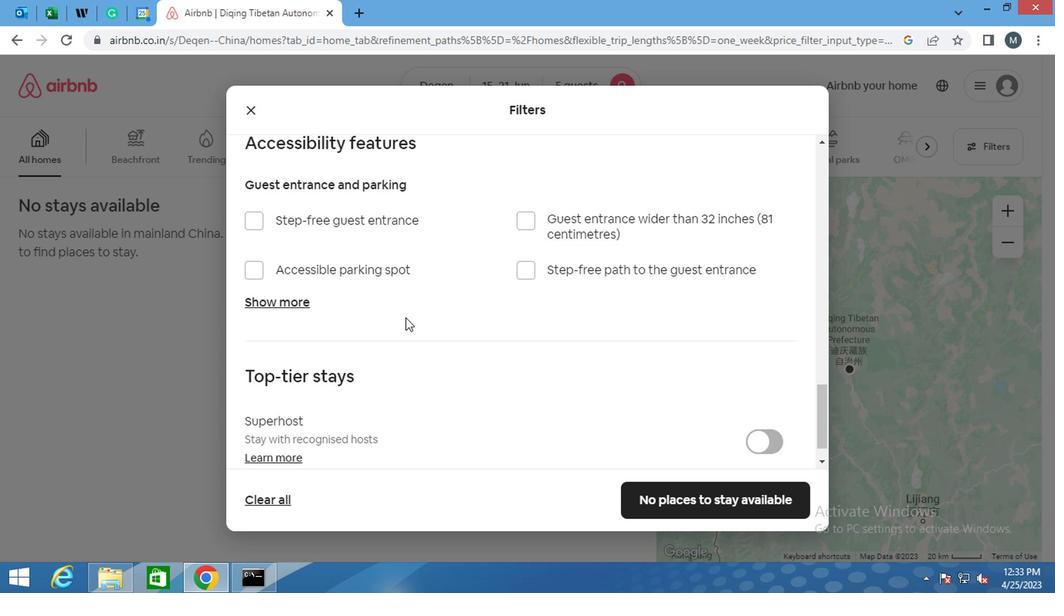 
Action: Mouse moved to (332, 324)
Screenshot: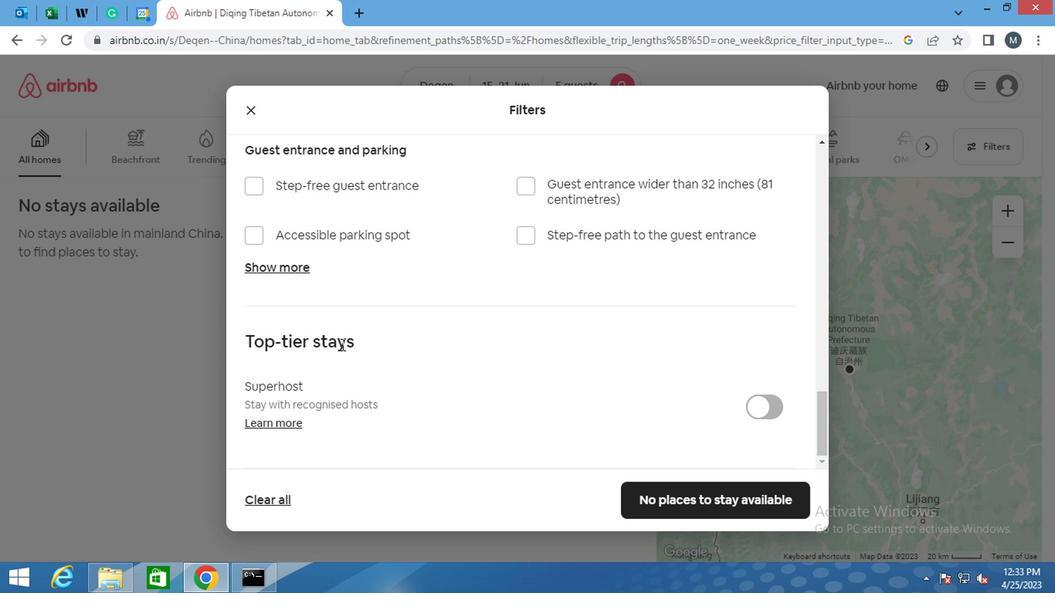 
Action: Mouse scrolled (332, 323) with delta (0, 0)
Screenshot: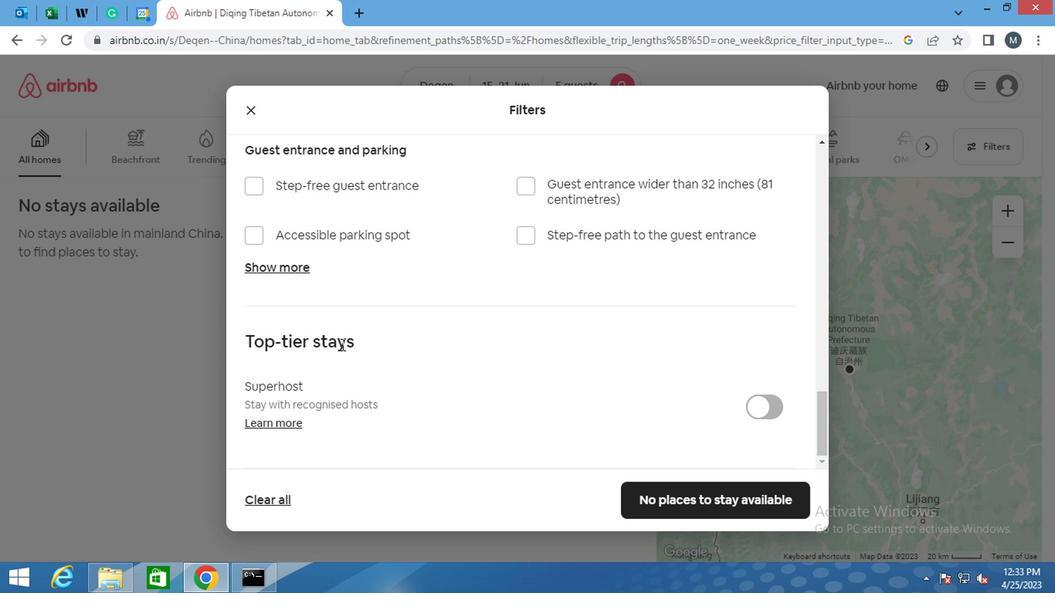 
Action: Mouse moved to (332, 325)
Screenshot: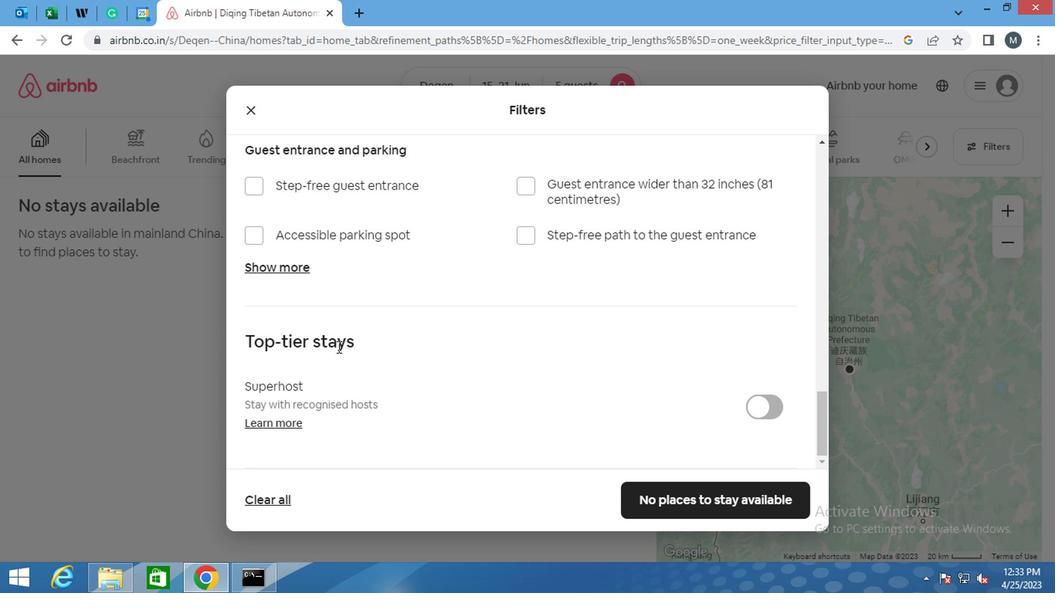 
Action: Mouse scrolled (332, 324) with delta (0, 0)
Screenshot: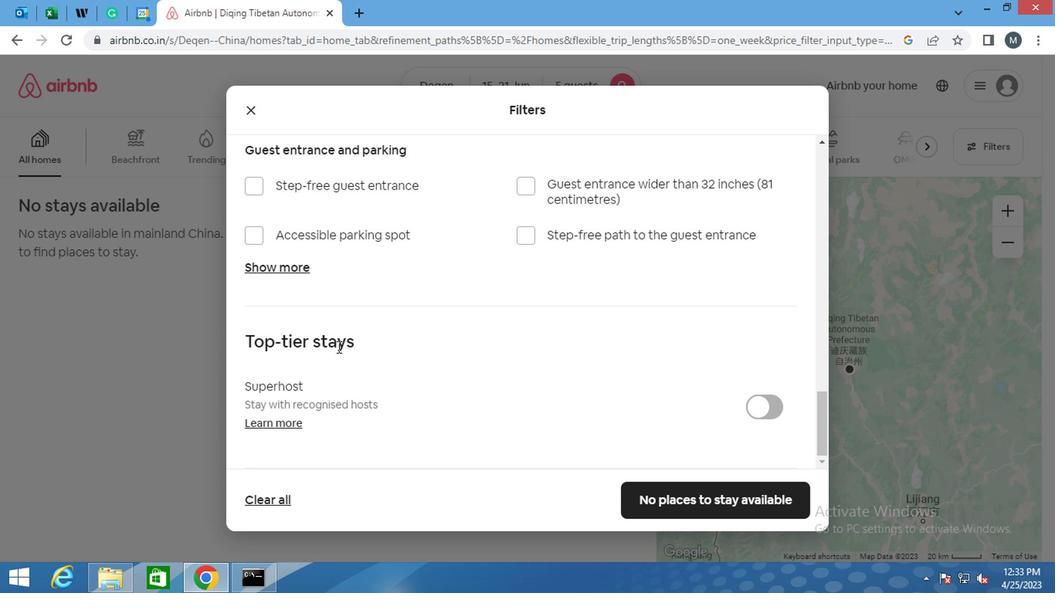 
Action: Mouse scrolled (332, 324) with delta (0, 0)
Screenshot: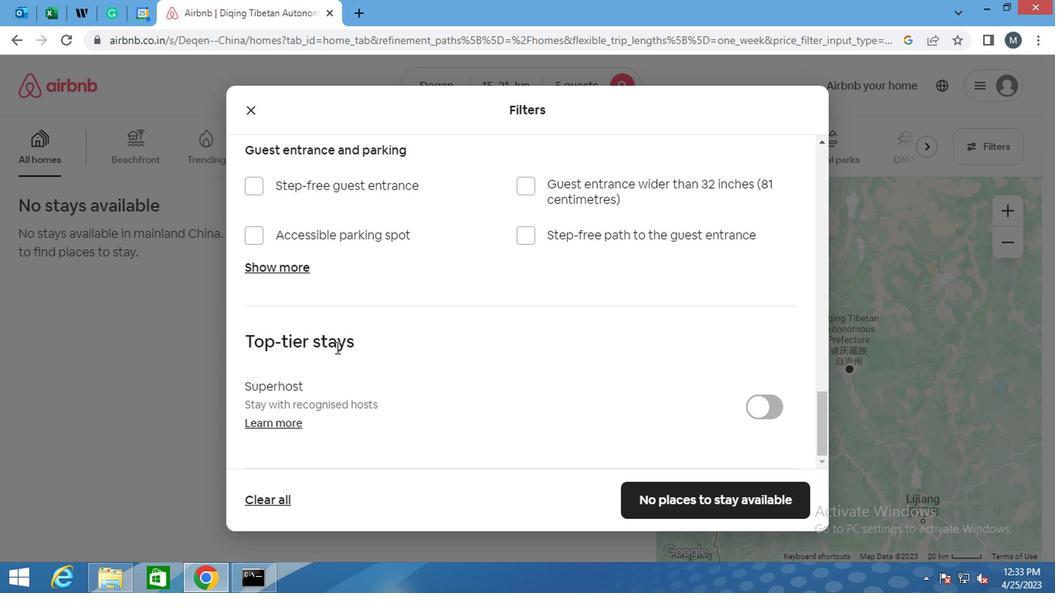 
Action: Mouse moved to (373, 348)
Screenshot: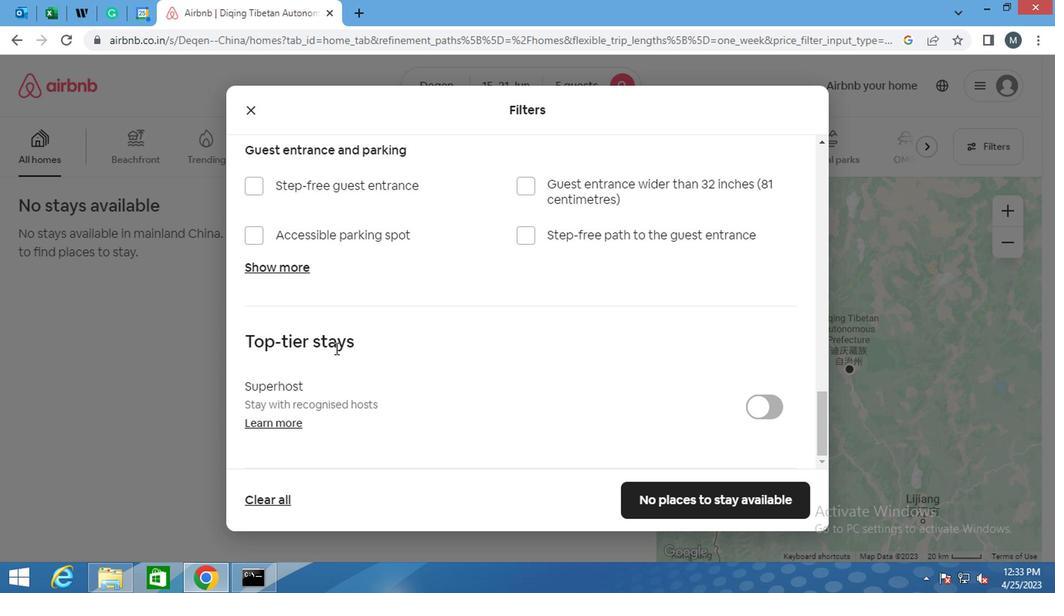 
Action: Mouse scrolled (373, 347) with delta (0, 0)
Screenshot: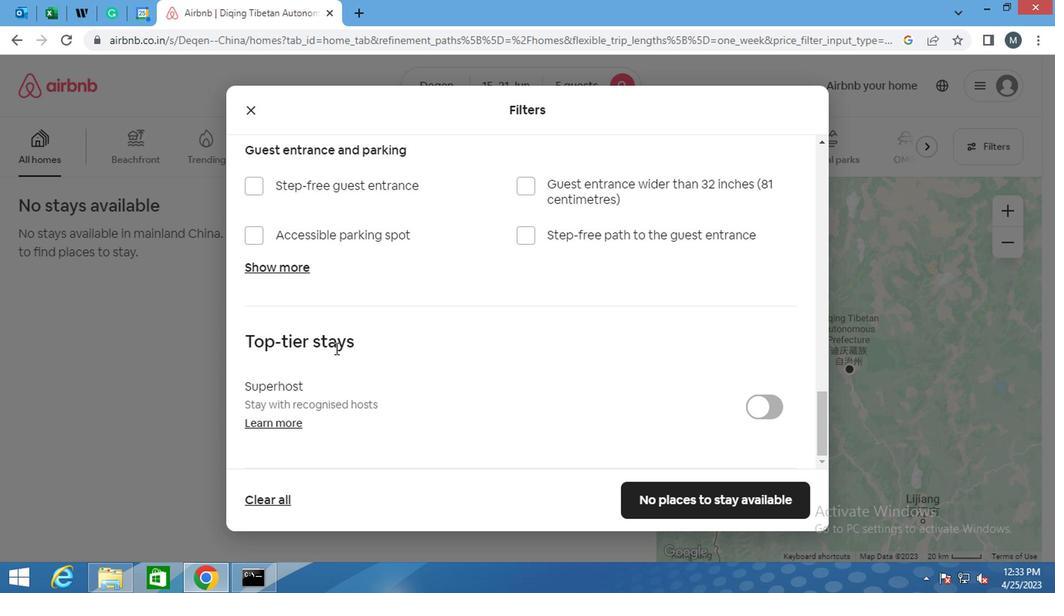 
Action: Mouse moved to (382, 360)
Screenshot: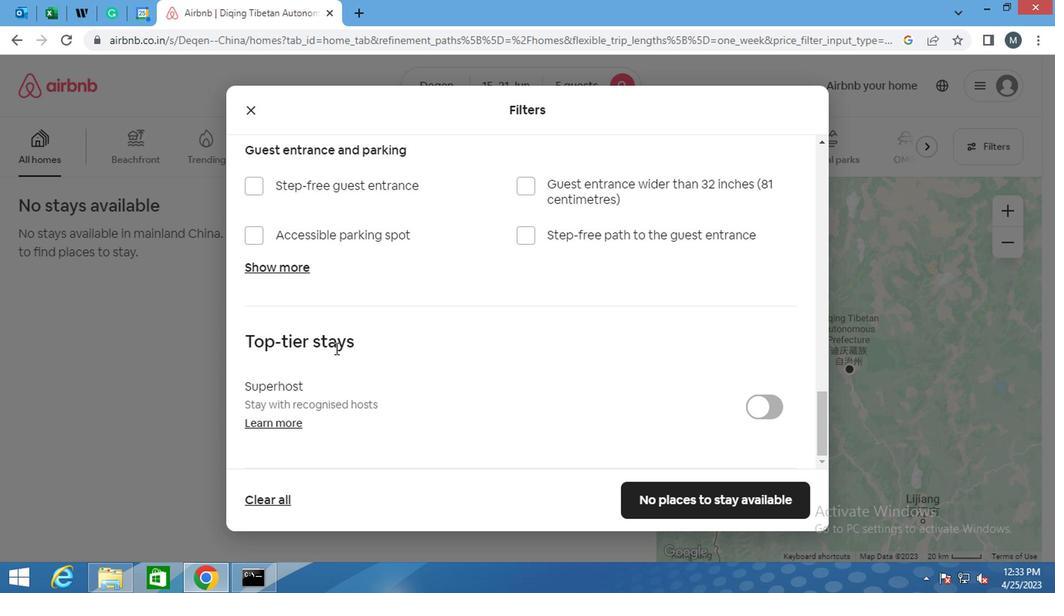 
Action: Mouse scrolled (382, 359) with delta (0, 0)
Screenshot: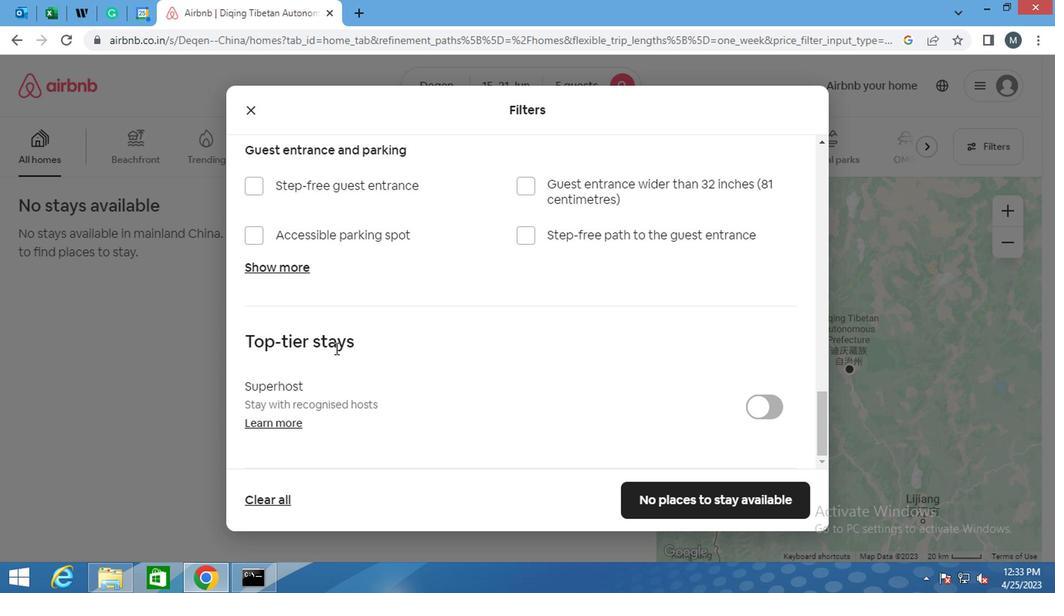 
Action: Mouse moved to (658, 448)
Screenshot: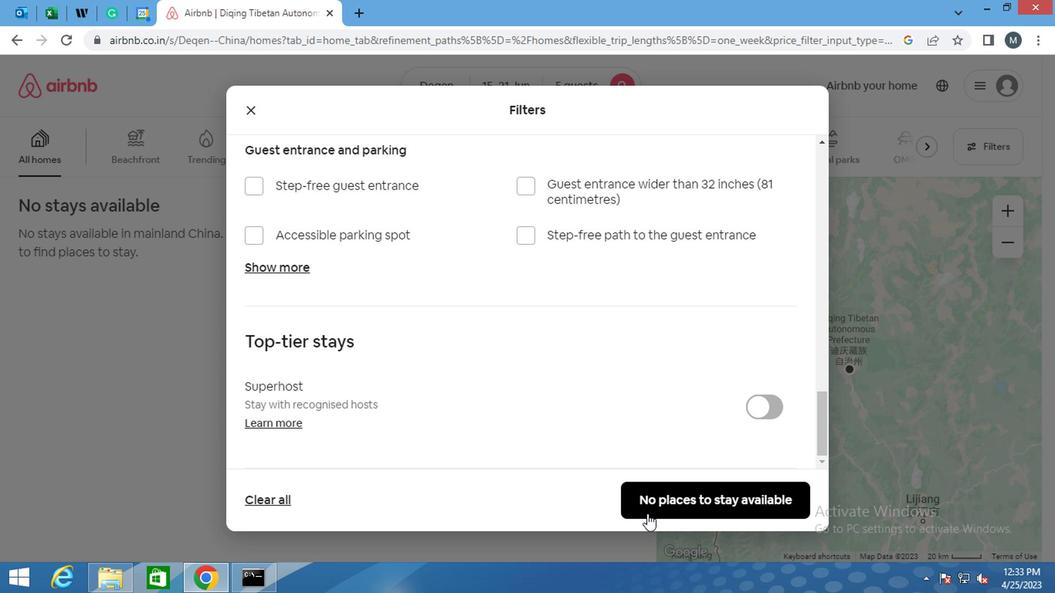 
Action: Mouse pressed left at (658, 448)
Screenshot: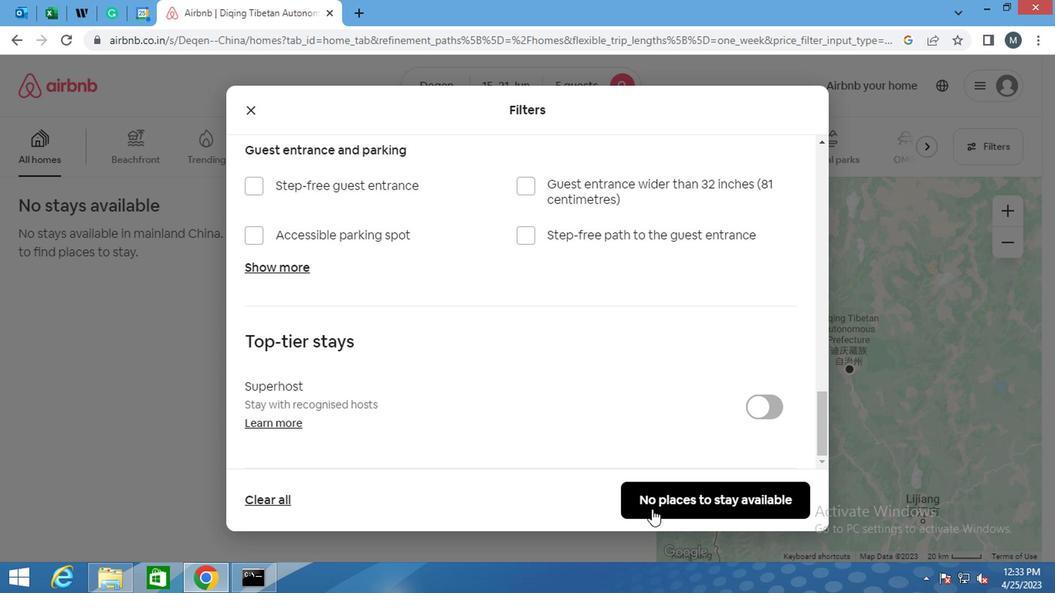 
Action: Mouse moved to (658, 450)
Screenshot: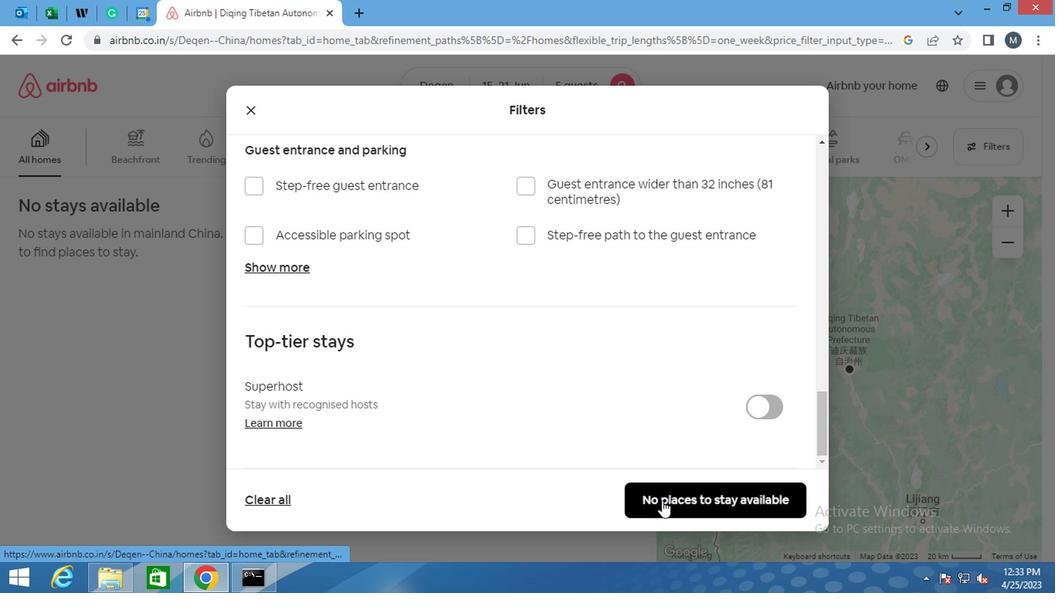 
